 Task: Find connections with filter location Mendī with filter topic #househunting with filter profile language French with filter current company Philips Lighting with filter school SRK Institute of Technology with filter industry Personal and Laundry Services with filter service category Telecommunications with filter keywords title Financial Analyst
Action: Mouse moved to (248, 292)
Screenshot: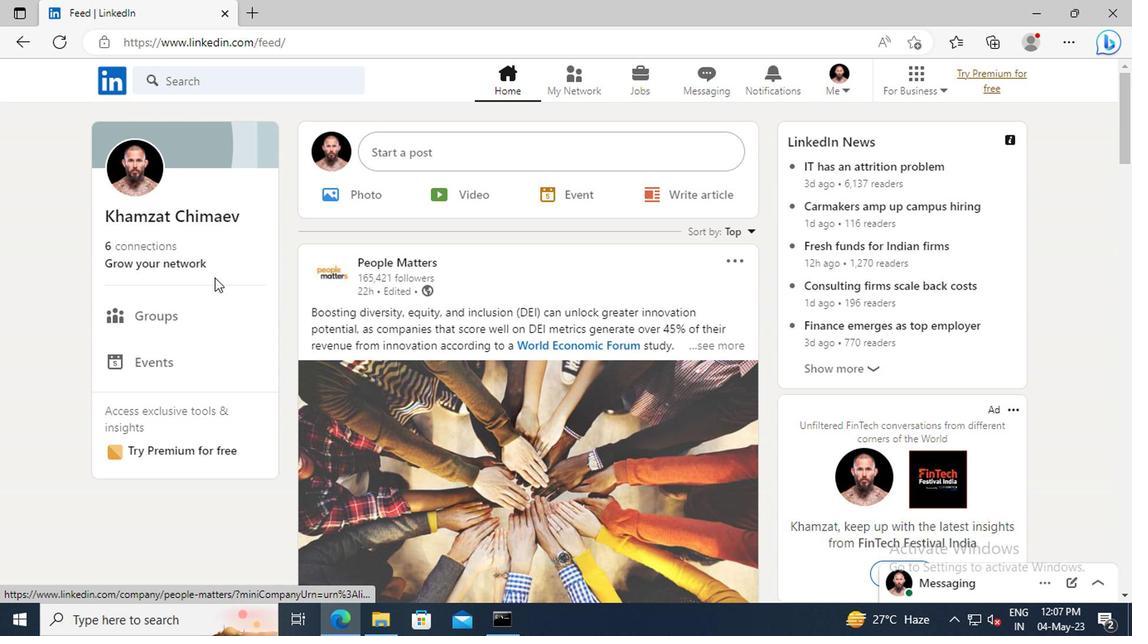 
Action: Mouse pressed left at (248, 292)
Screenshot: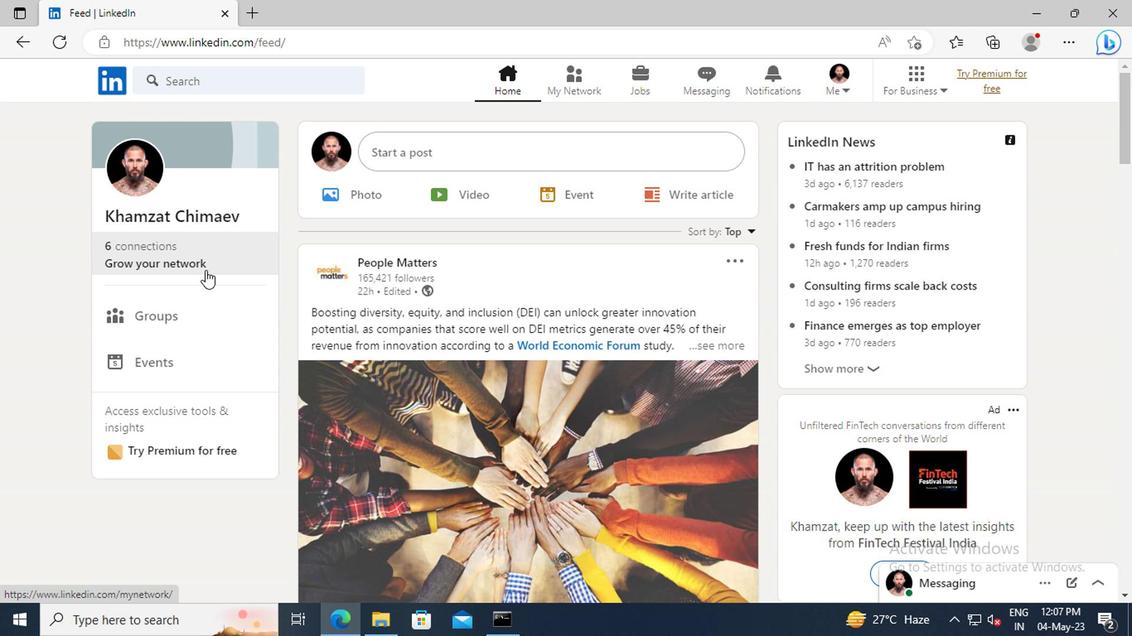 
Action: Mouse moved to (240, 226)
Screenshot: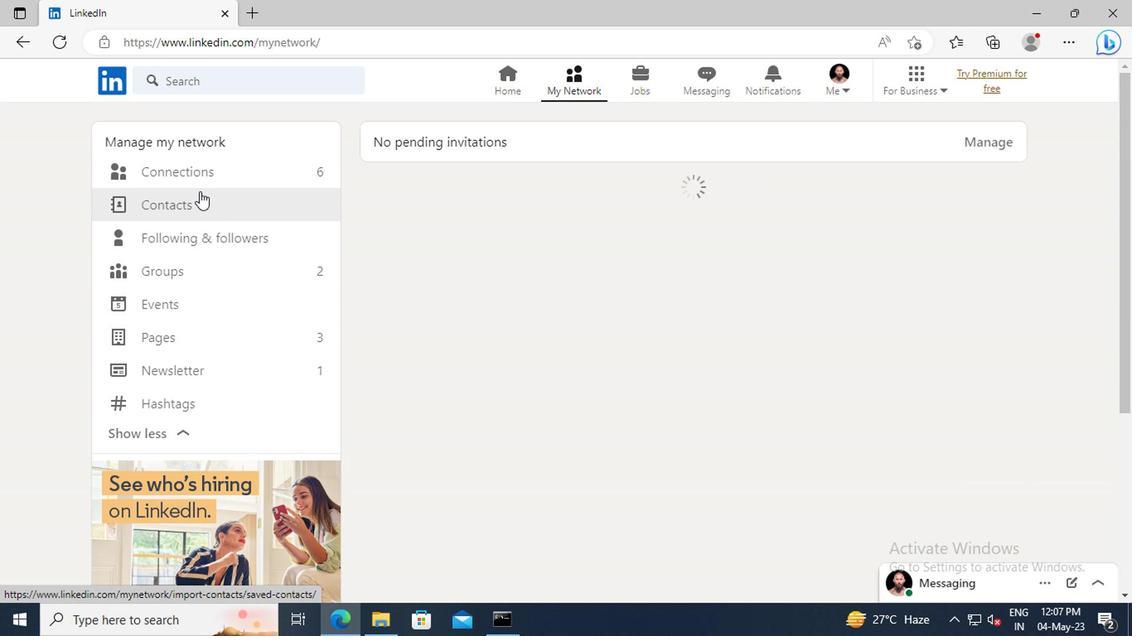 
Action: Mouse pressed left at (240, 226)
Screenshot: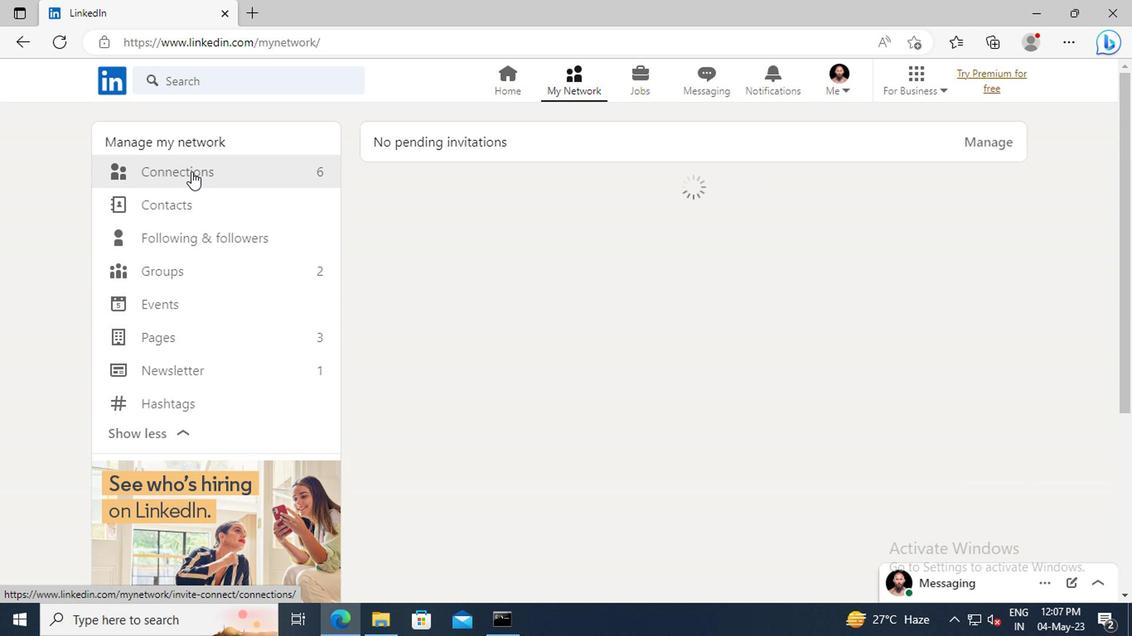 
Action: Mouse moved to (615, 231)
Screenshot: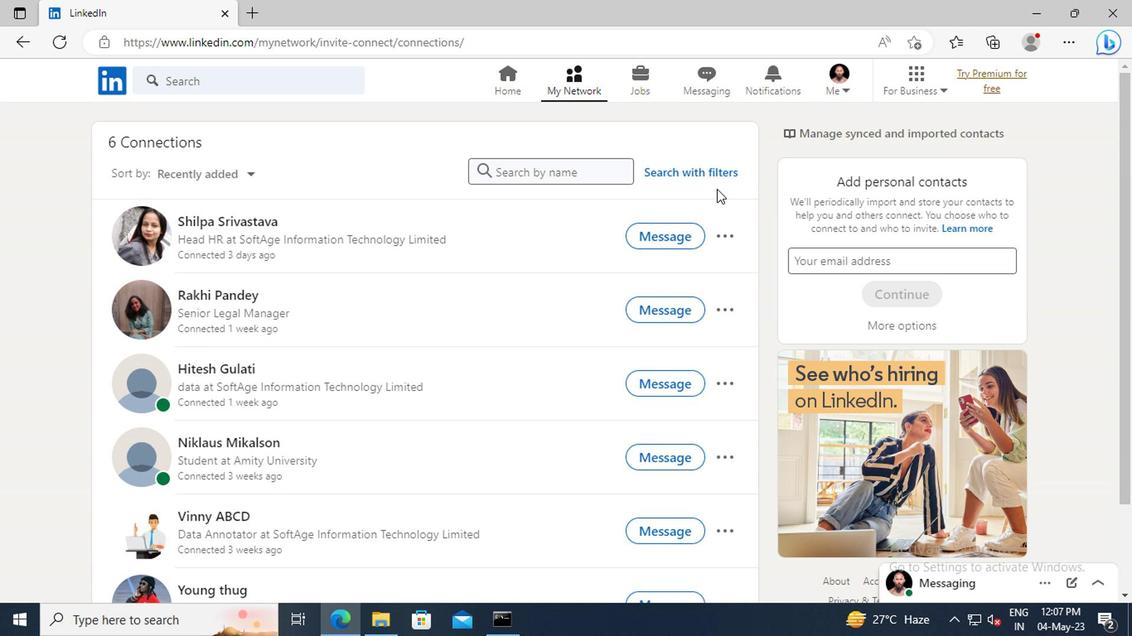 
Action: Mouse pressed left at (615, 231)
Screenshot: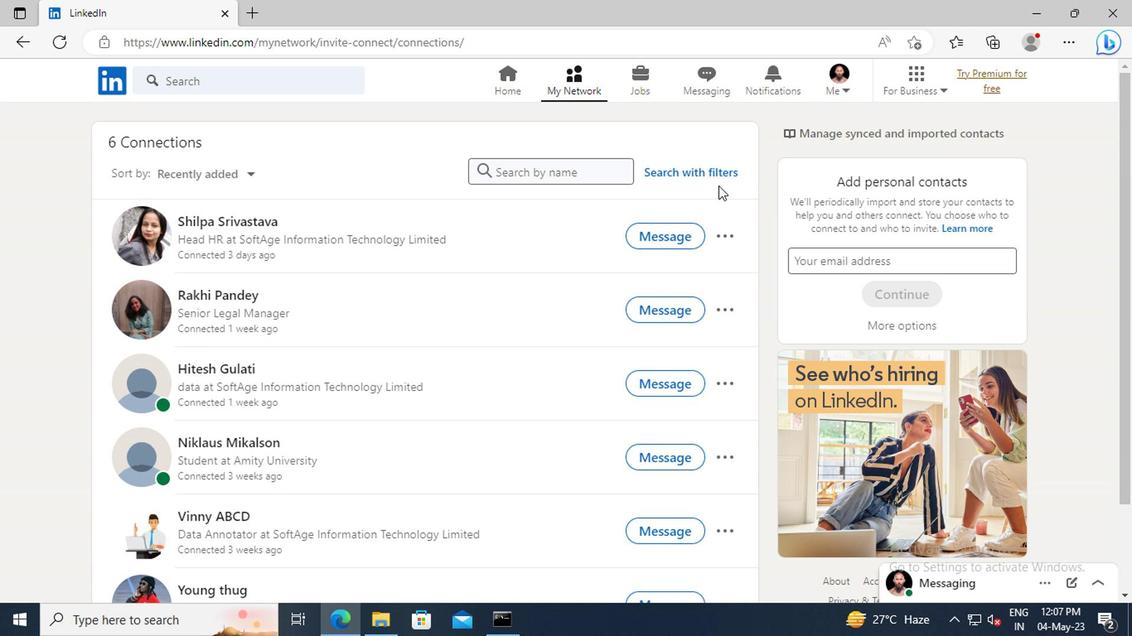 
Action: Mouse moved to (553, 197)
Screenshot: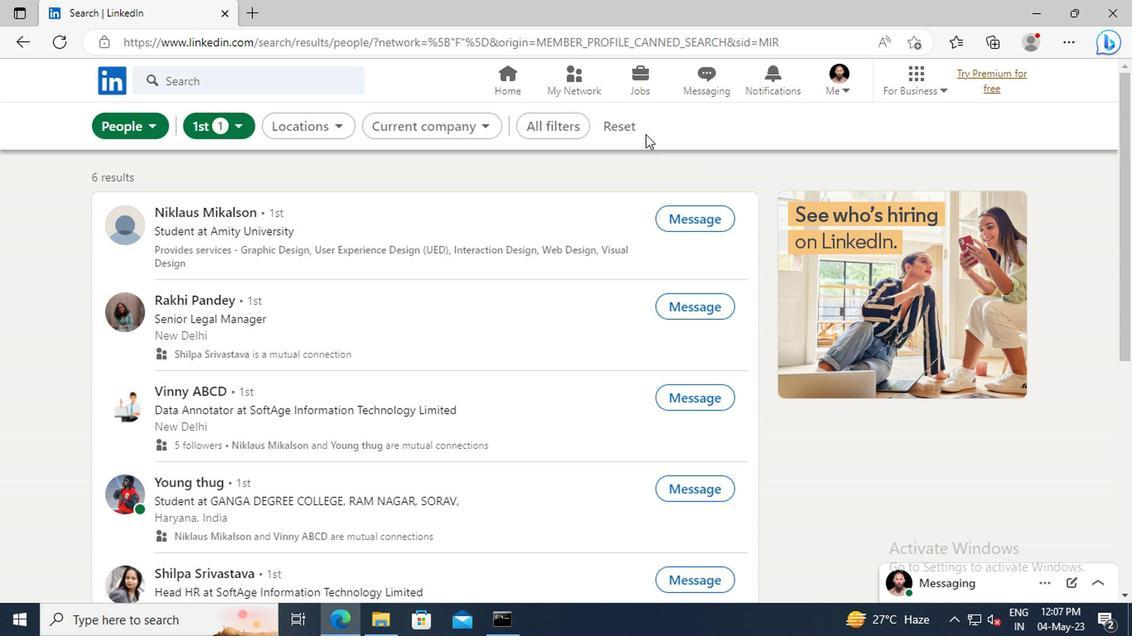 
Action: Mouse pressed left at (553, 197)
Screenshot: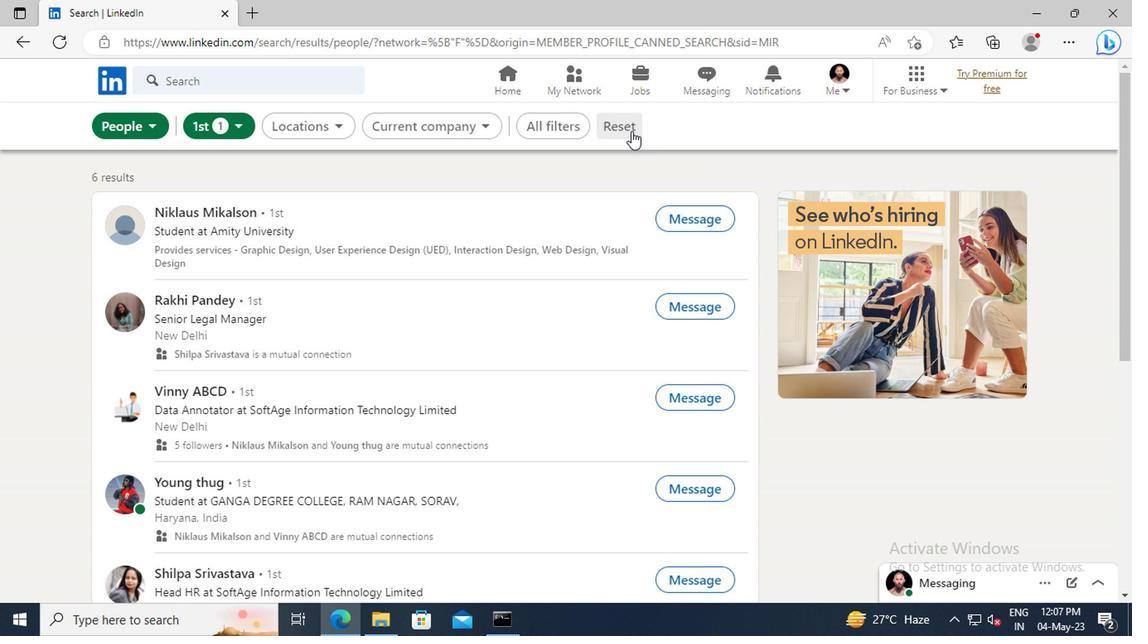 
Action: Mouse moved to (535, 194)
Screenshot: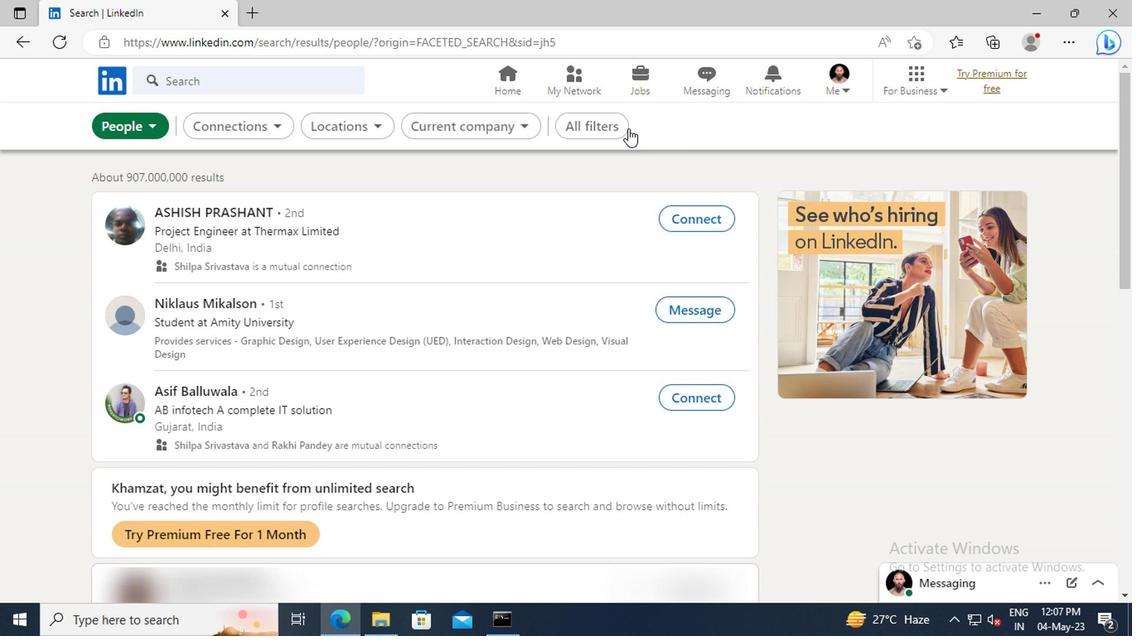 
Action: Mouse pressed left at (535, 194)
Screenshot: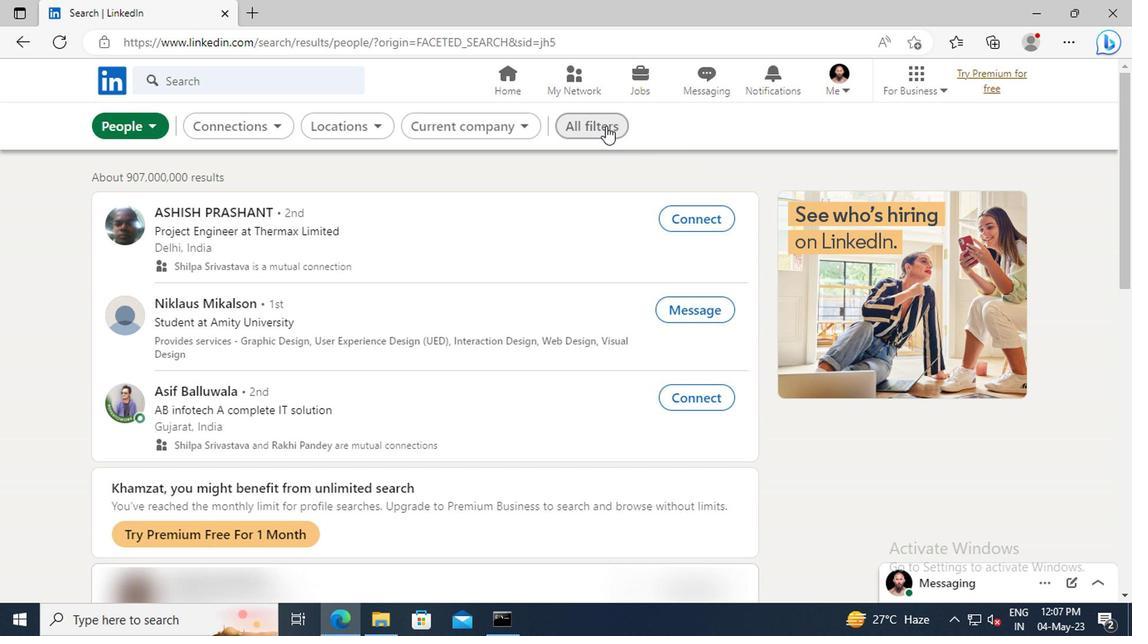 
Action: Mouse moved to (750, 336)
Screenshot: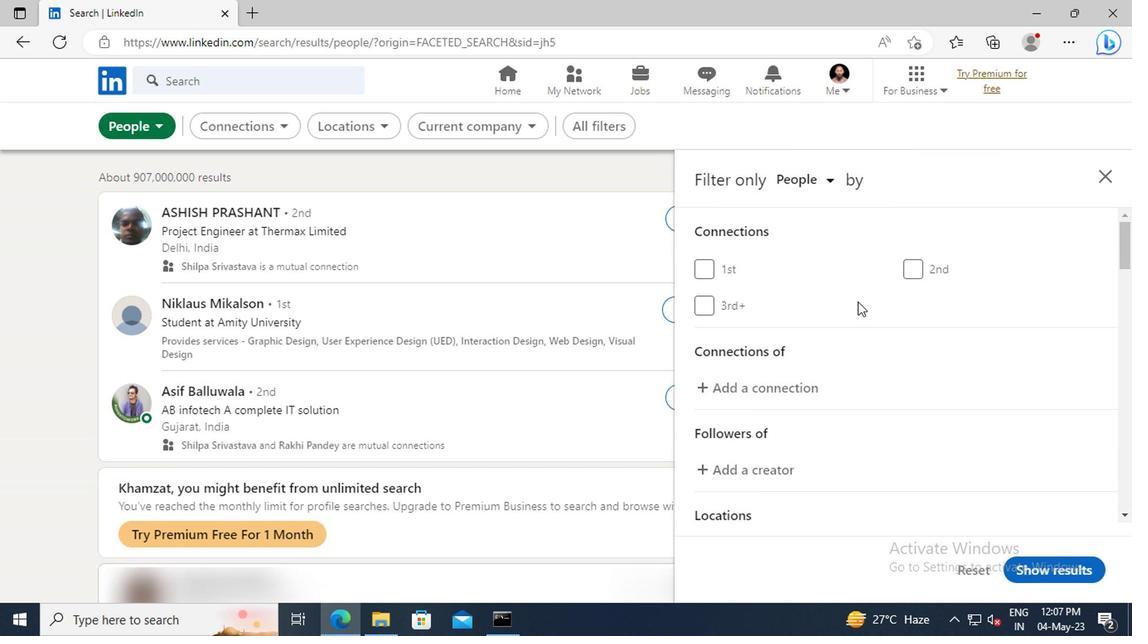 
Action: Mouse scrolled (750, 335) with delta (0, 0)
Screenshot: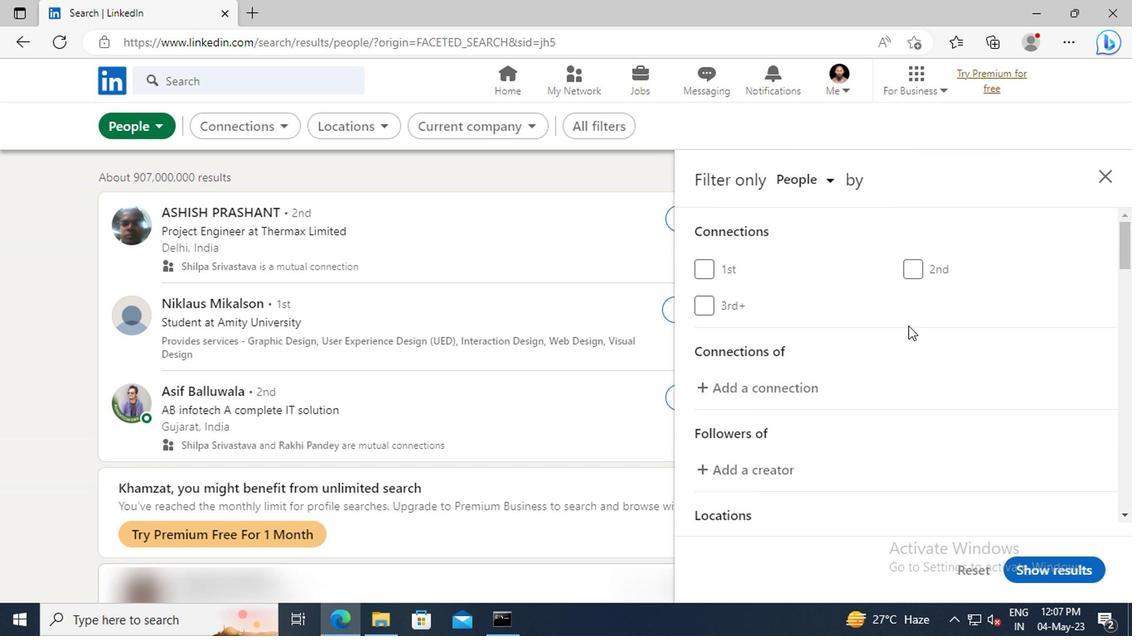 
Action: Mouse scrolled (750, 335) with delta (0, 0)
Screenshot: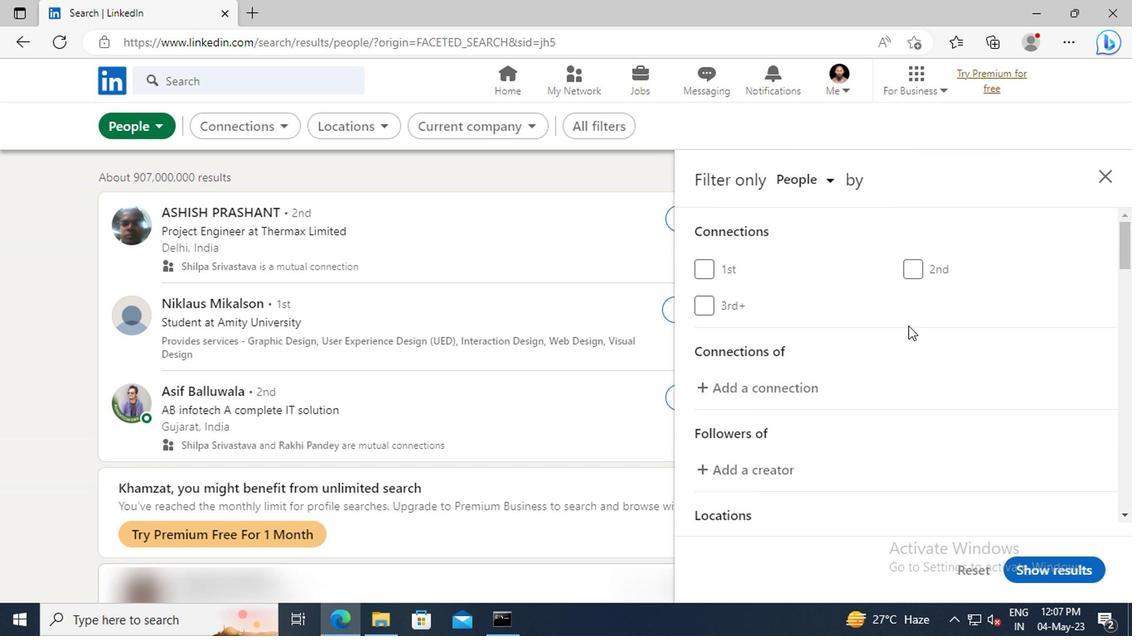 
Action: Mouse scrolled (750, 335) with delta (0, 0)
Screenshot: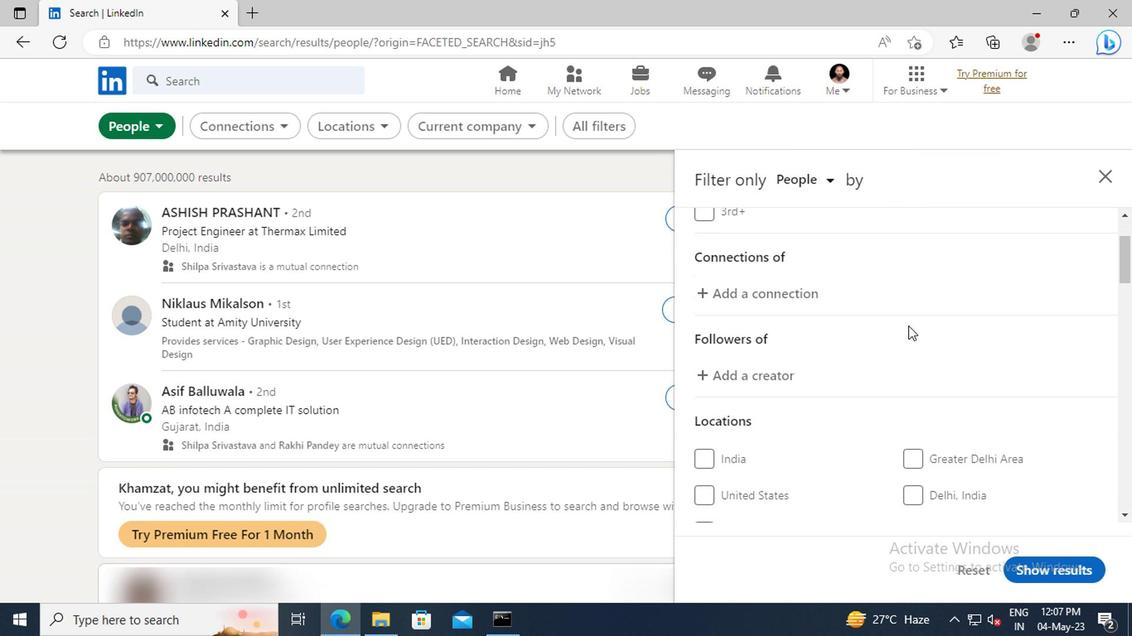 
Action: Mouse scrolled (750, 335) with delta (0, 0)
Screenshot: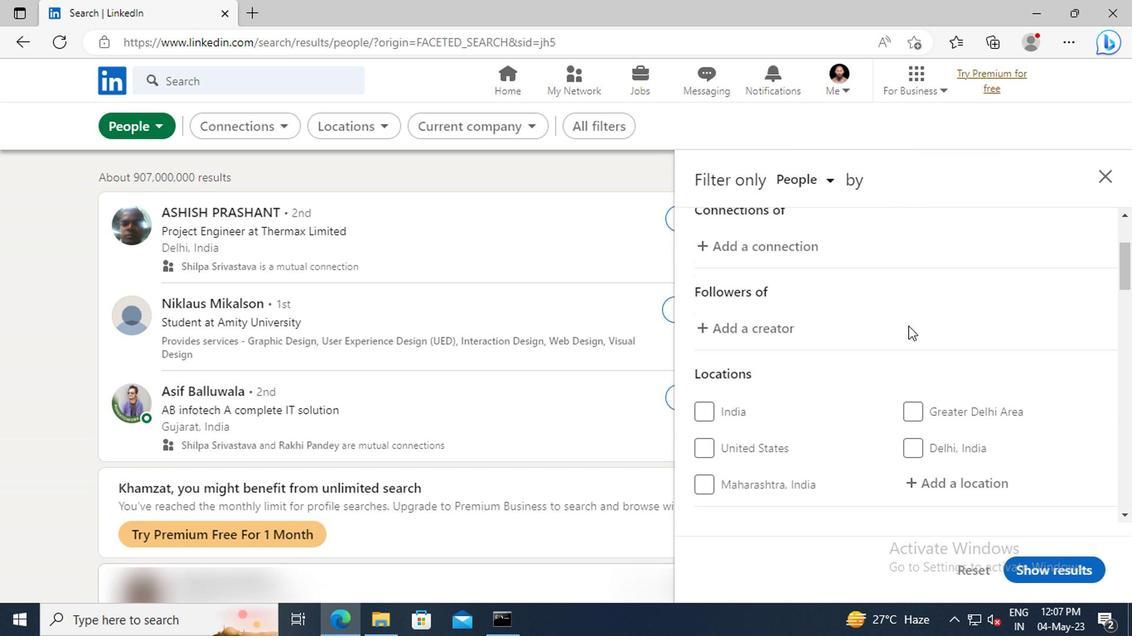 
Action: Mouse scrolled (750, 335) with delta (0, 0)
Screenshot: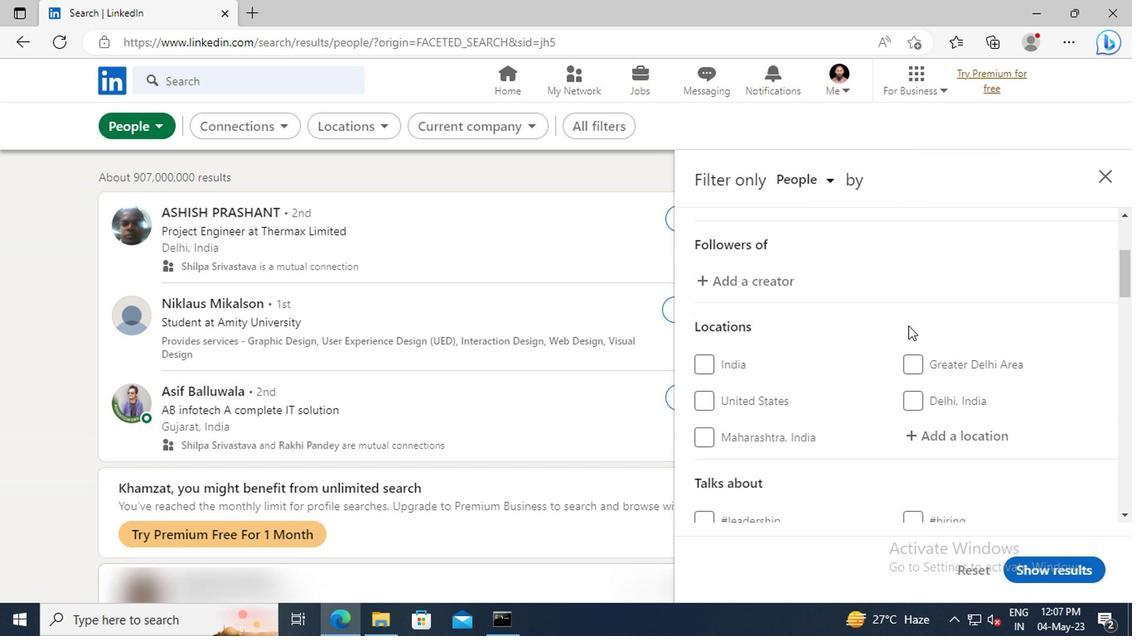 
Action: Mouse scrolled (750, 335) with delta (0, 0)
Screenshot: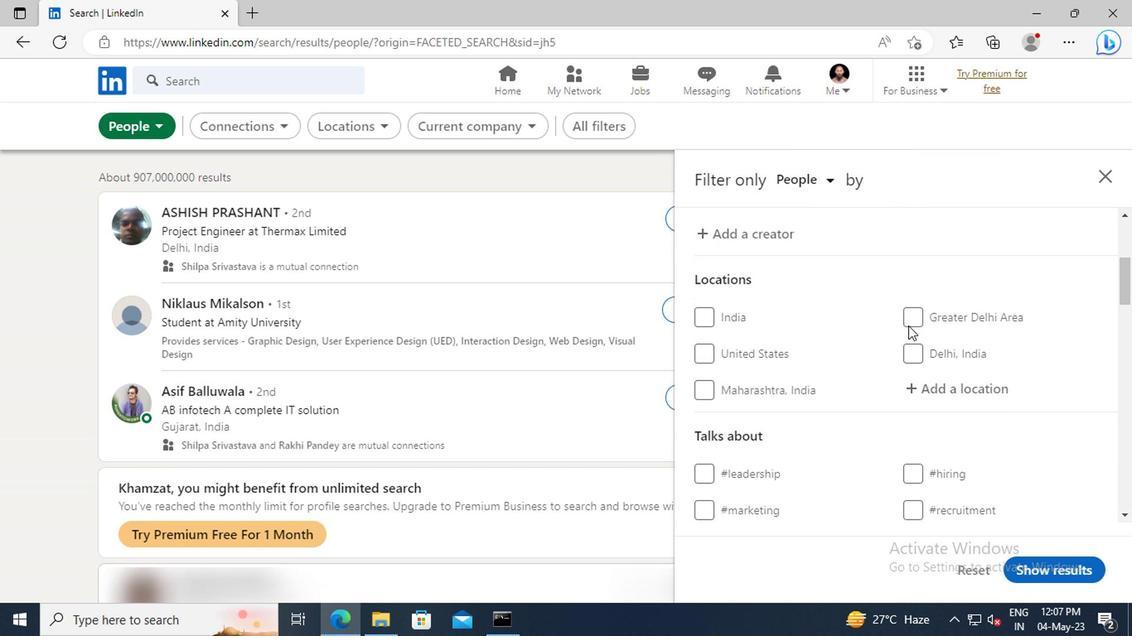 
Action: Mouse moved to (756, 345)
Screenshot: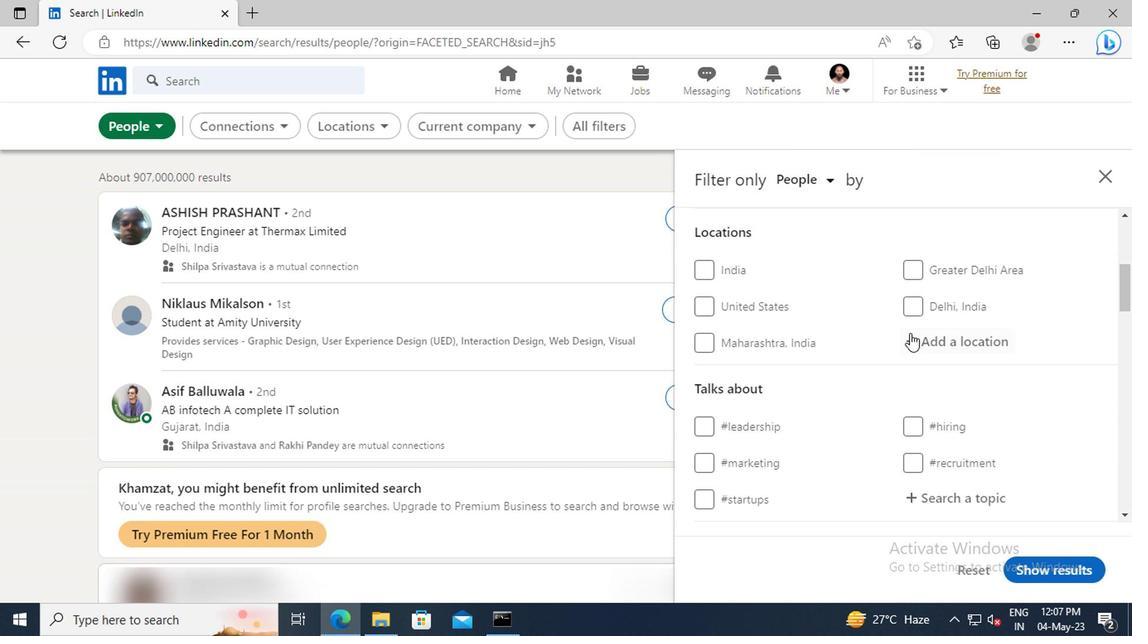 
Action: Mouse pressed left at (756, 345)
Screenshot: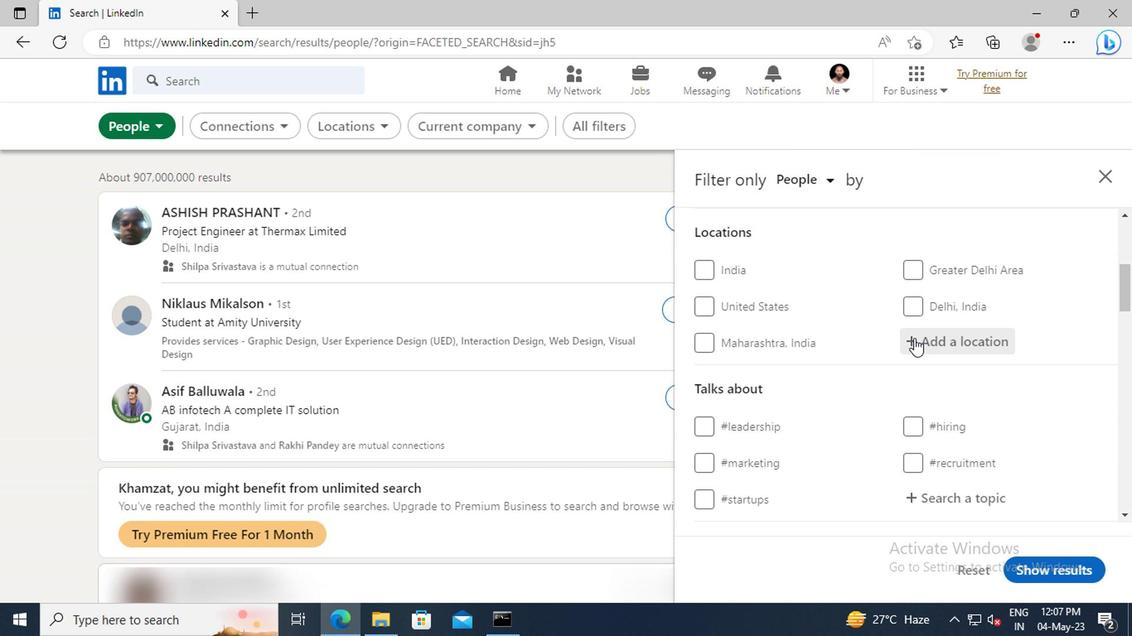 
Action: Key pressed <Key.shift>MENDI<Key.enter>
Screenshot: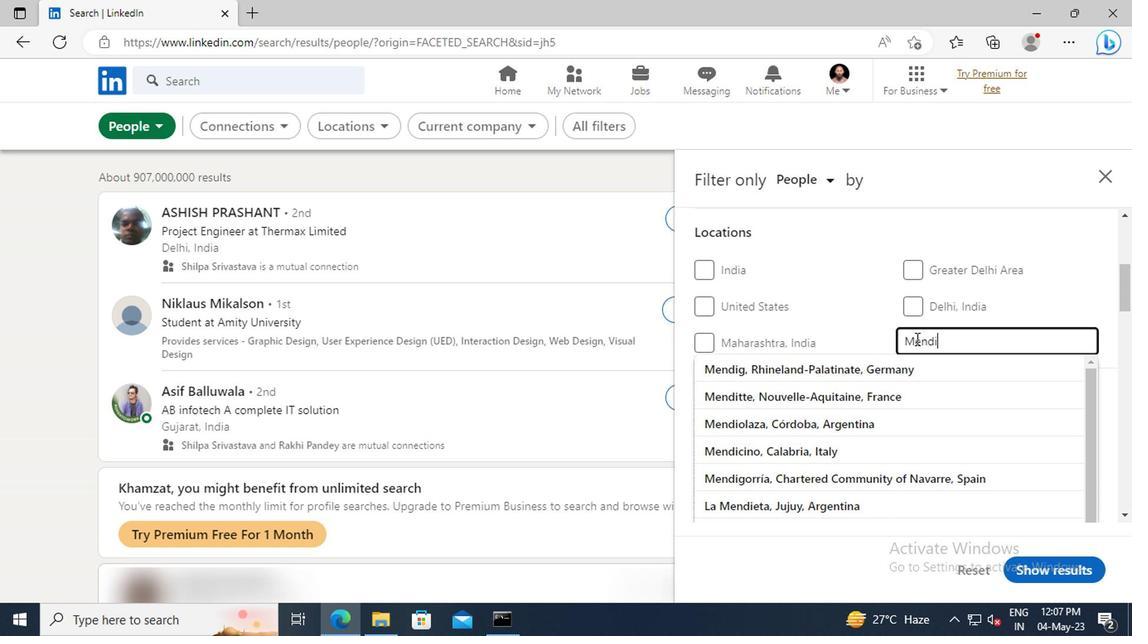 
Action: Mouse scrolled (756, 345) with delta (0, 0)
Screenshot: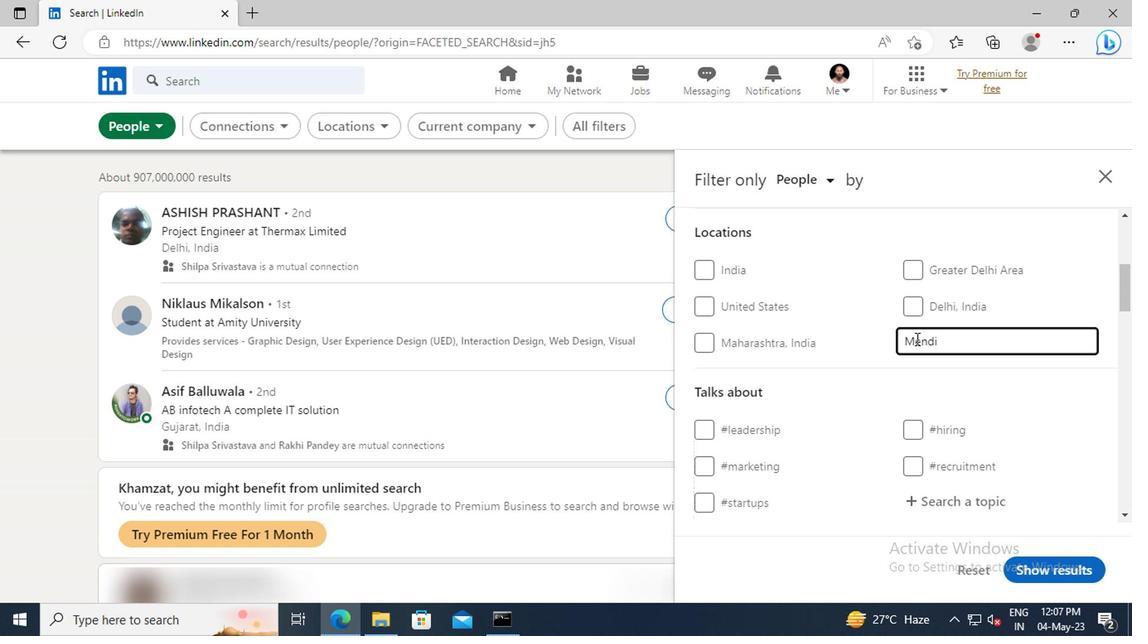 
Action: Mouse scrolled (756, 345) with delta (0, 0)
Screenshot: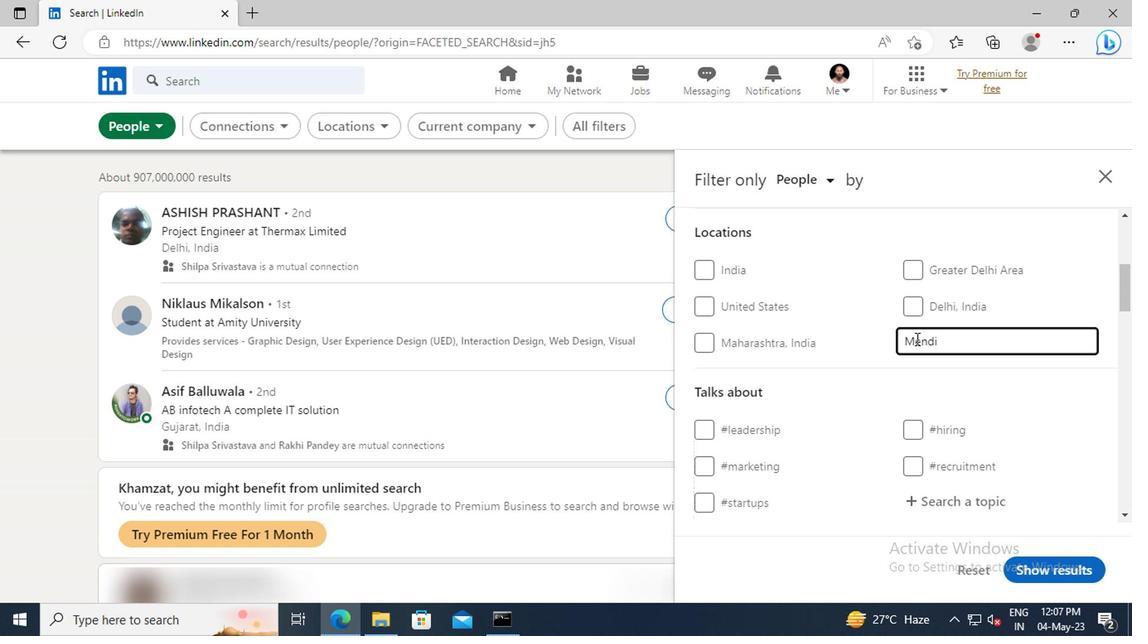 
Action: Mouse scrolled (756, 345) with delta (0, 0)
Screenshot: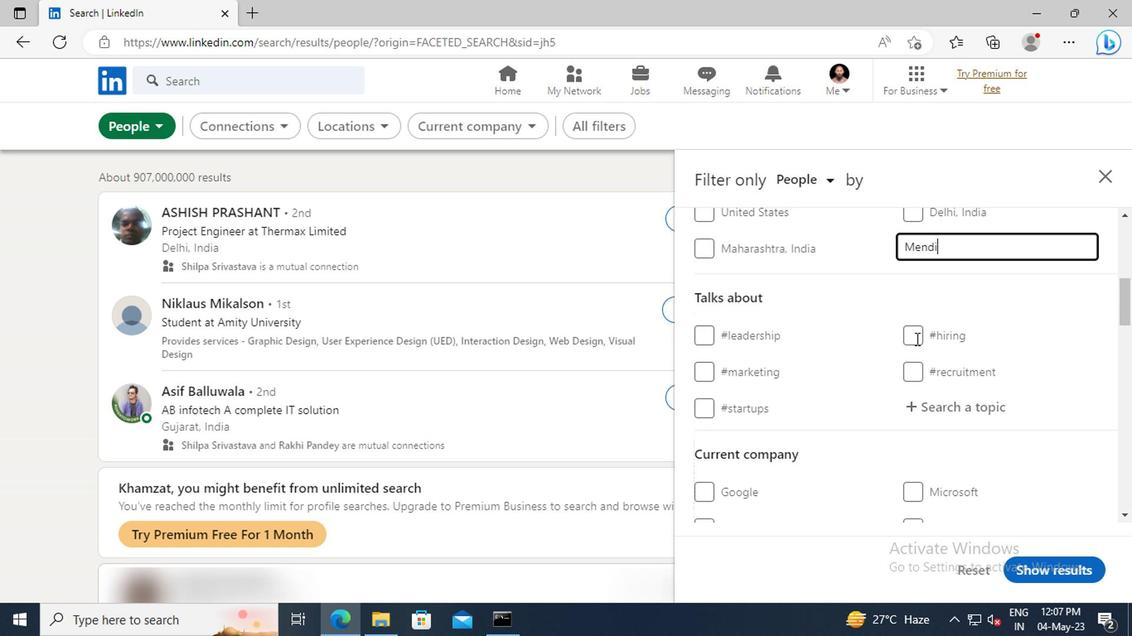 
Action: Mouse moved to (767, 358)
Screenshot: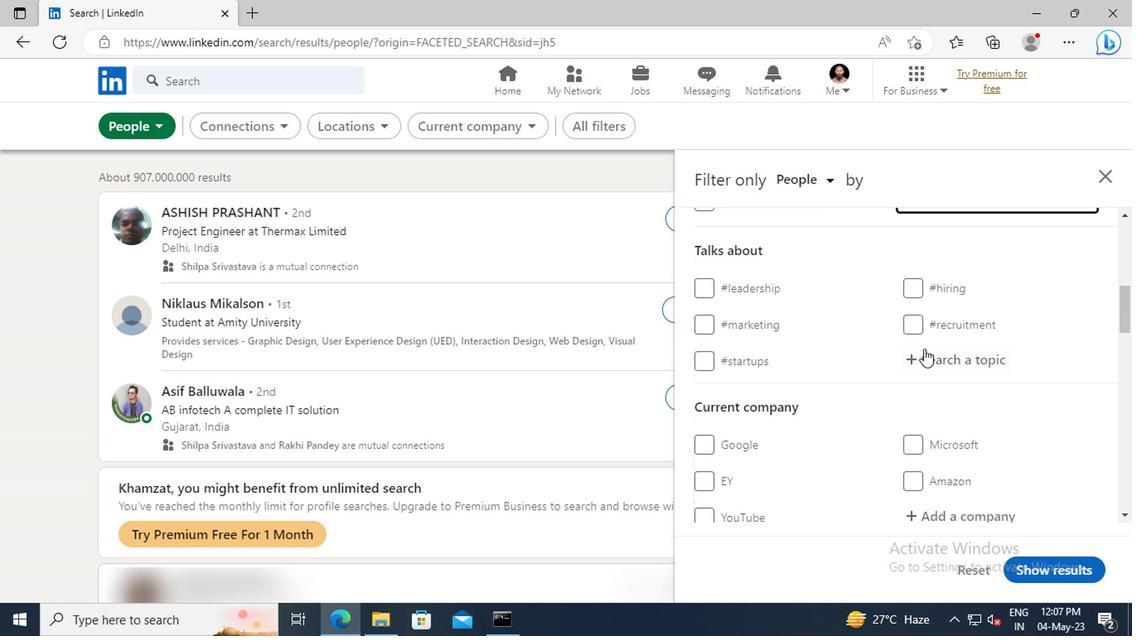 
Action: Mouse pressed left at (767, 358)
Screenshot: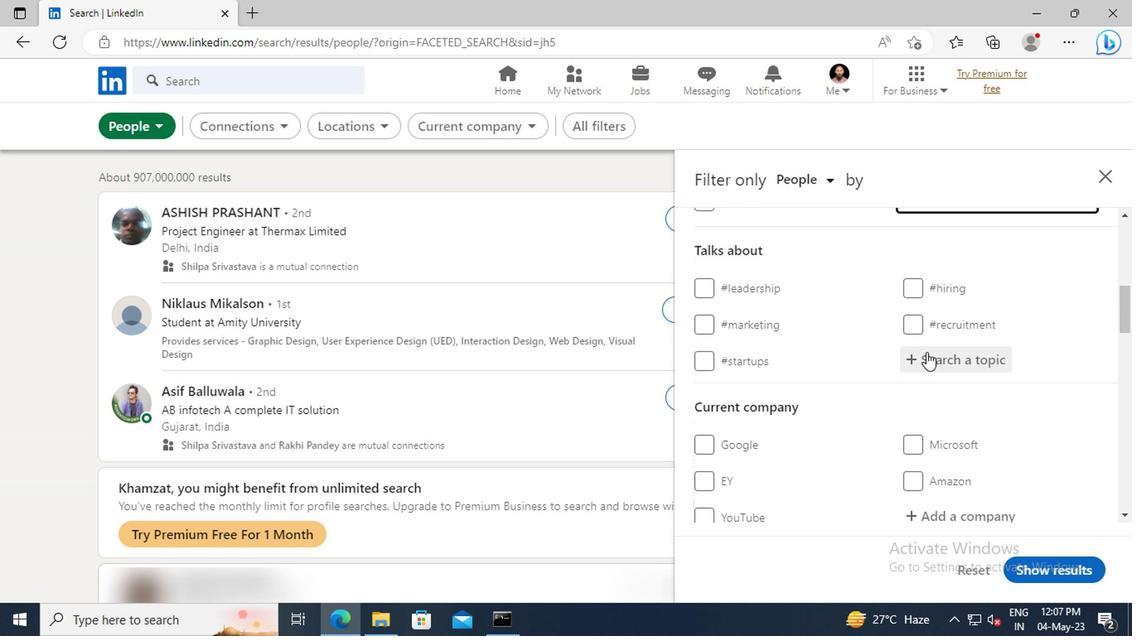 
Action: Key pressed HOUSEHUN
Screenshot: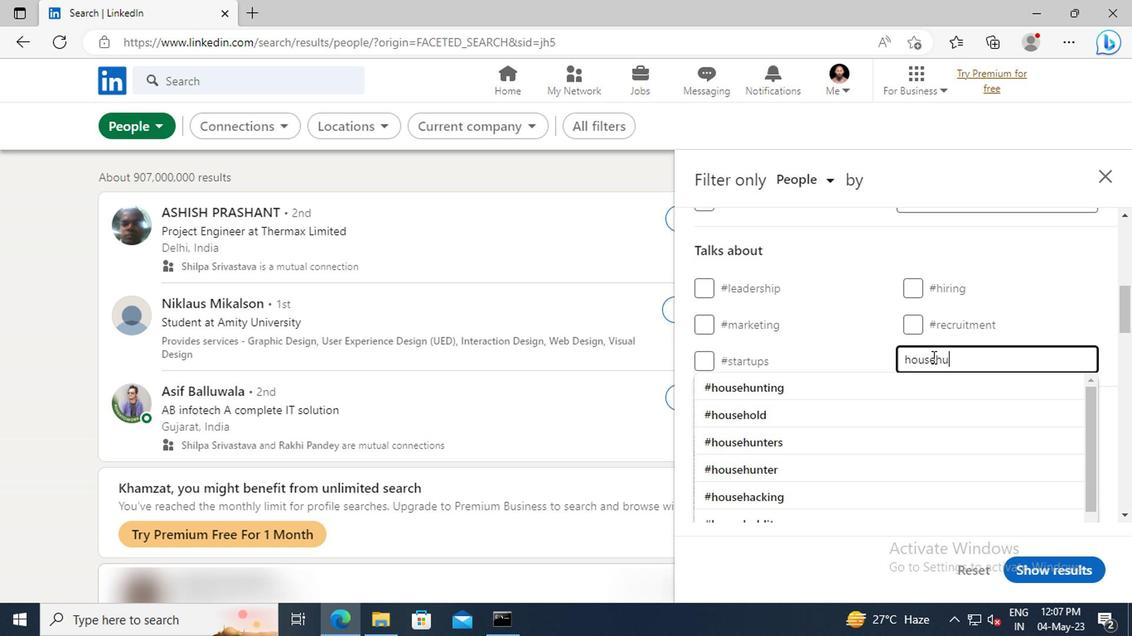 
Action: Mouse moved to (771, 376)
Screenshot: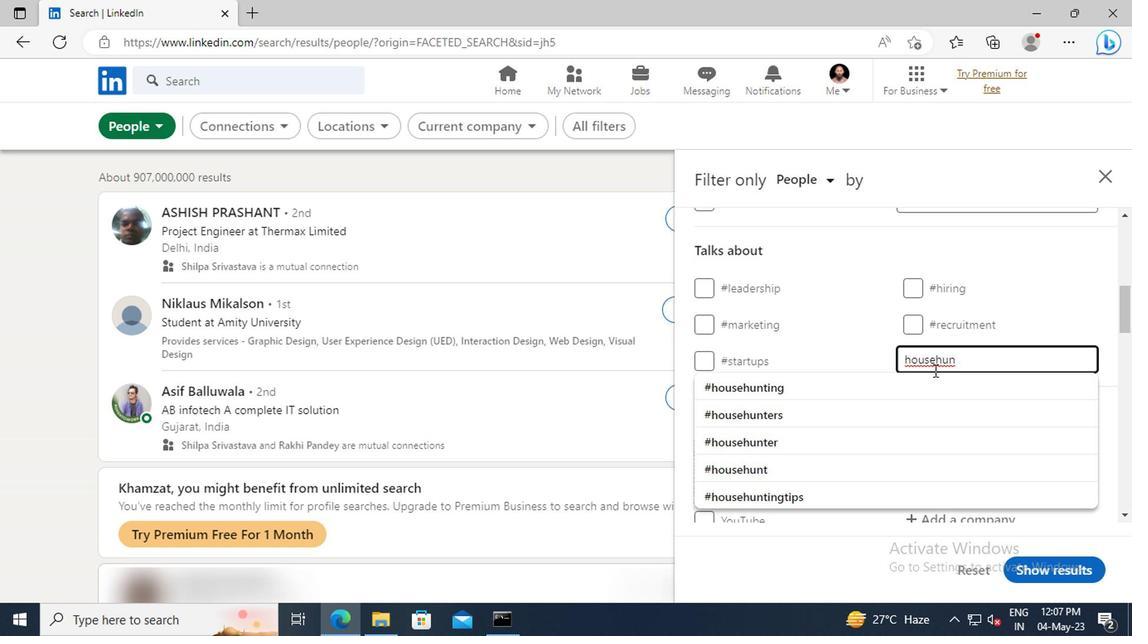 
Action: Mouse pressed left at (771, 376)
Screenshot: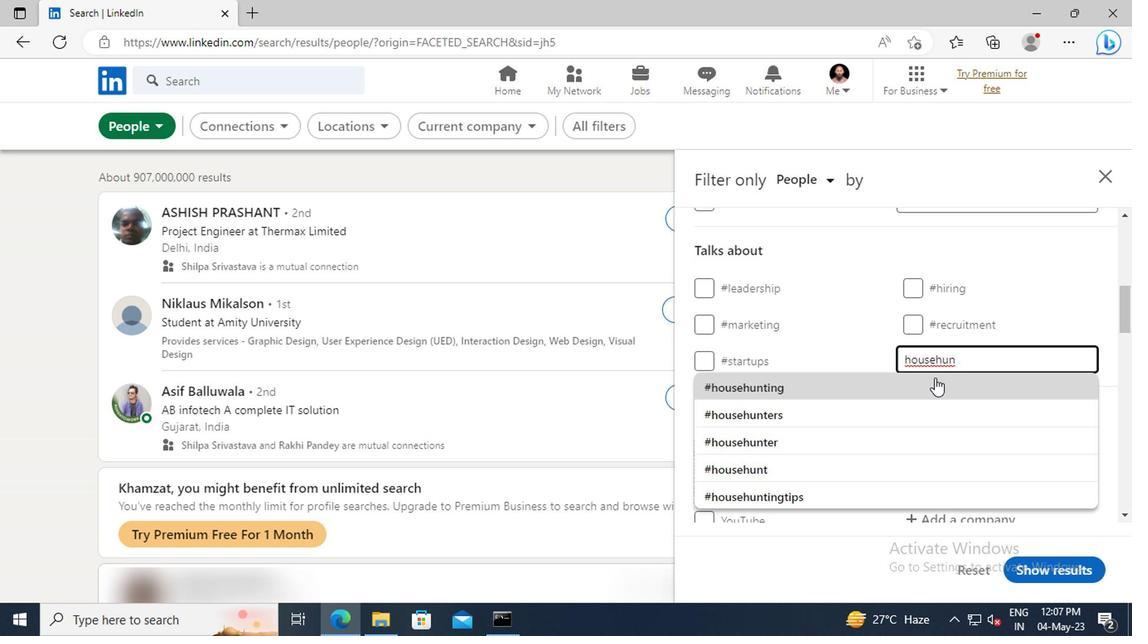 
Action: Mouse scrolled (771, 376) with delta (0, 0)
Screenshot: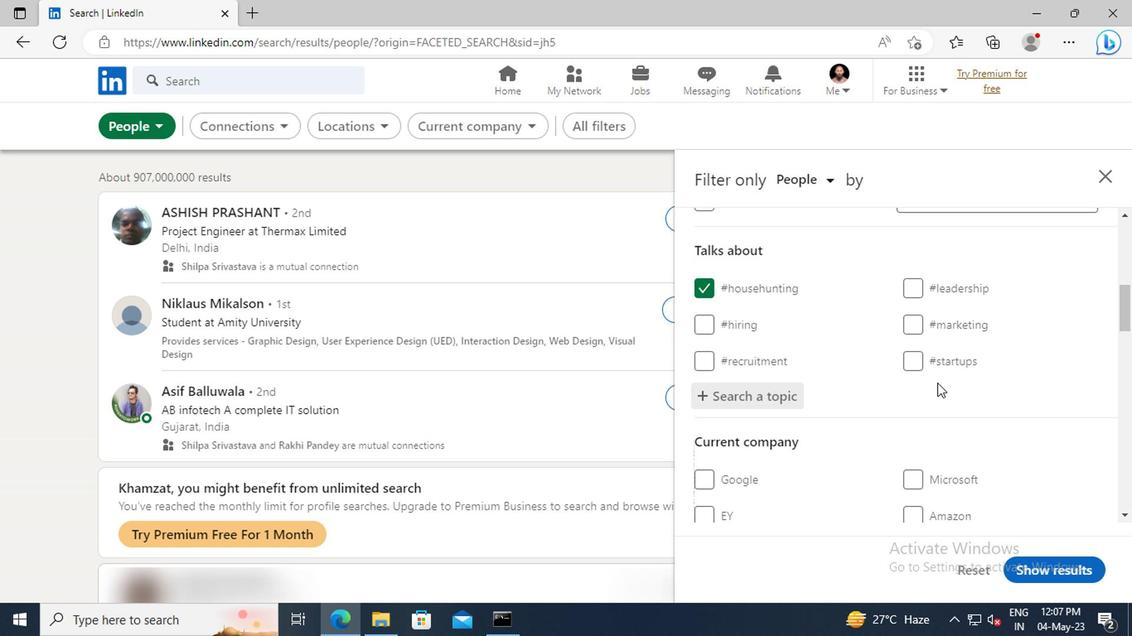 
Action: Mouse scrolled (771, 376) with delta (0, 0)
Screenshot: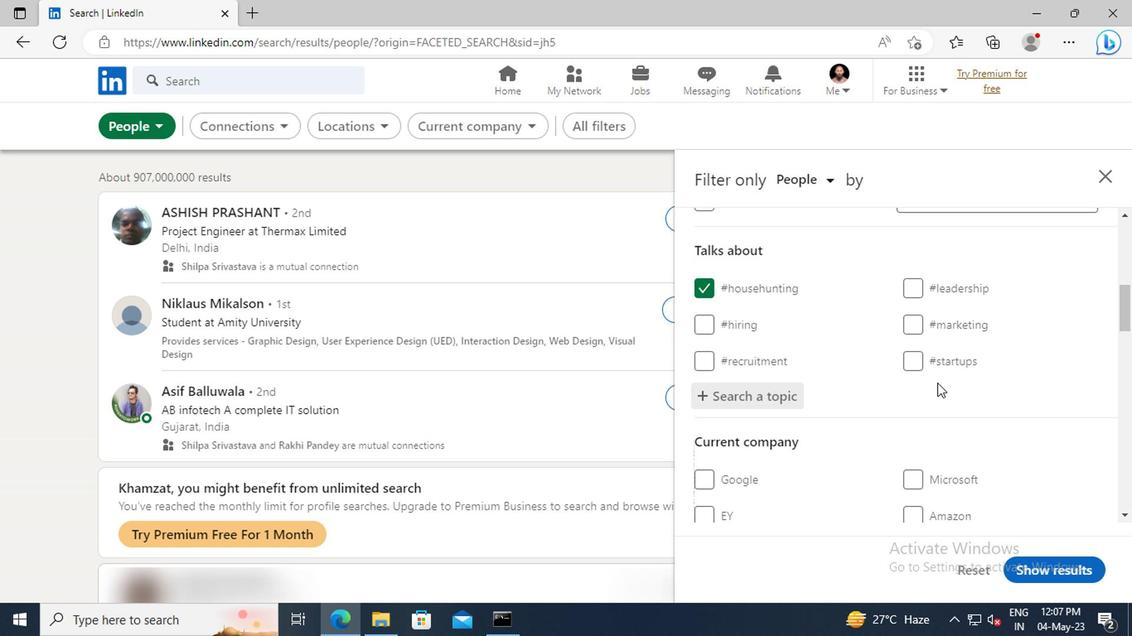 
Action: Mouse scrolled (771, 376) with delta (0, 0)
Screenshot: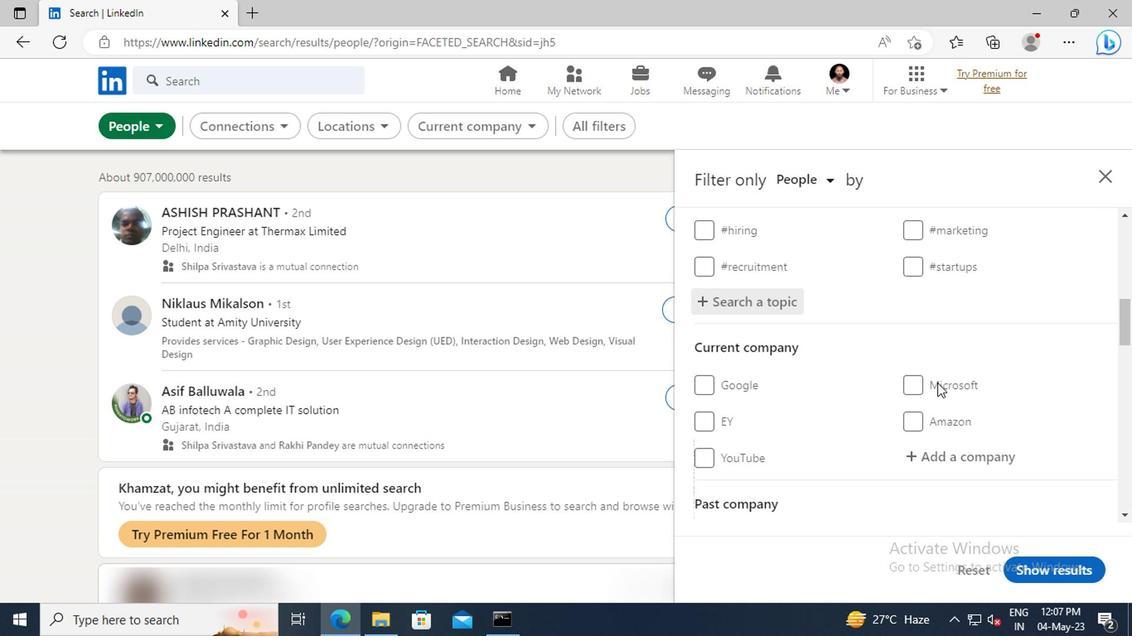 
Action: Mouse scrolled (771, 376) with delta (0, 0)
Screenshot: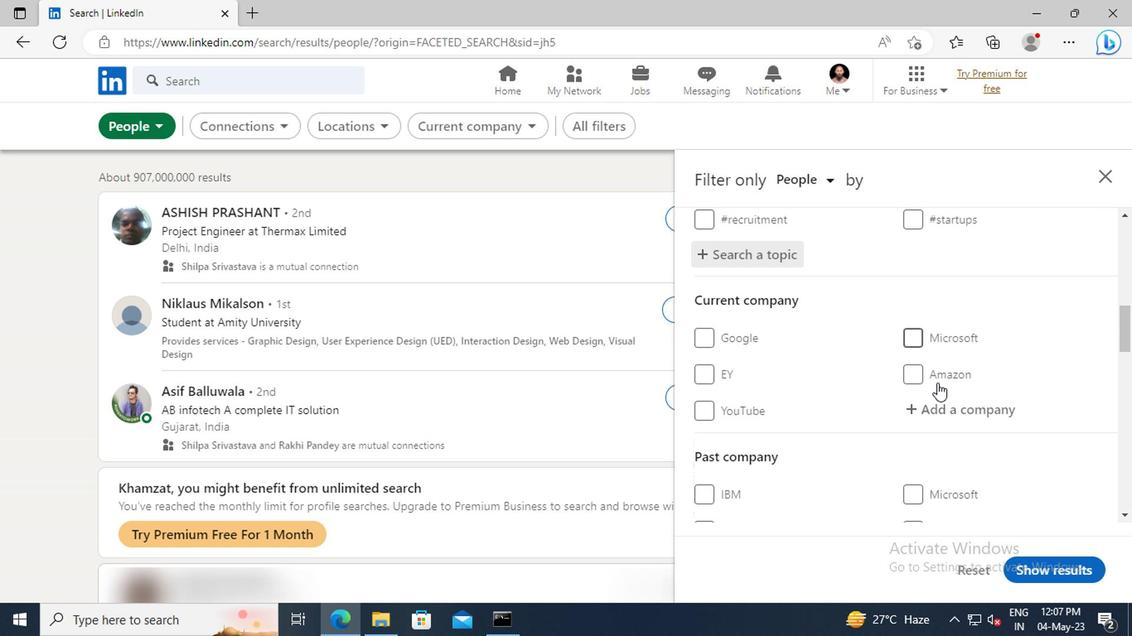 
Action: Mouse scrolled (771, 376) with delta (0, 0)
Screenshot: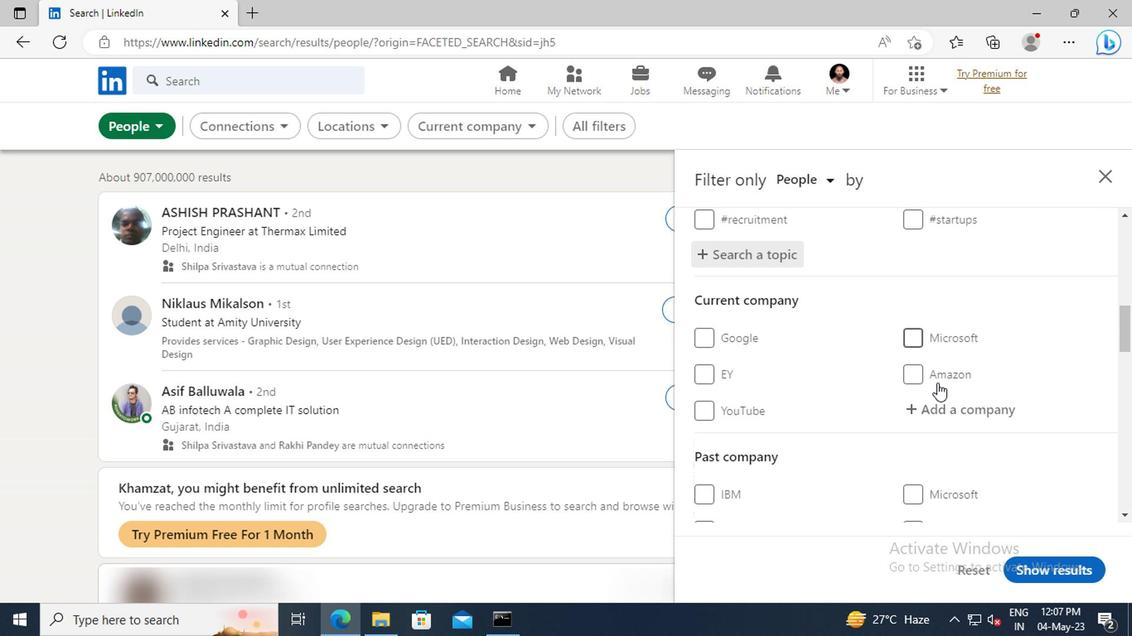 
Action: Mouse scrolled (771, 376) with delta (0, 0)
Screenshot: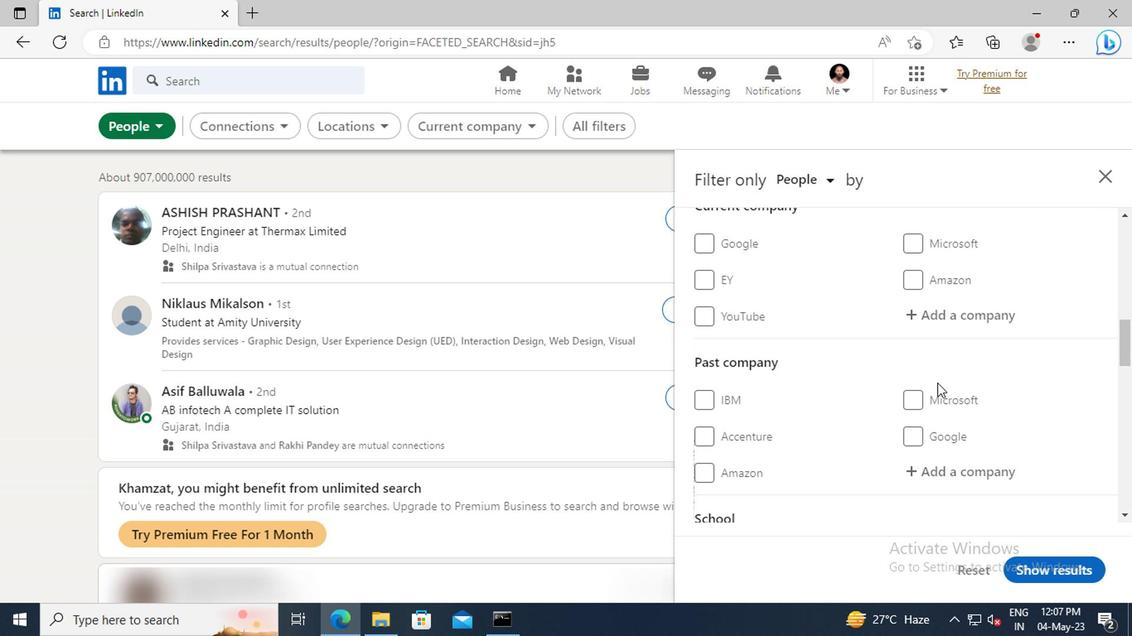 
Action: Mouse scrolled (771, 376) with delta (0, 0)
Screenshot: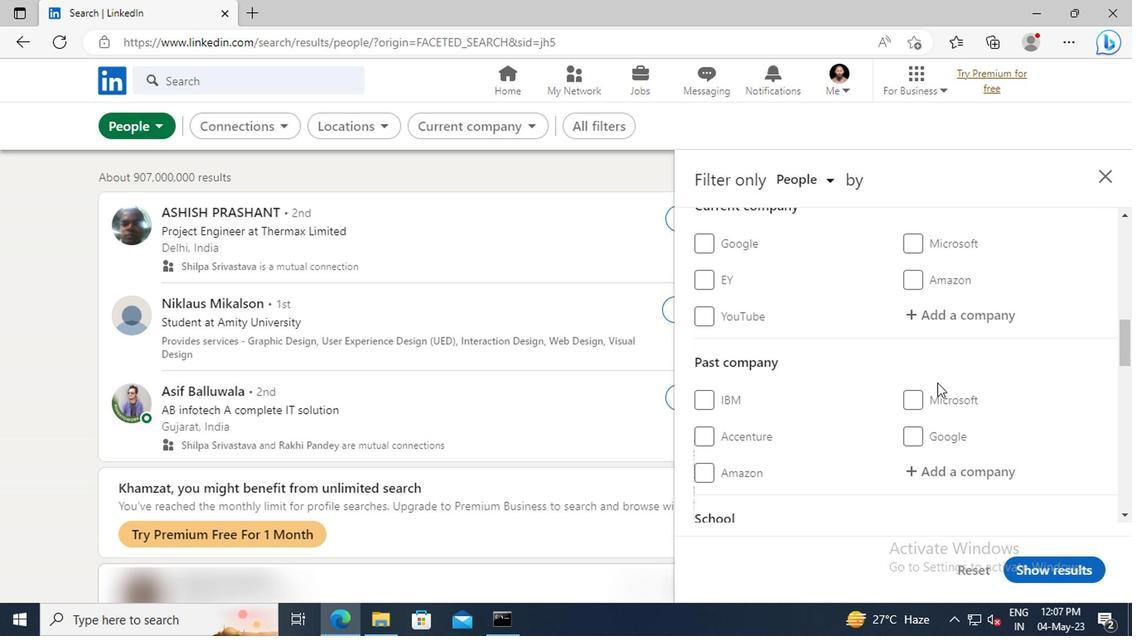 
Action: Mouse scrolled (771, 376) with delta (0, 0)
Screenshot: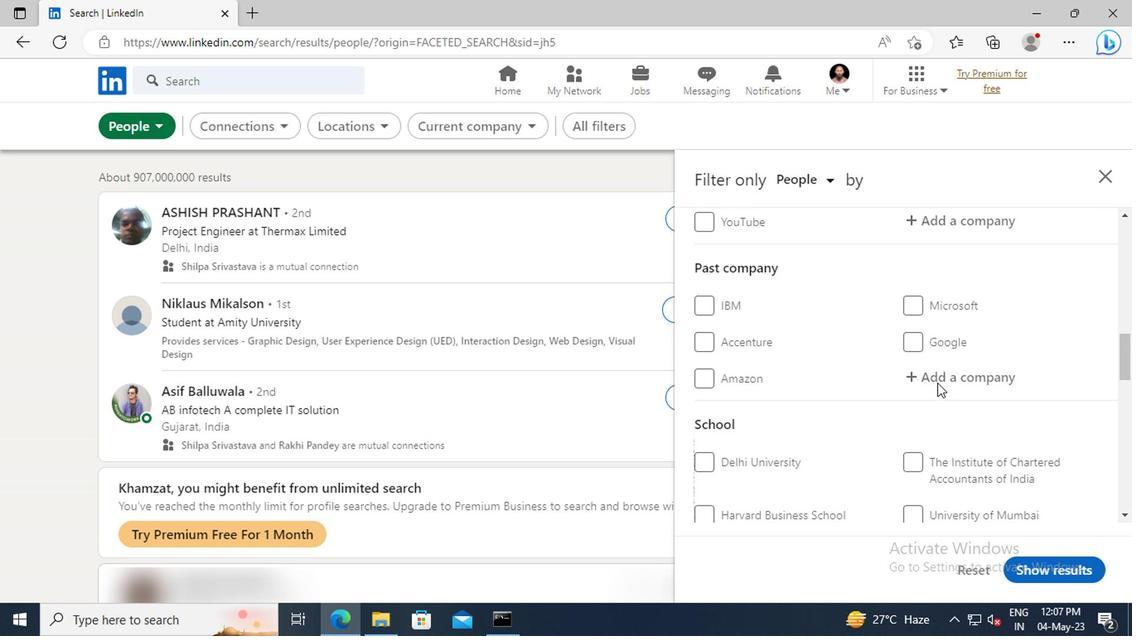 
Action: Mouse scrolled (771, 376) with delta (0, 0)
Screenshot: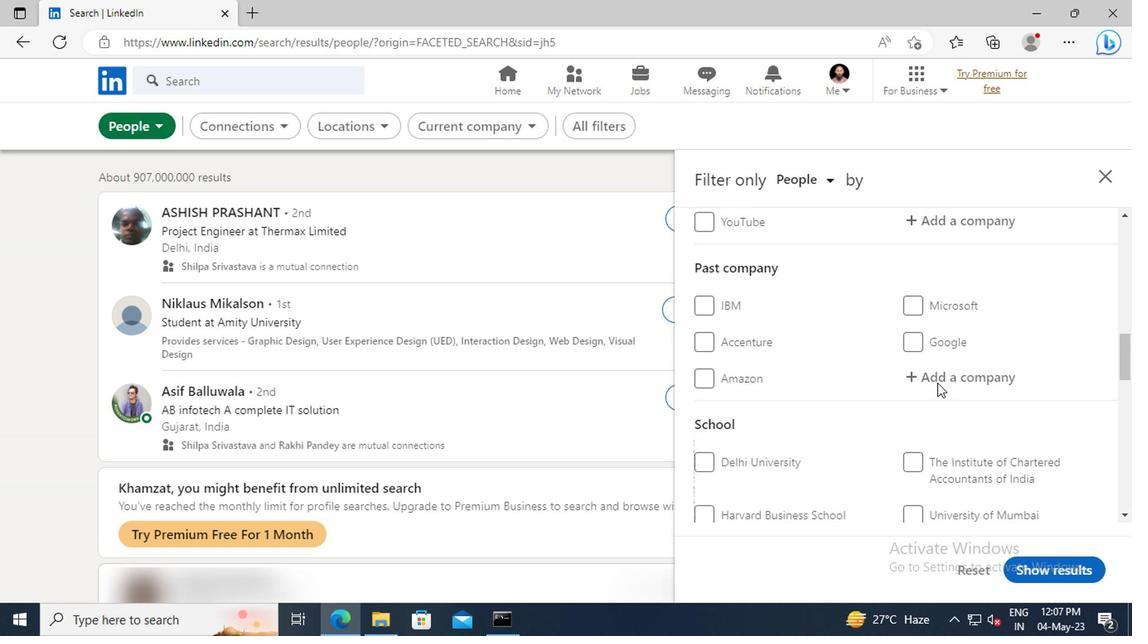 
Action: Mouse scrolled (771, 376) with delta (0, 0)
Screenshot: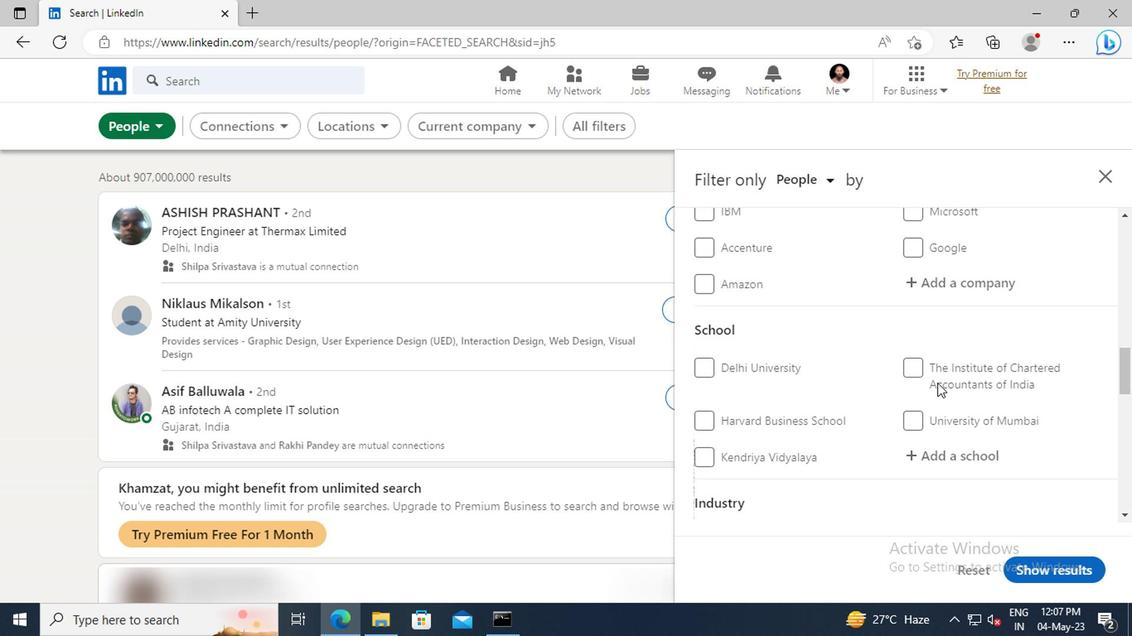 
Action: Mouse scrolled (771, 376) with delta (0, 0)
Screenshot: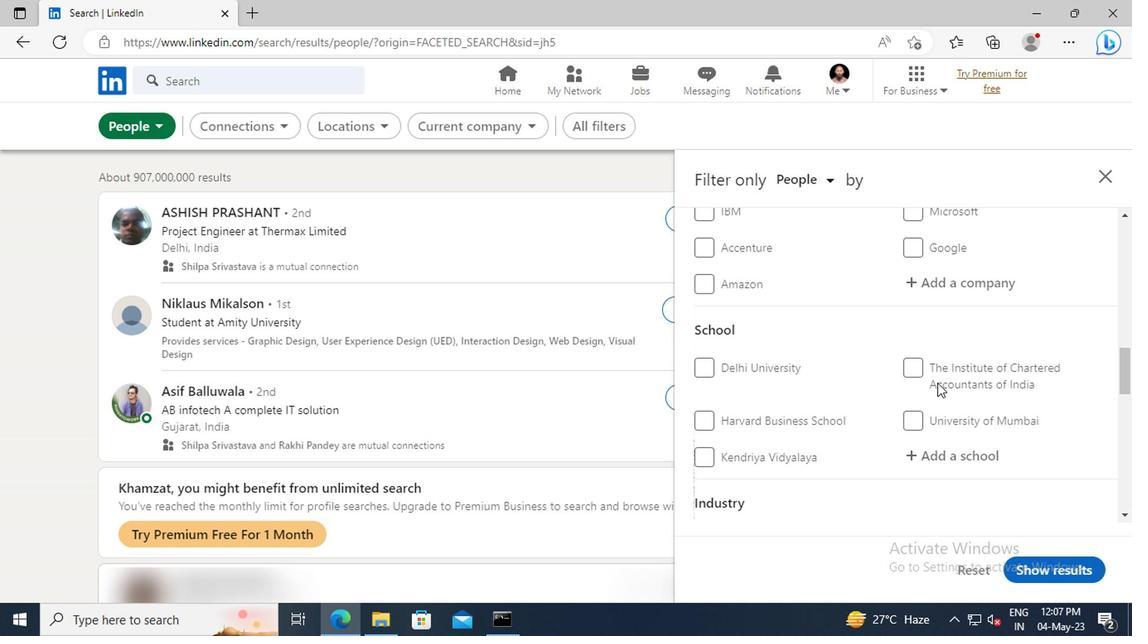 
Action: Mouse scrolled (771, 376) with delta (0, 0)
Screenshot: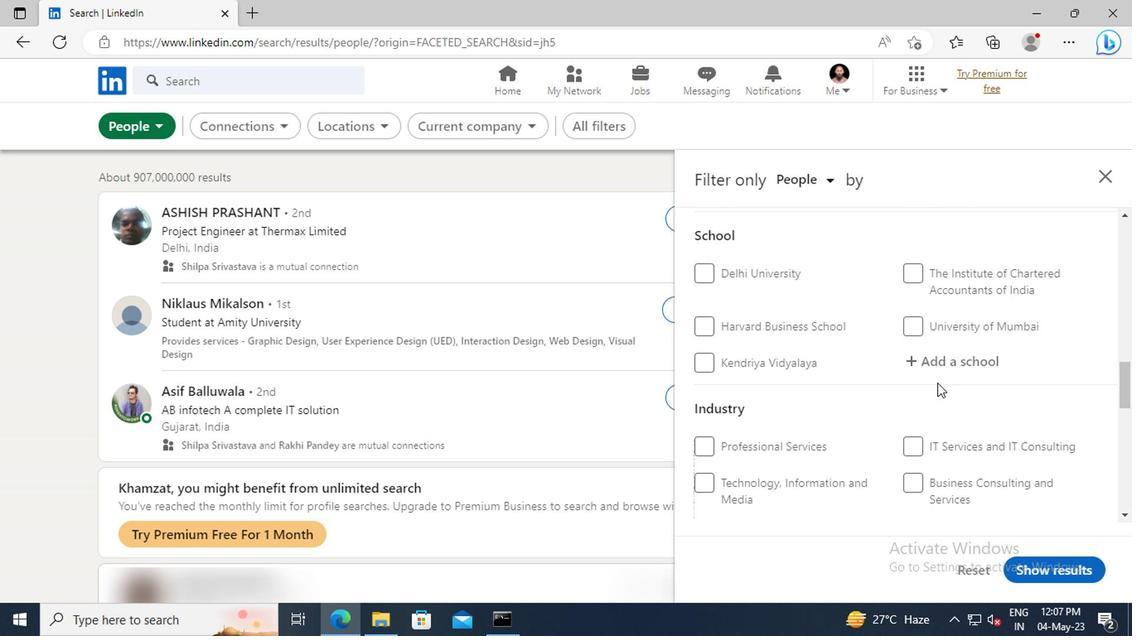 
Action: Mouse scrolled (771, 376) with delta (0, 0)
Screenshot: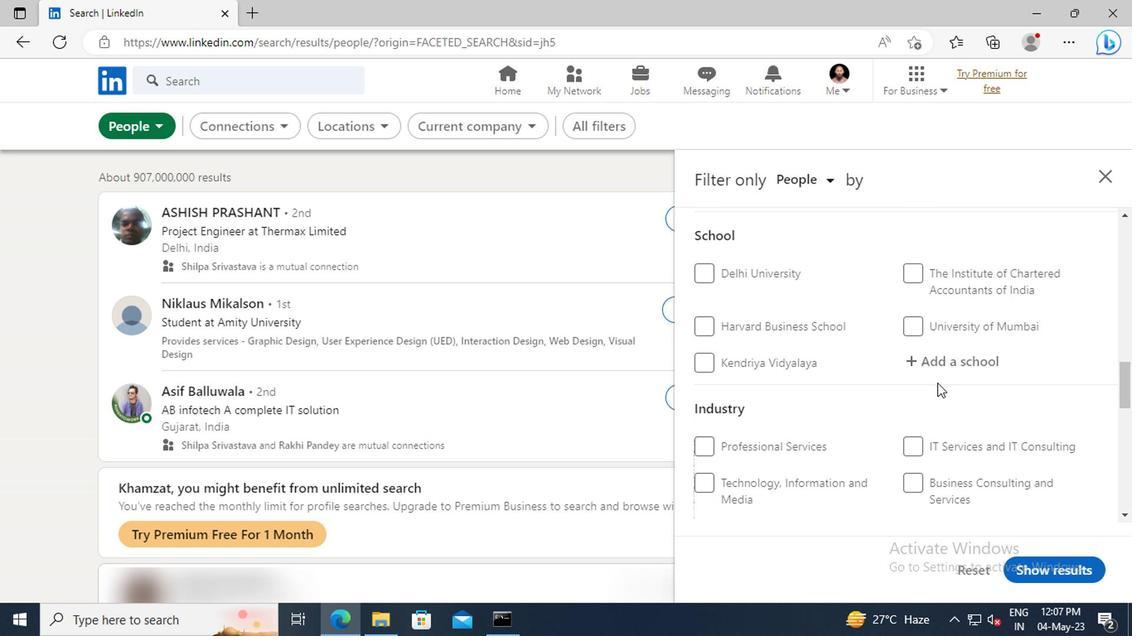 
Action: Mouse scrolled (771, 376) with delta (0, 0)
Screenshot: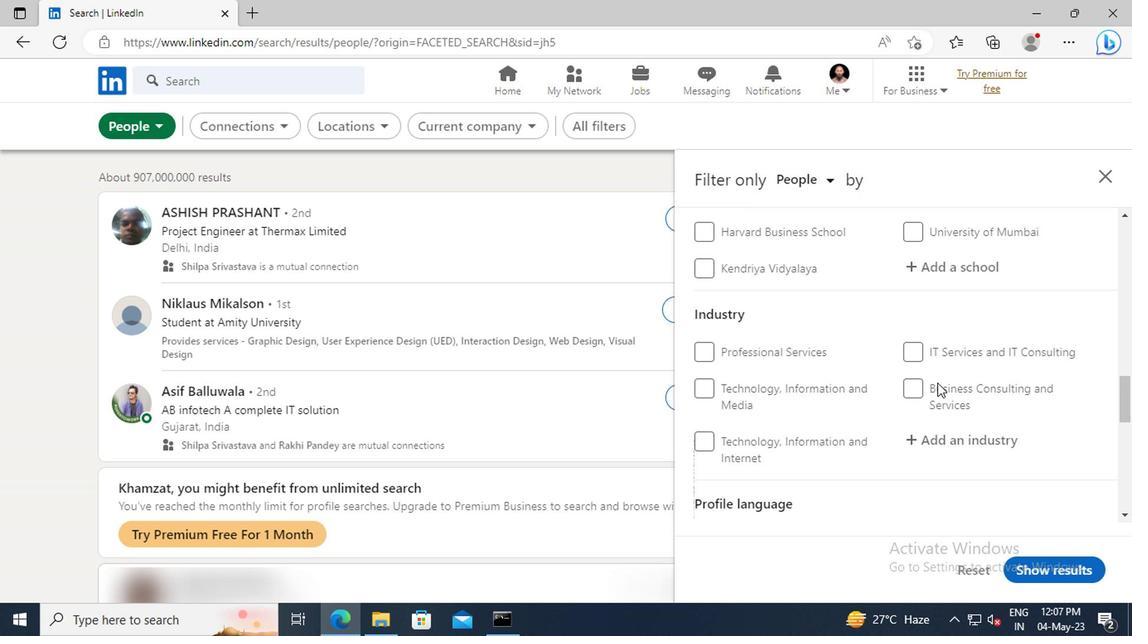 
Action: Mouse scrolled (771, 376) with delta (0, 0)
Screenshot: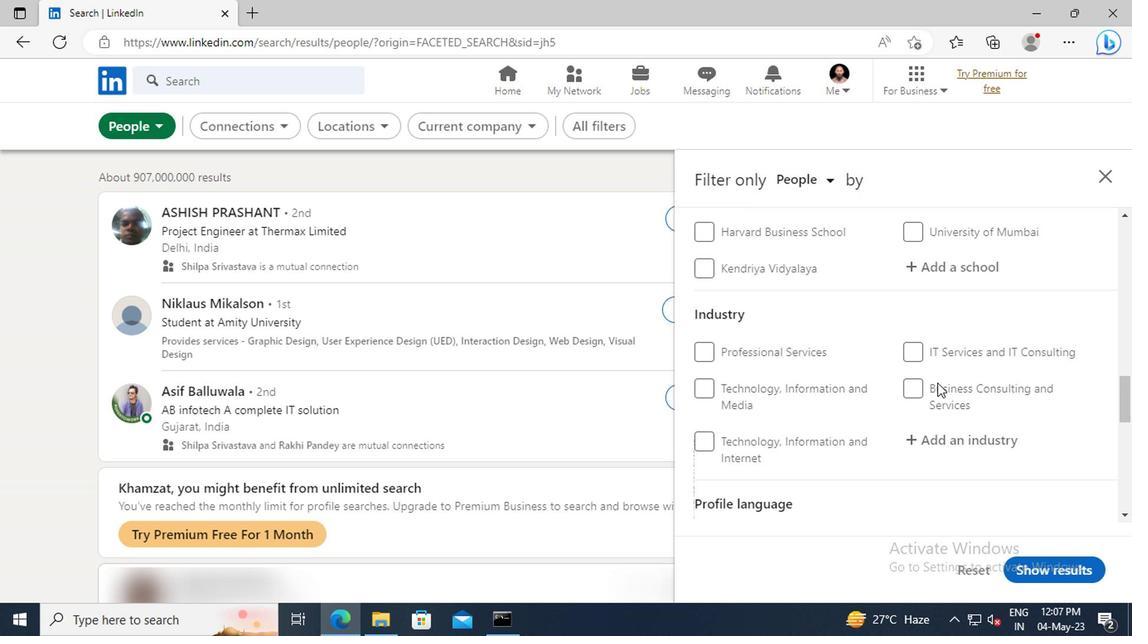 
Action: Mouse scrolled (771, 376) with delta (0, 0)
Screenshot: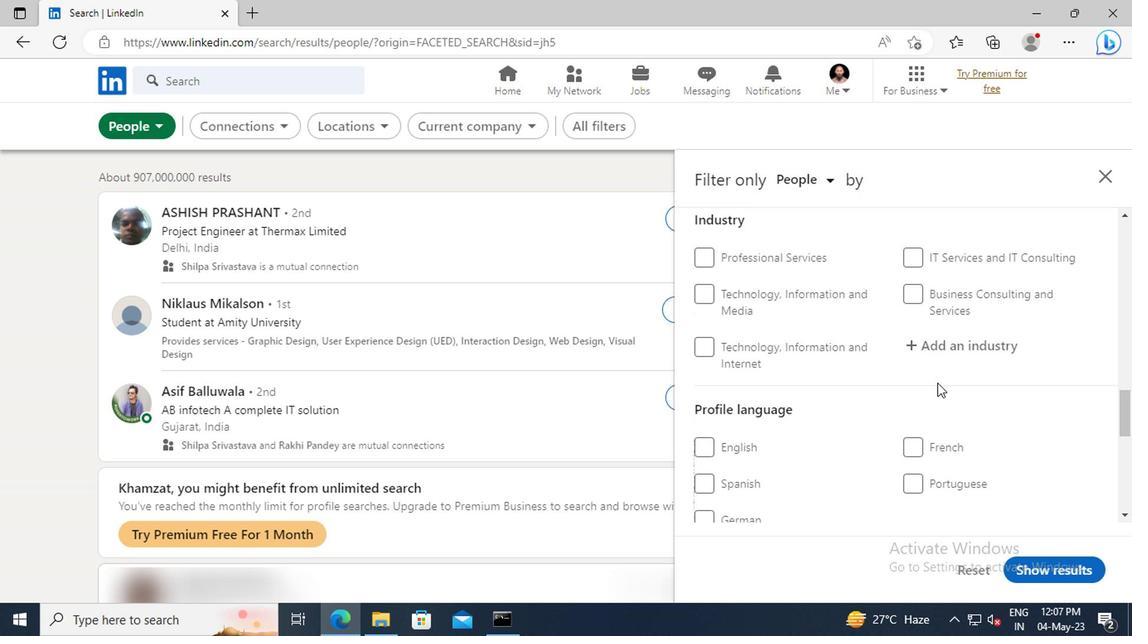 
Action: Mouse moved to (752, 390)
Screenshot: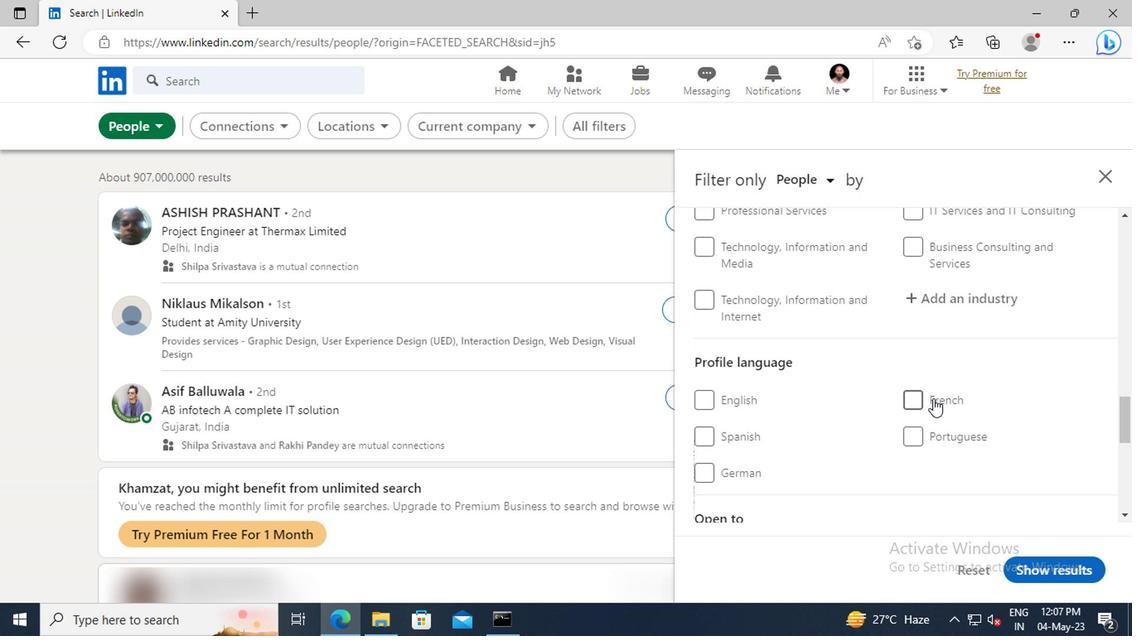 
Action: Mouse pressed left at (752, 390)
Screenshot: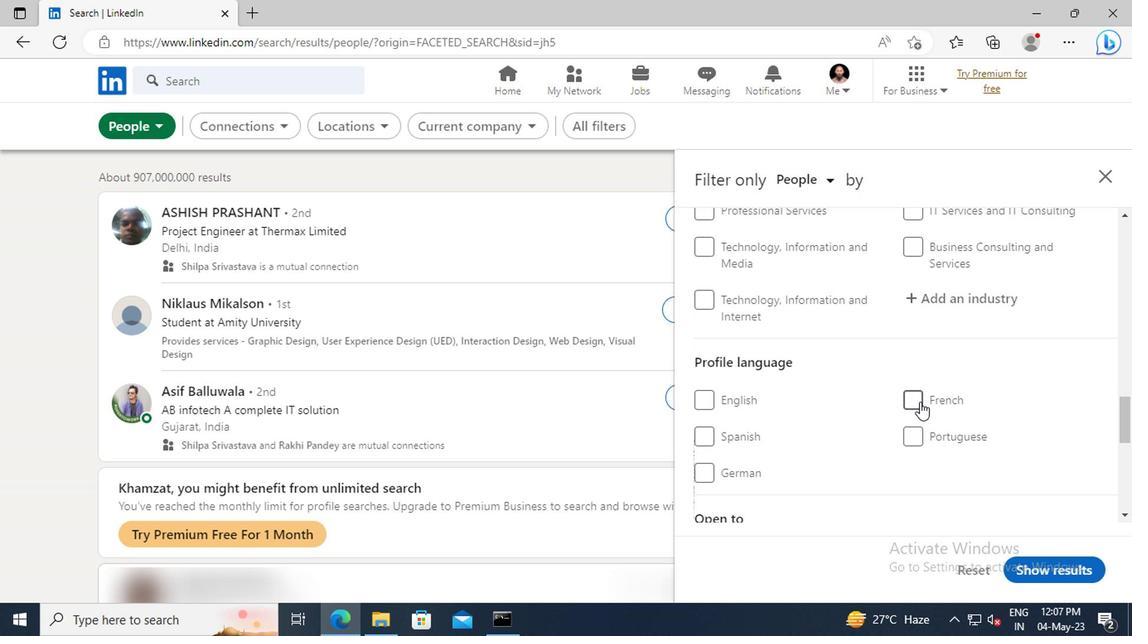 
Action: Mouse moved to (764, 370)
Screenshot: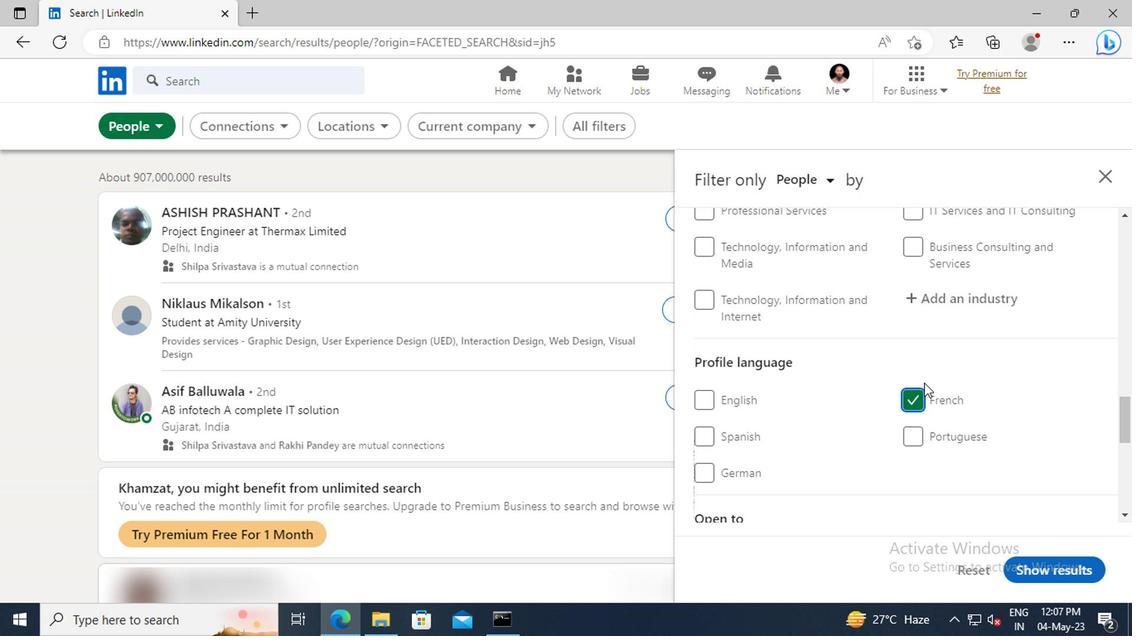 
Action: Mouse scrolled (764, 370) with delta (0, 0)
Screenshot: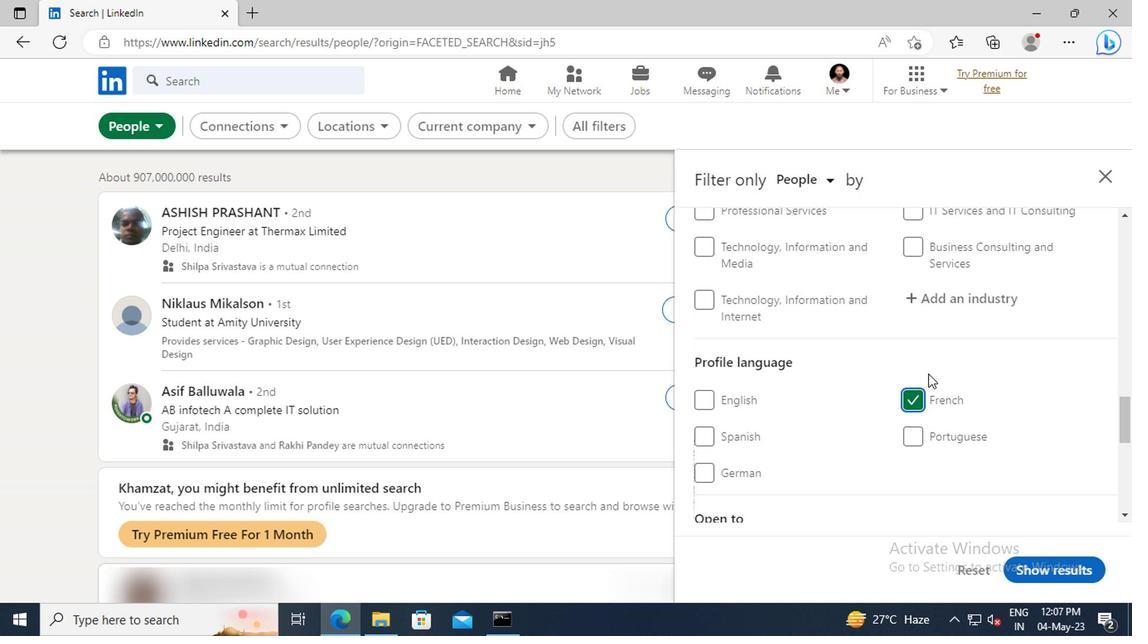 
Action: Mouse scrolled (764, 370) with delta (0, 0)
Screenshot: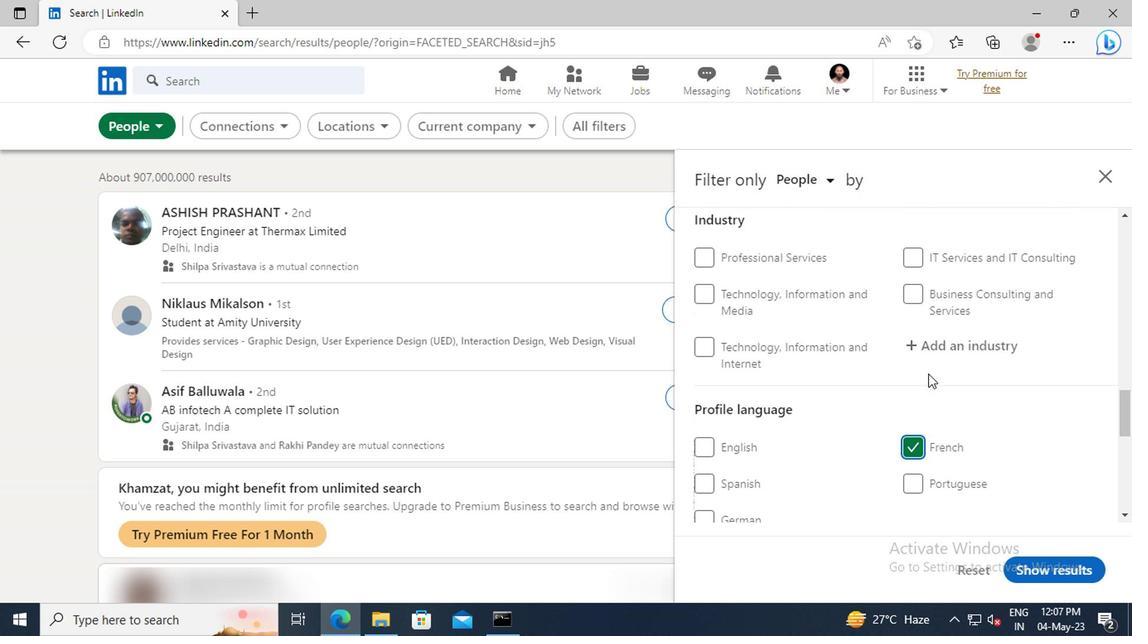 
Action: Mouse scrolled (764, 370) with delta (0, 0)
Screenshot: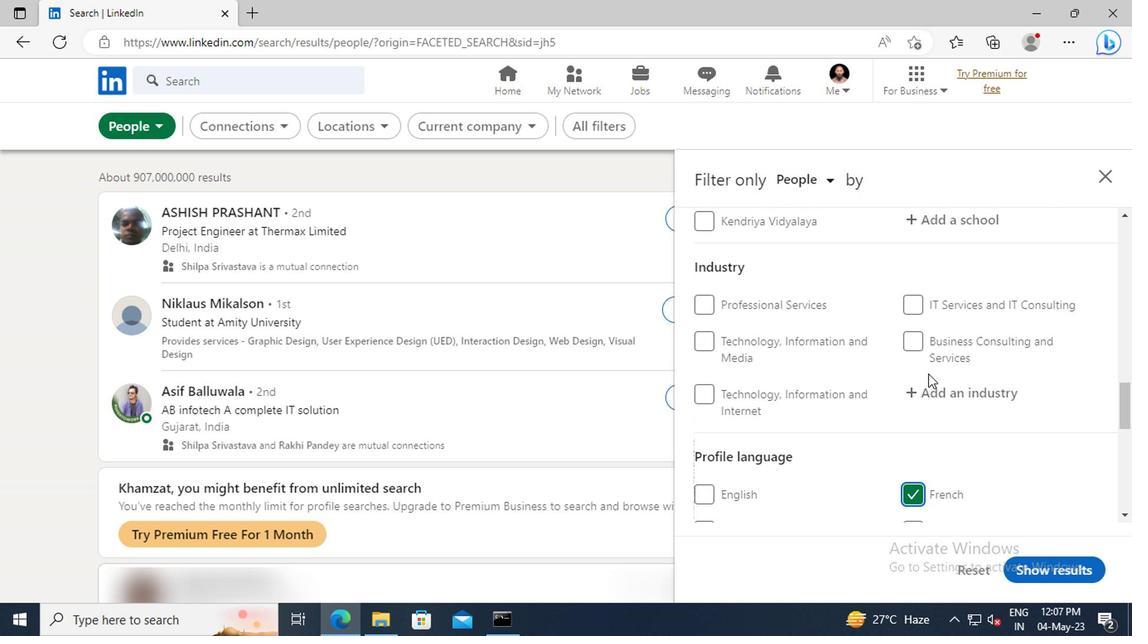 
Action: Mouse scrolled (764, 370) with delta (0, 0)
Screenshot: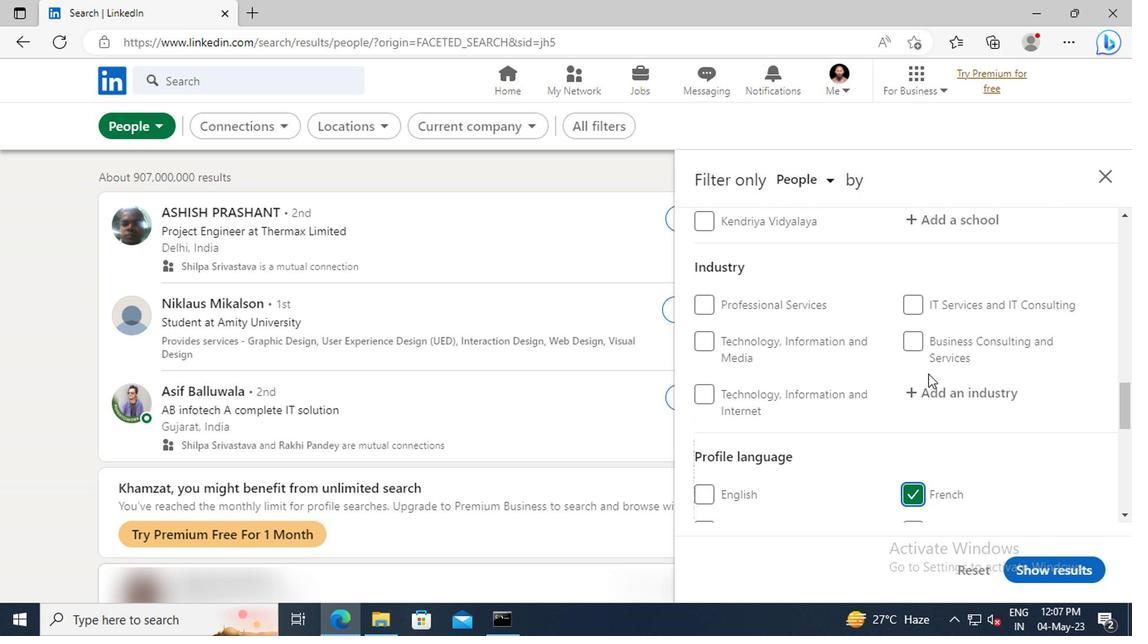 
Action: Mouse scrolled (764, 370) with delta (0, 0)
Screenshot: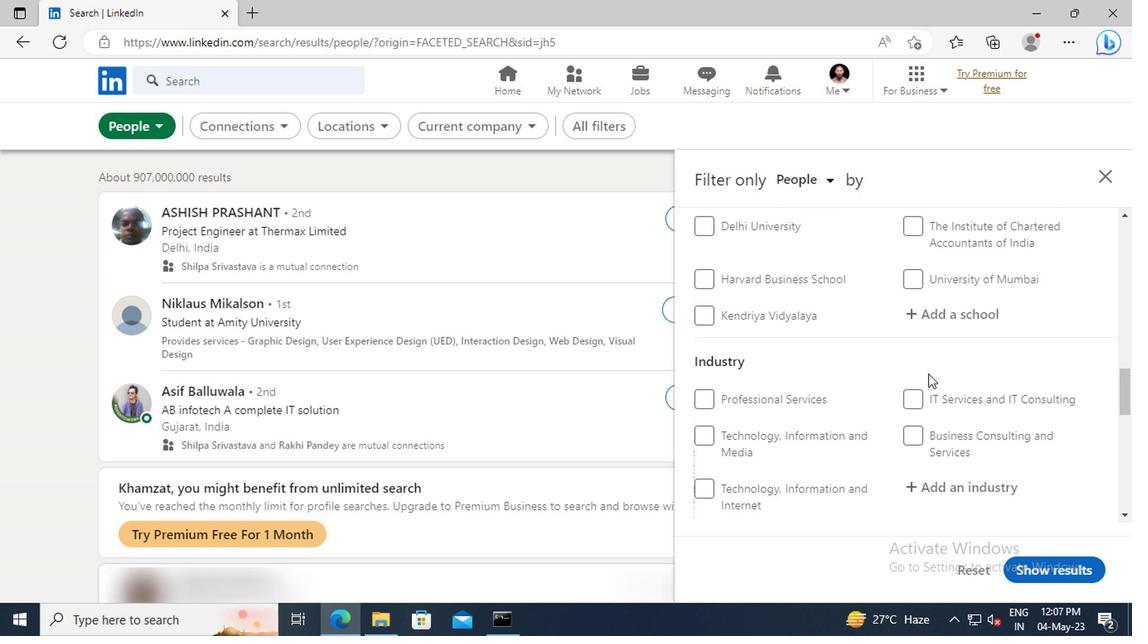 
Action: Mouse scrolled (764, 370) with delta (0, 0)
Screenshot: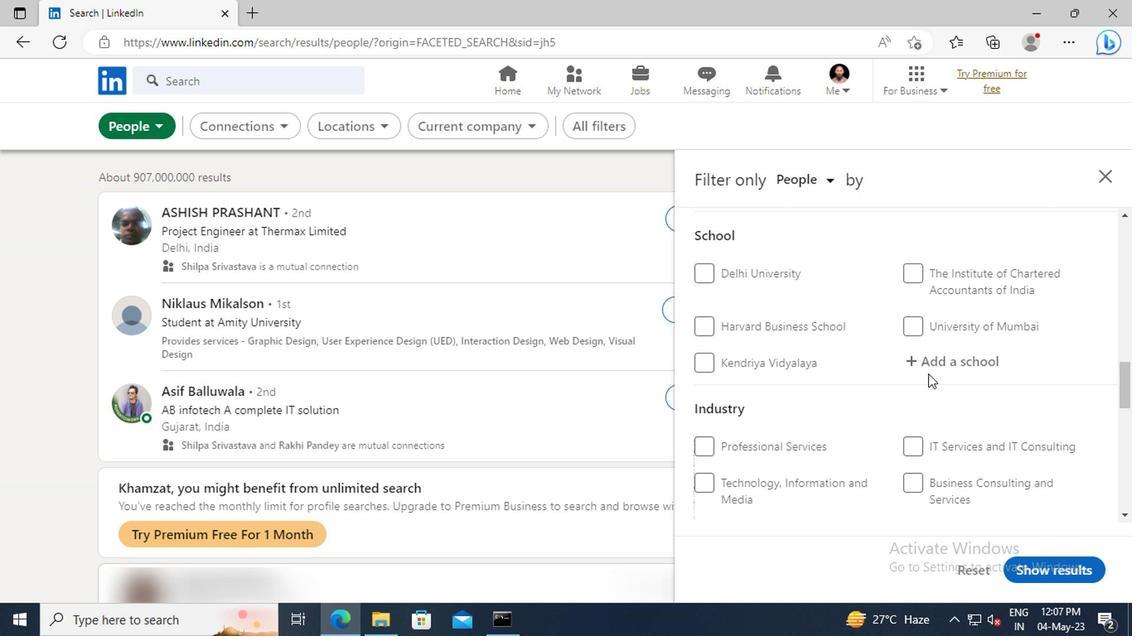 
Action: Mouse scrolled (764, 370) with delta (0, 0)
Screenshot: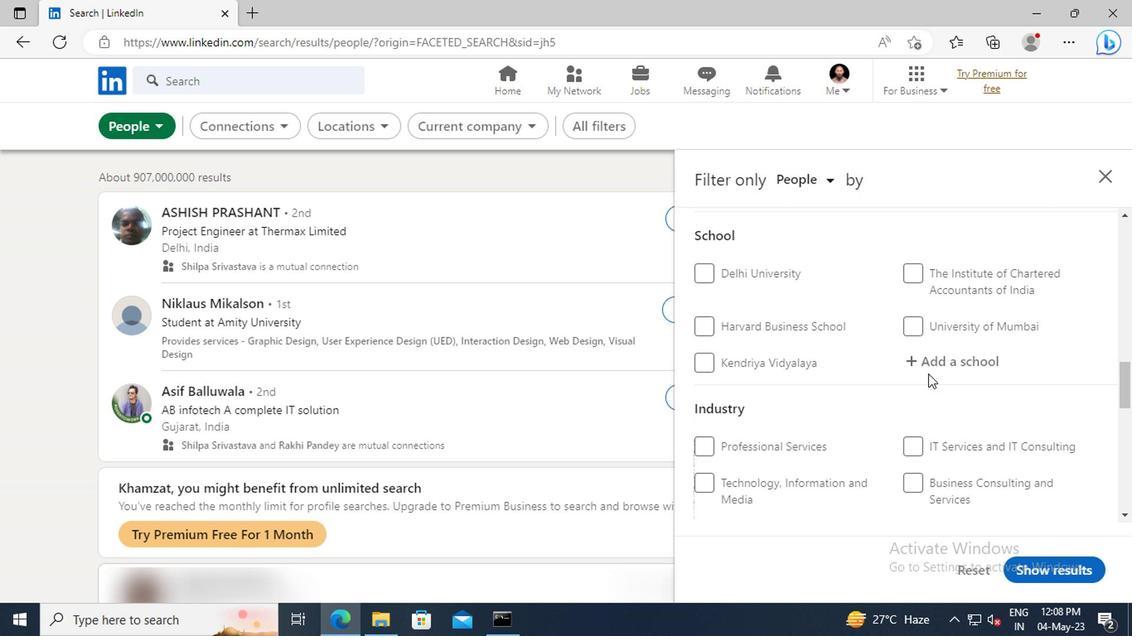 
Action: Mouse scrolled (764, 370) with delta (0, 0)
Screenshot: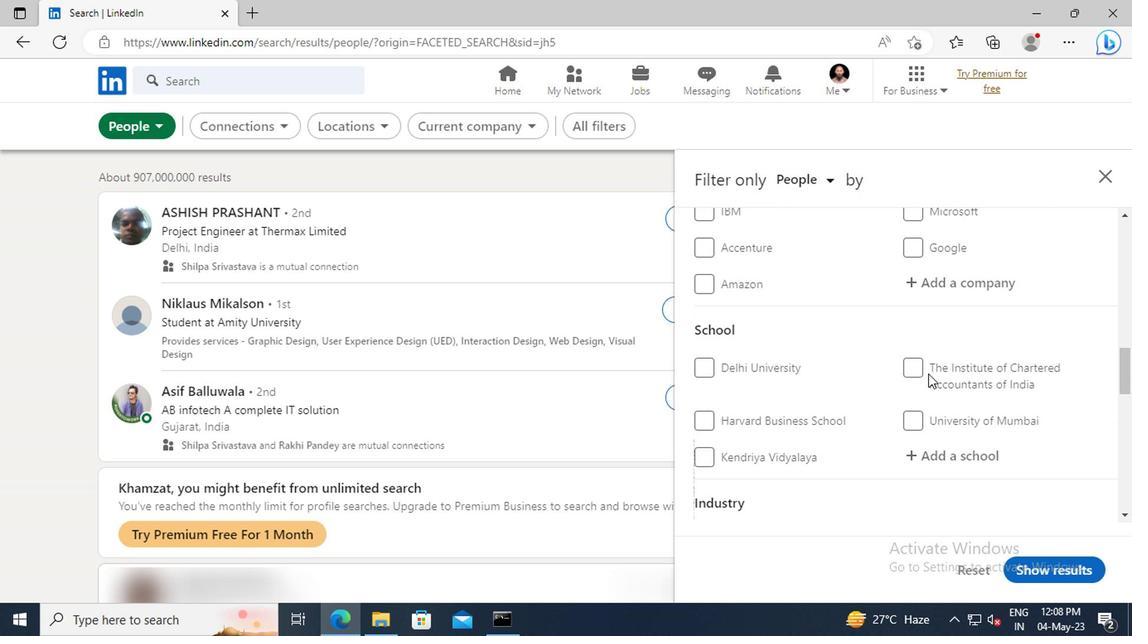 
Action: Mouse scrolled (764, 370) with delta (0, 0)
Screenshot: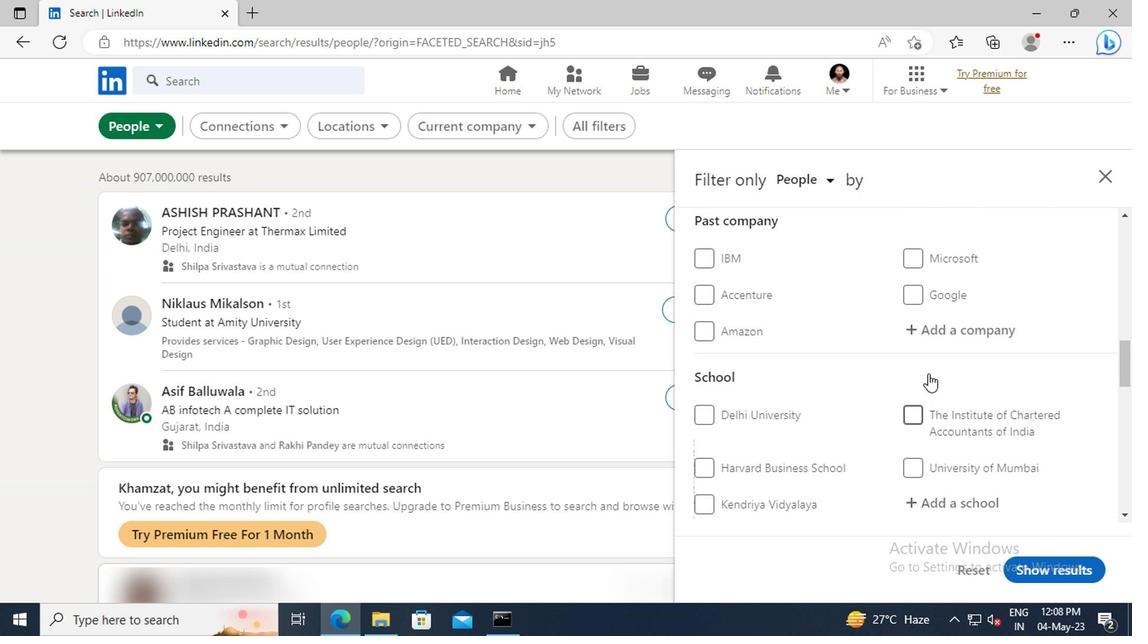 
Action: Mouse scrolled (764, 370) with delta (0, 0)
Screenshot: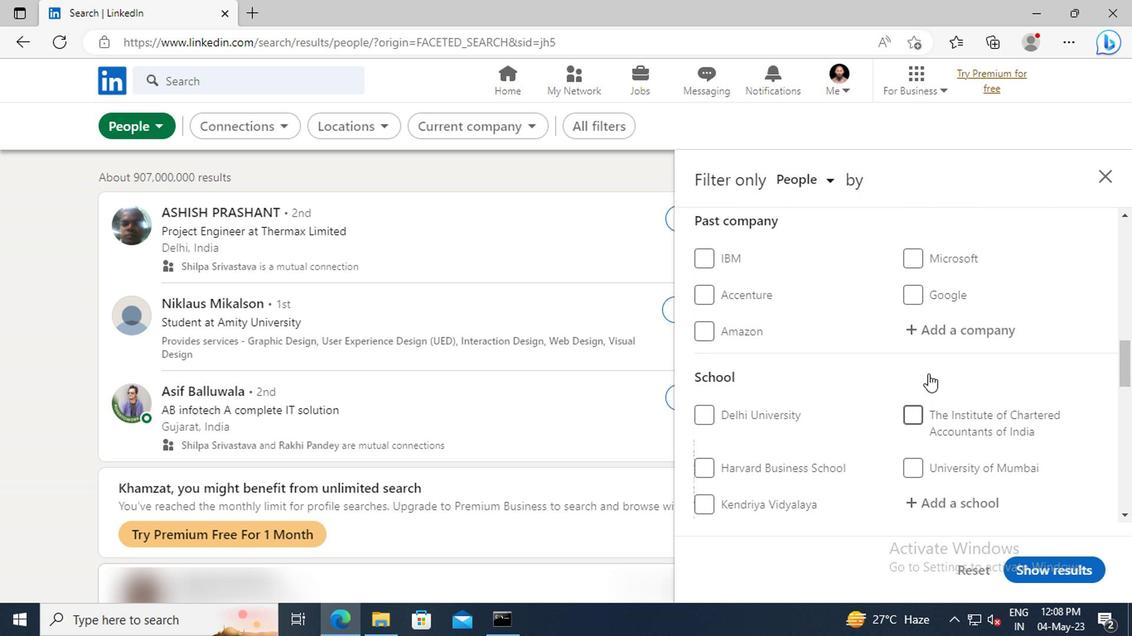 
Action: Mouse scrolled (764, 370) with delta (0, 0)
Screenshot: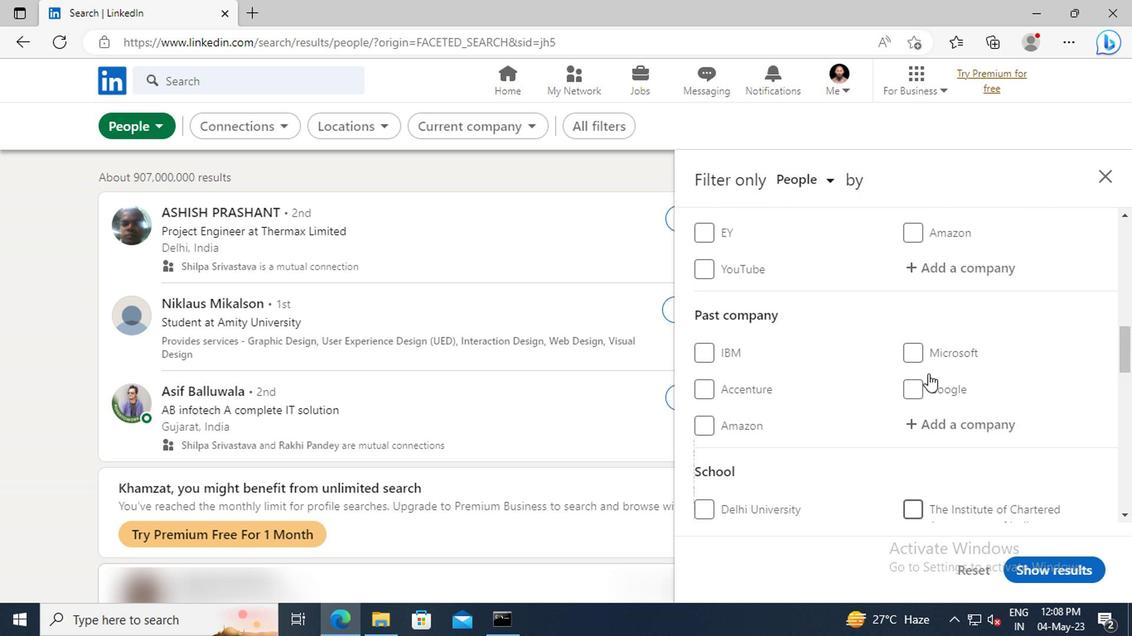 
Action: Mouse scrolled (764, 370) with delta (0, 0)
Screenshot: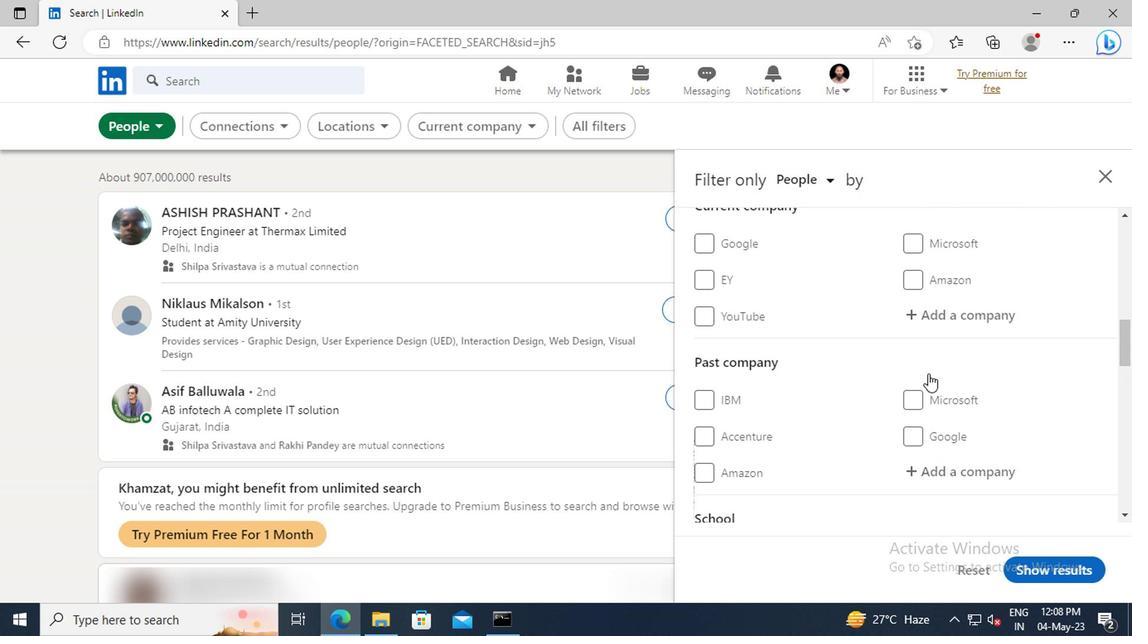 
Action: Mouse moved to (762, 361)
Screenshot: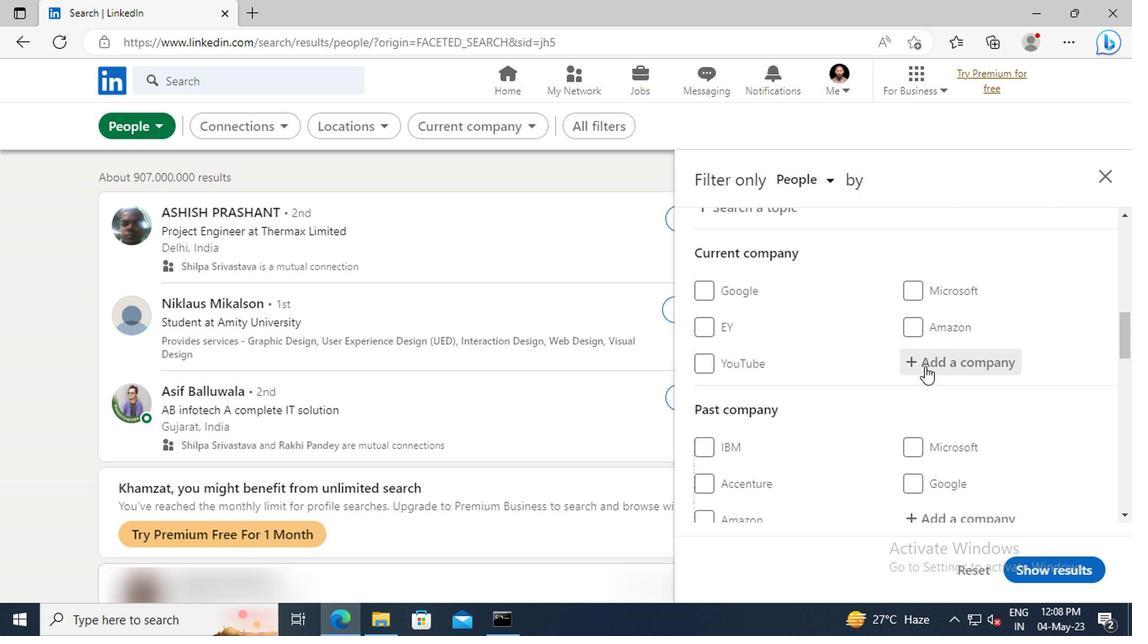 
Action: Mouse pressed left at (762, 361)
Screenshot: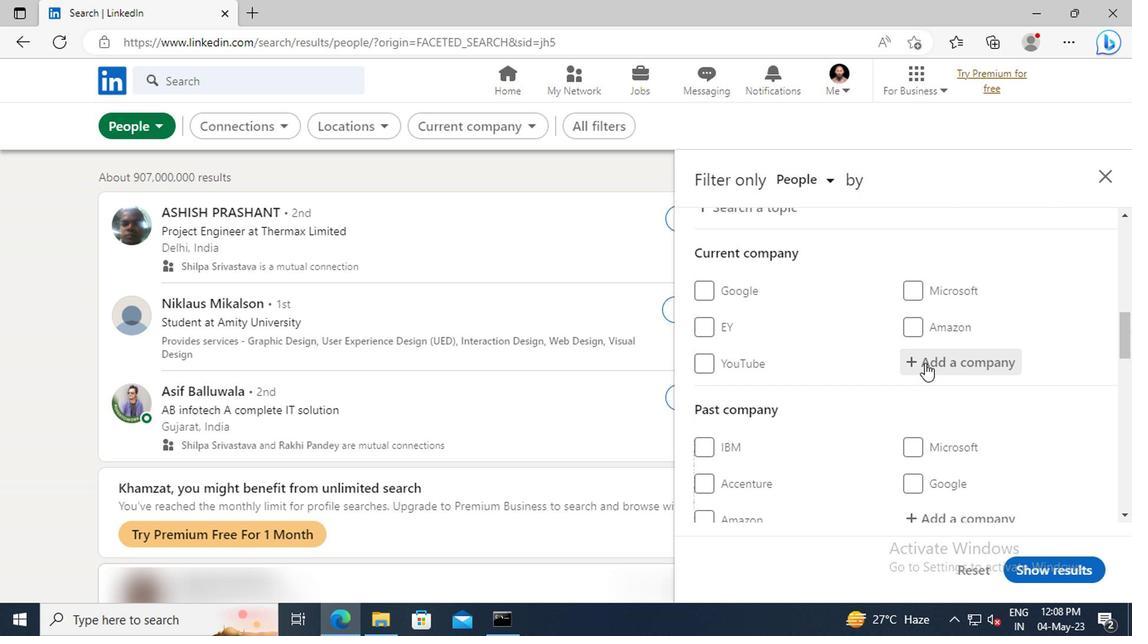 
Action: Key pressed <Key.shift>PHILIPS<Key.space><Key.shift>LI
Screenshot: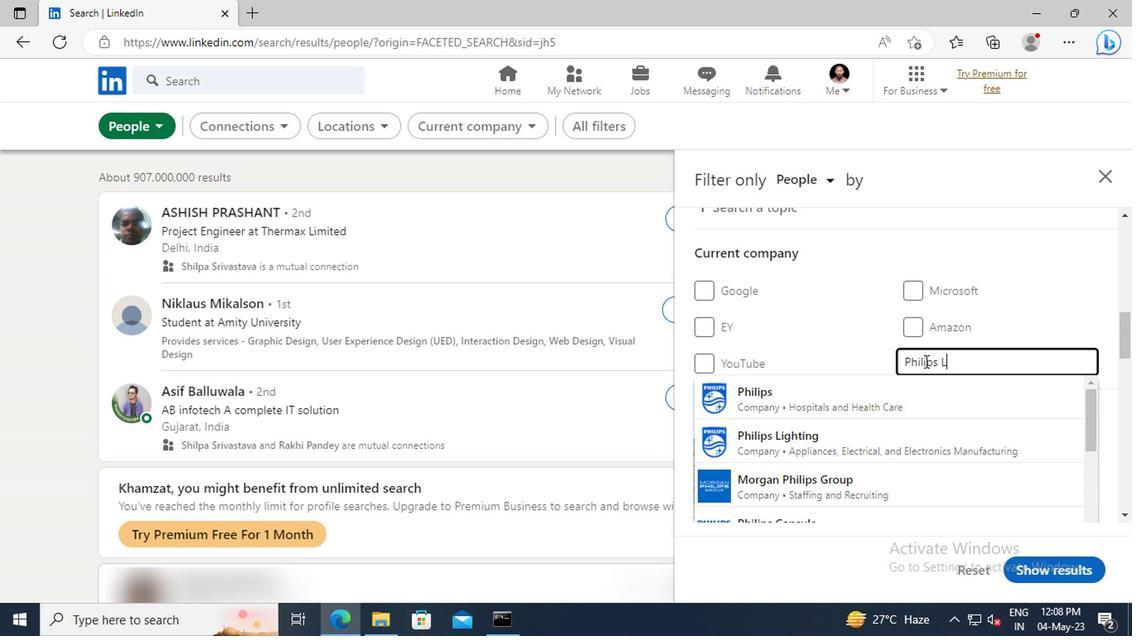
Action: Mouse moved to (762, 409)
Screenshot: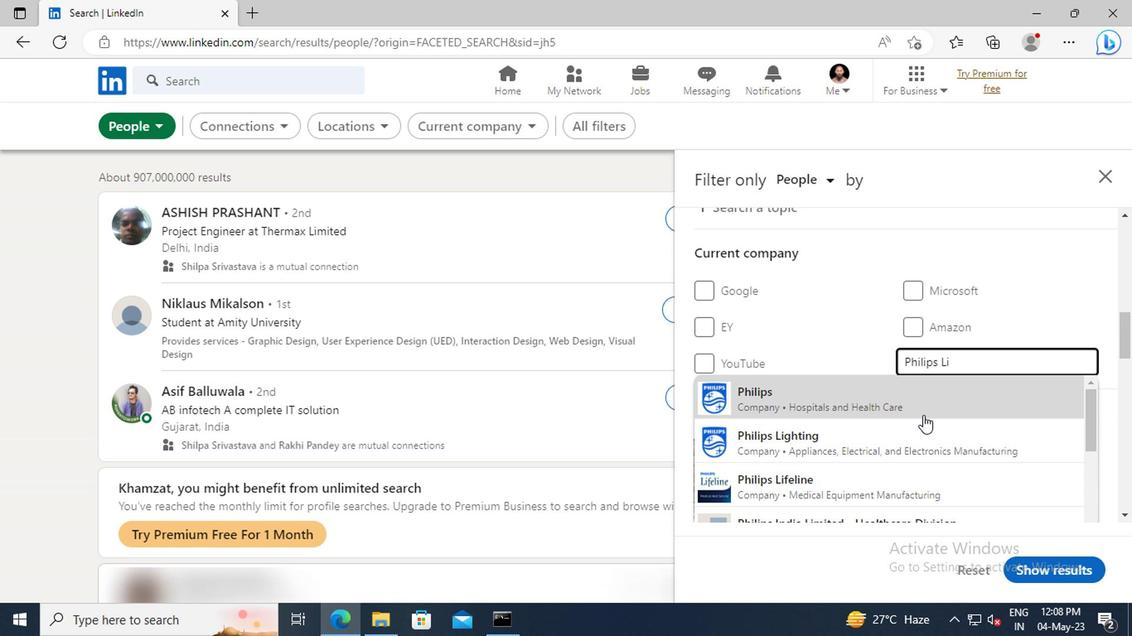 
Action: Mouse pressed left at (762, 409)
Screenshot: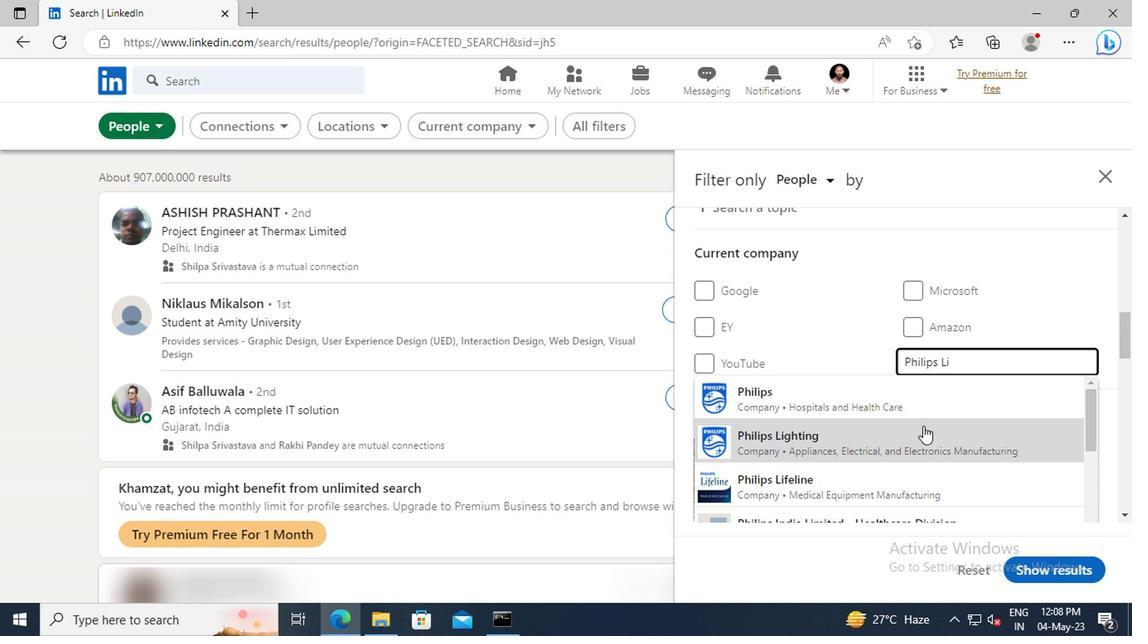 
Action: Mouse scrolled (762, 408) with delta (0, 0)
Screenshot: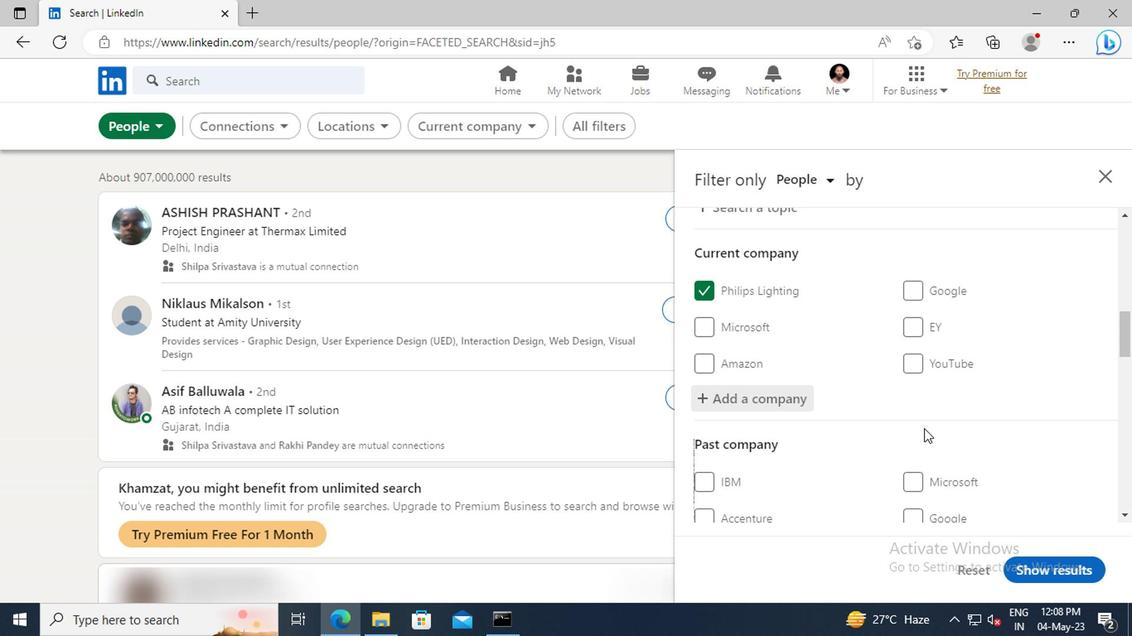 
Action: Mouse scrolled (762, 408) with delta (0, 0)
Screenshot: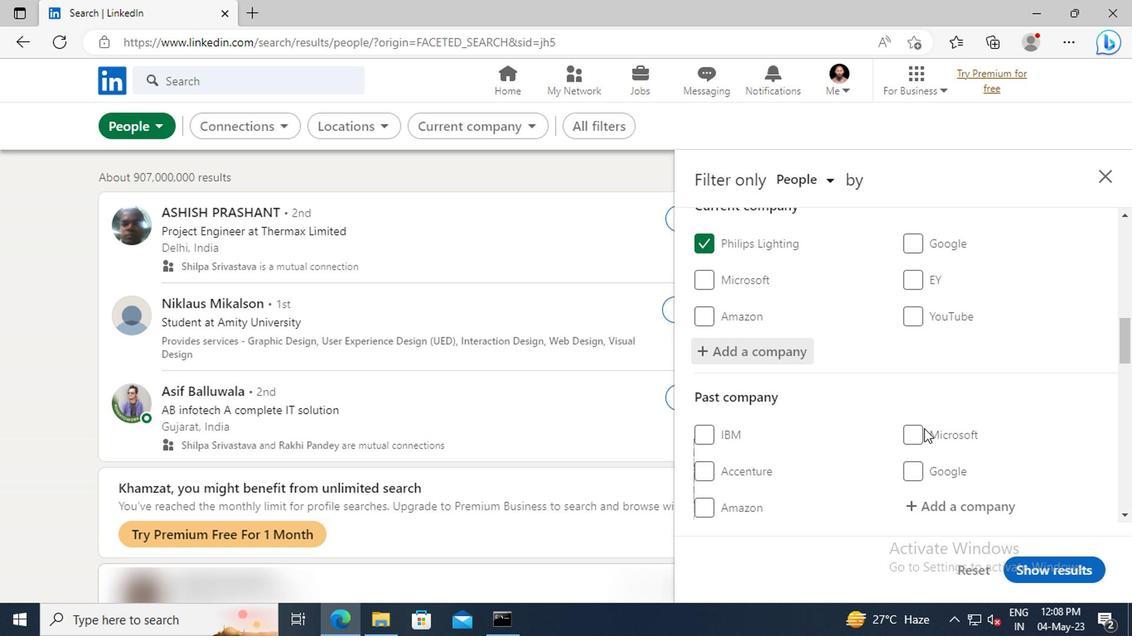 
Action: Mouse moved to (762, 403)
Screenshot: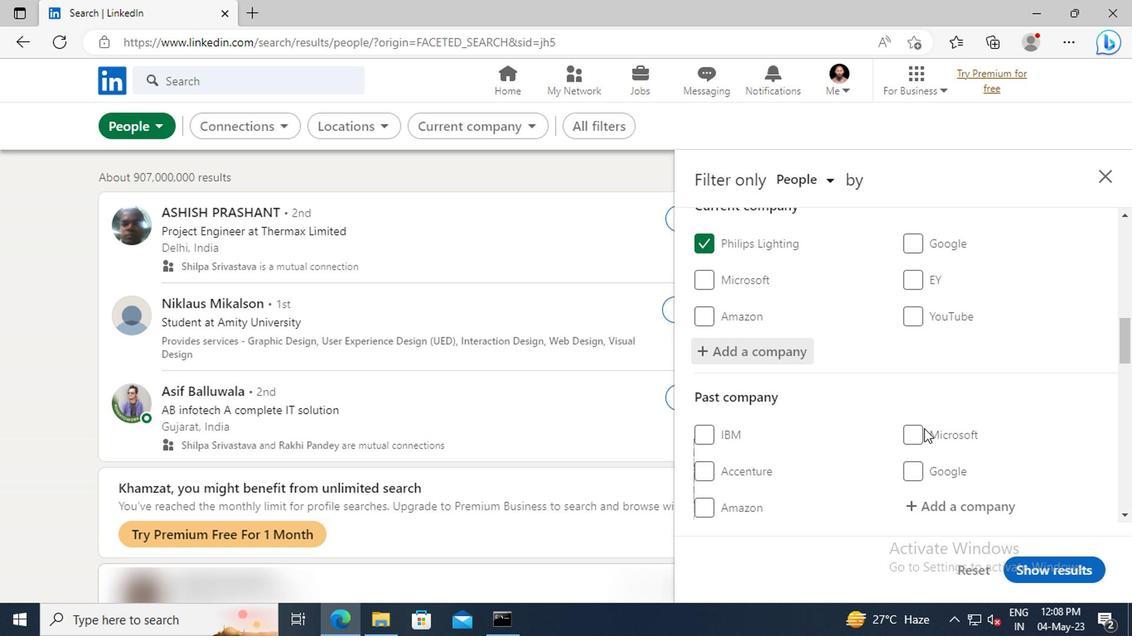 
Action: Mouse scrolled (762, 402) with delta (0, 0)
Screenshot: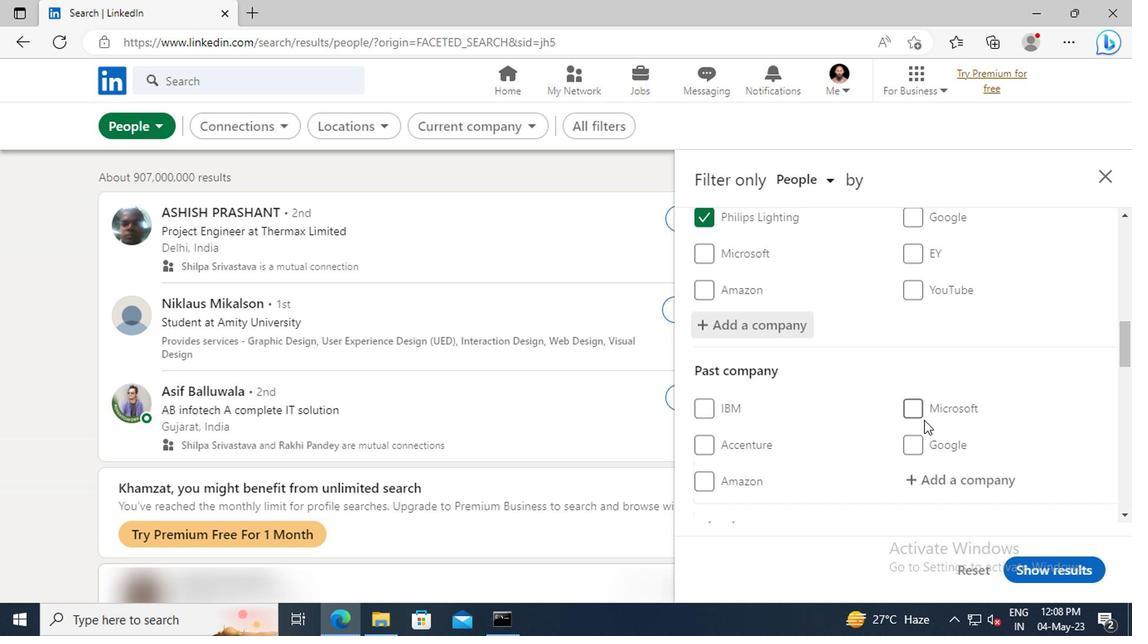 
Action: Mouse moved to (760, 391)
Screenshot: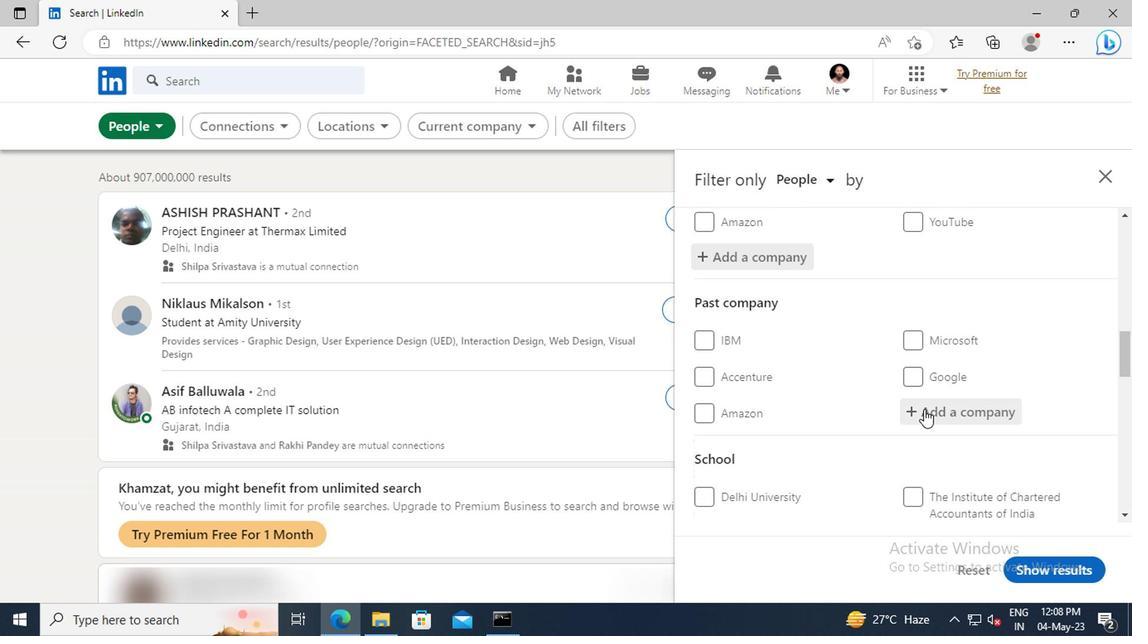 
Action: Mouse scrolled (760, 391) with delta (0, 0)
Screenshot: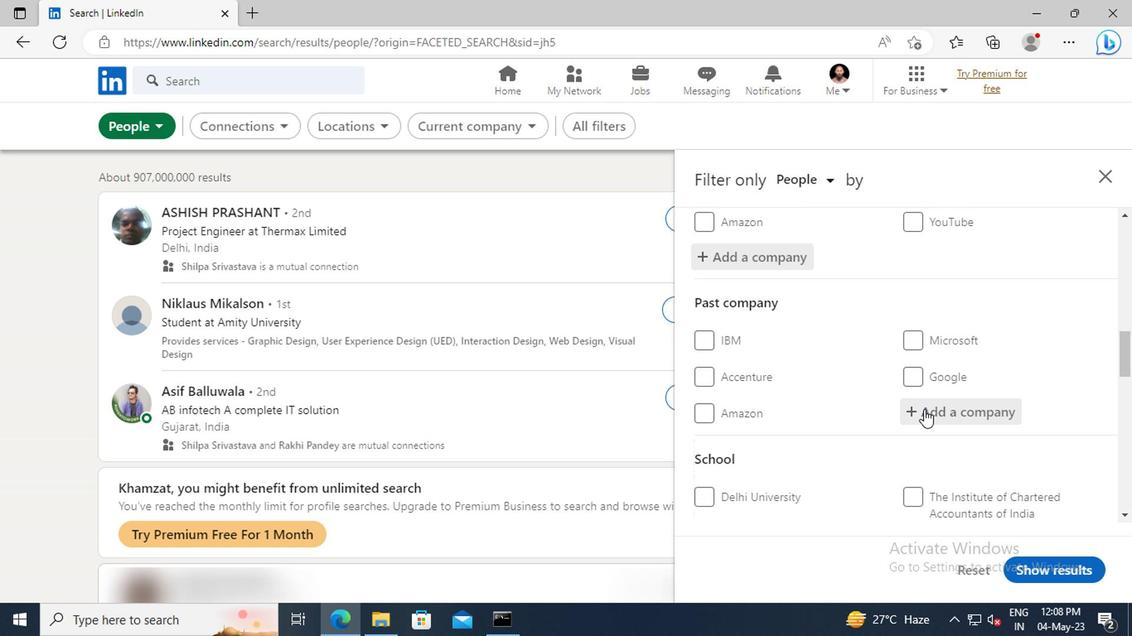 
Action: Mouse scrolled (760, 391) with delta (0, 0)
Screenshot: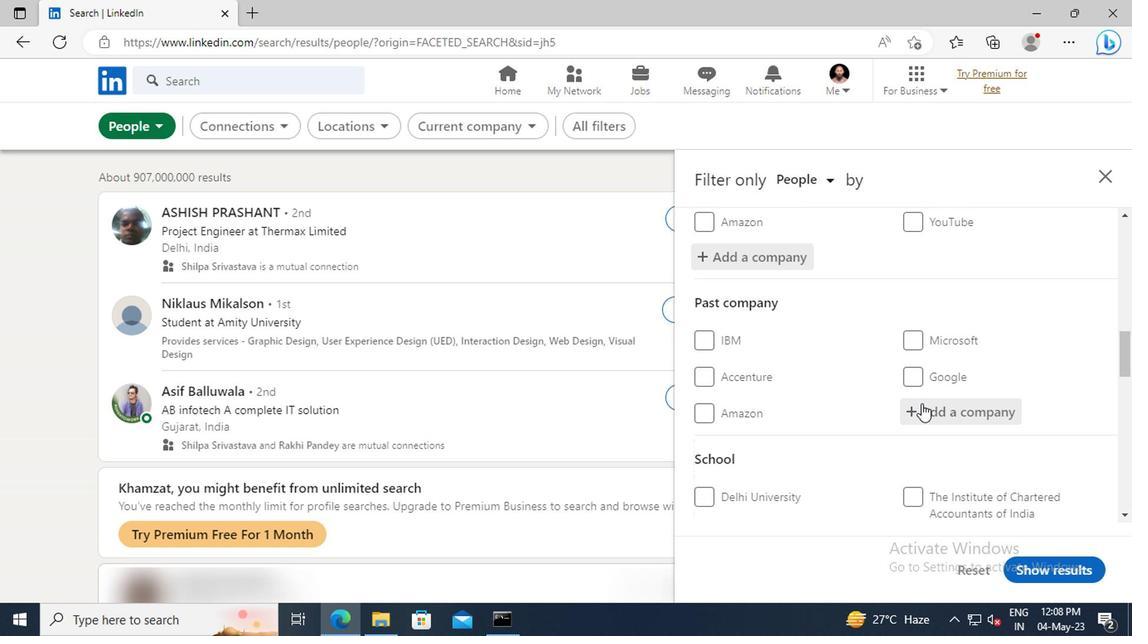 
Action: Mouse scrolled (760, 391) with delta (0, 0)
Screenshot: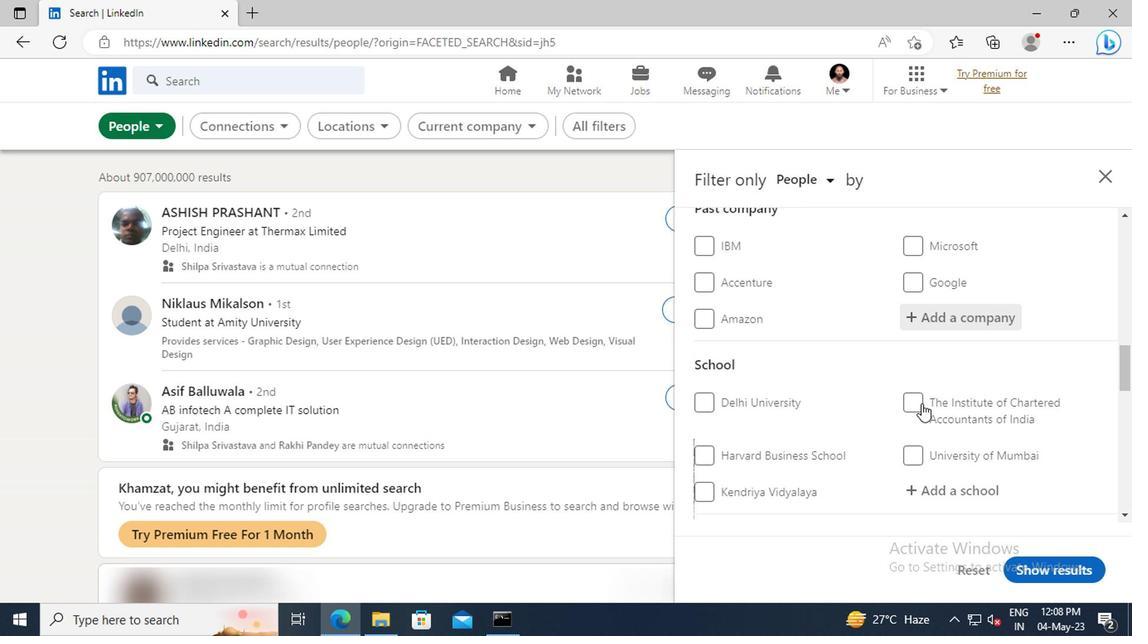 
Action: Mouse scrolled (760, 391) with delta (0, 0)
Screenshot: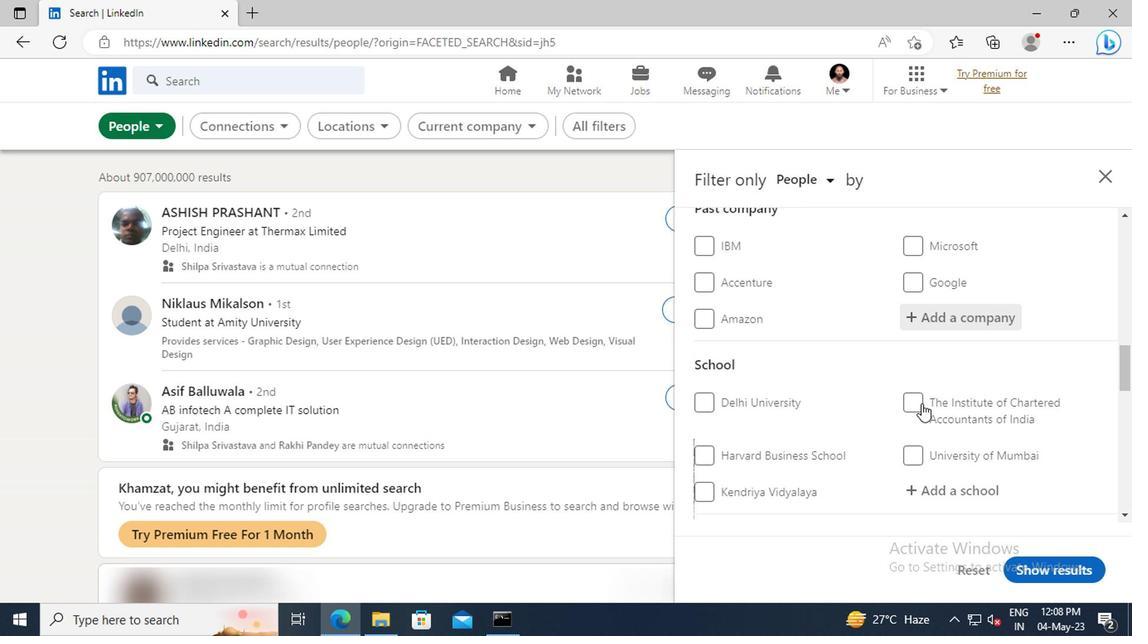 
Action: Mouse moved to (763, 389)
Screenshot: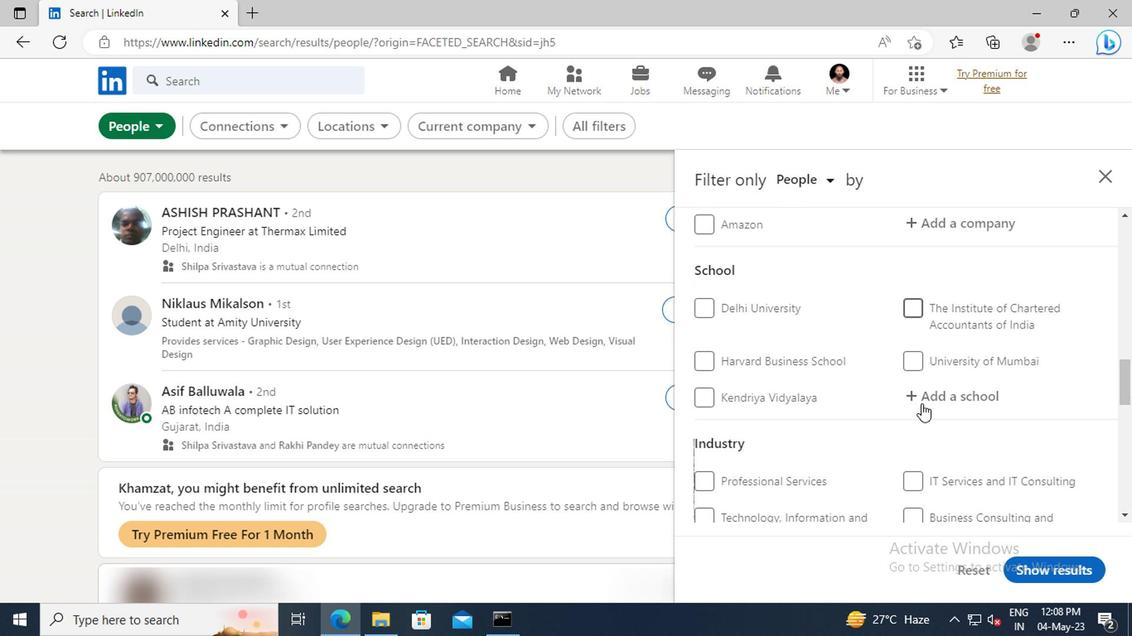 
Action: Mouse pressed left at (763, 389)
Screenshot: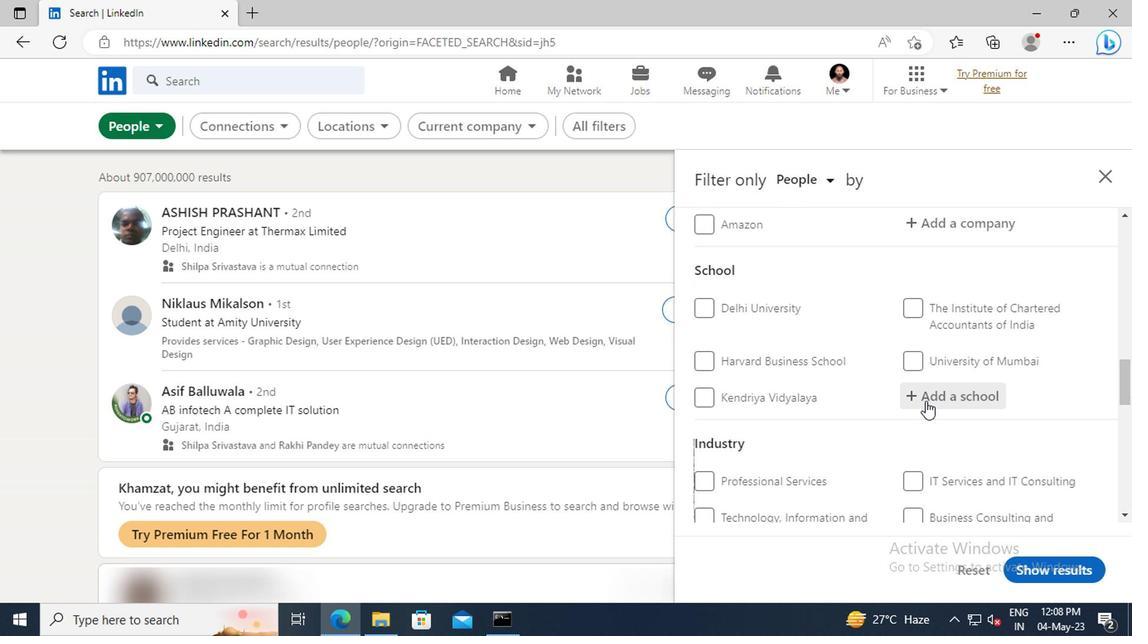 
Action: Key pressed <Key.shift><Key.shift><Key.shift><Key.shift><Key.shift><Key.shift>SRK<Key.space><Key.shift>IN
Screenshot: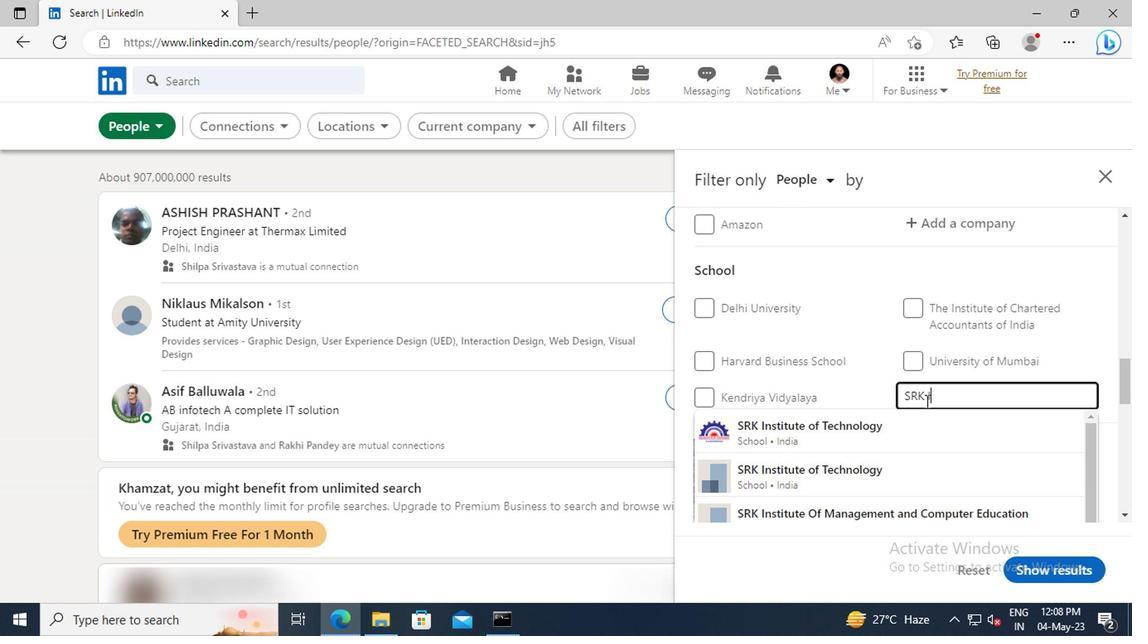 
Action: Mouse moved to (763, 401)
Screenshot: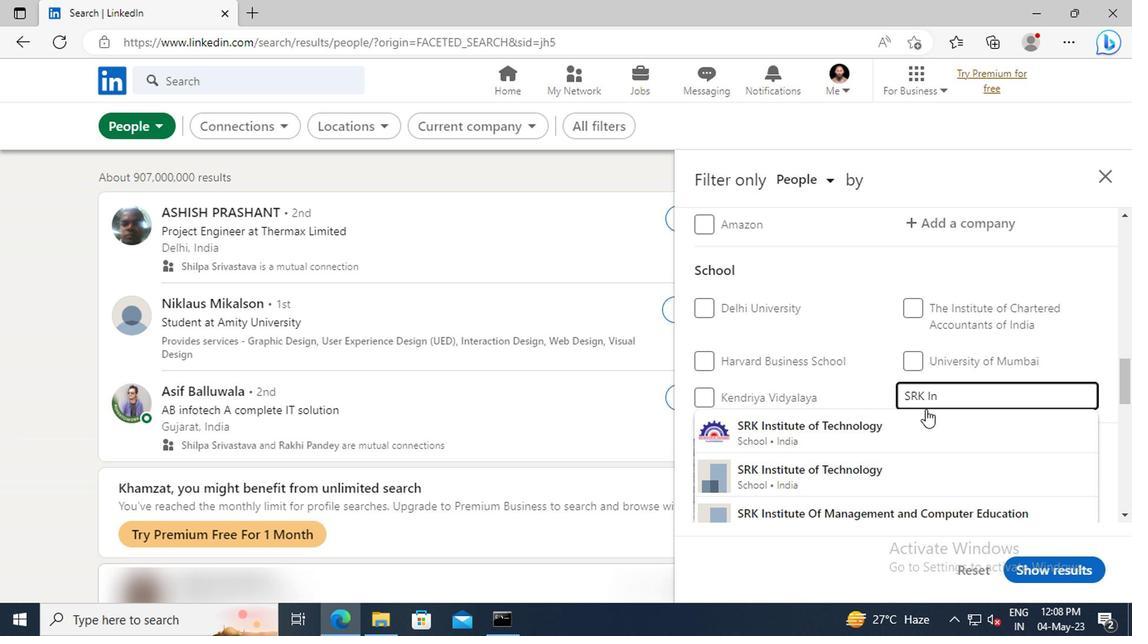 
Action: Mouse pressed left at (763, 401)
Screenshot: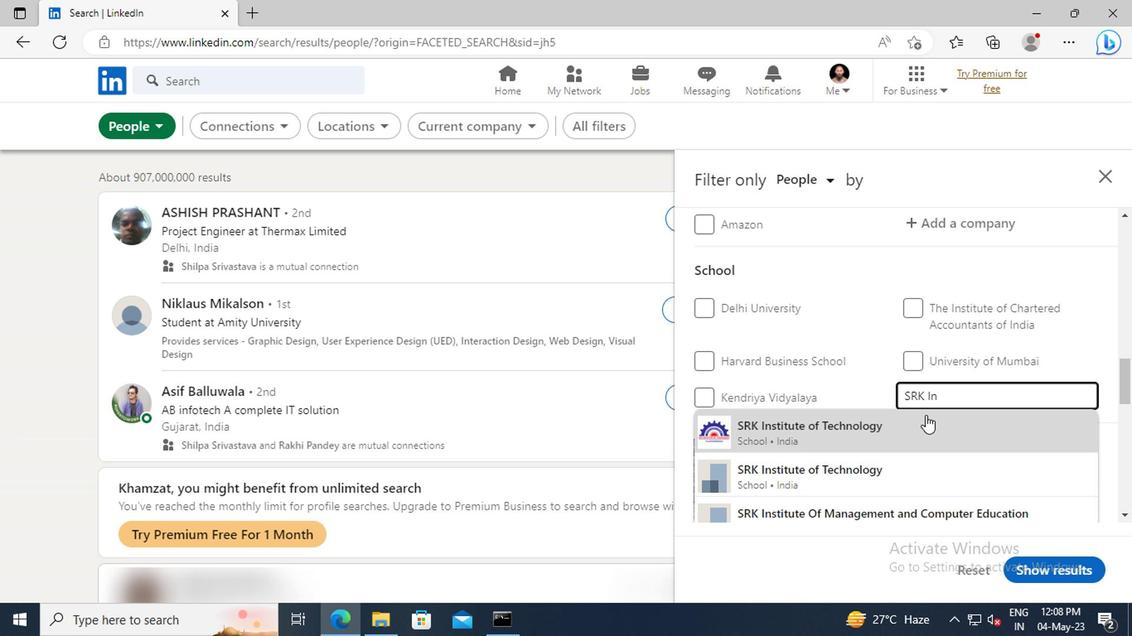 
Action: Mouse scrolled (763, 400) with delta (0, 0)
Screenshot: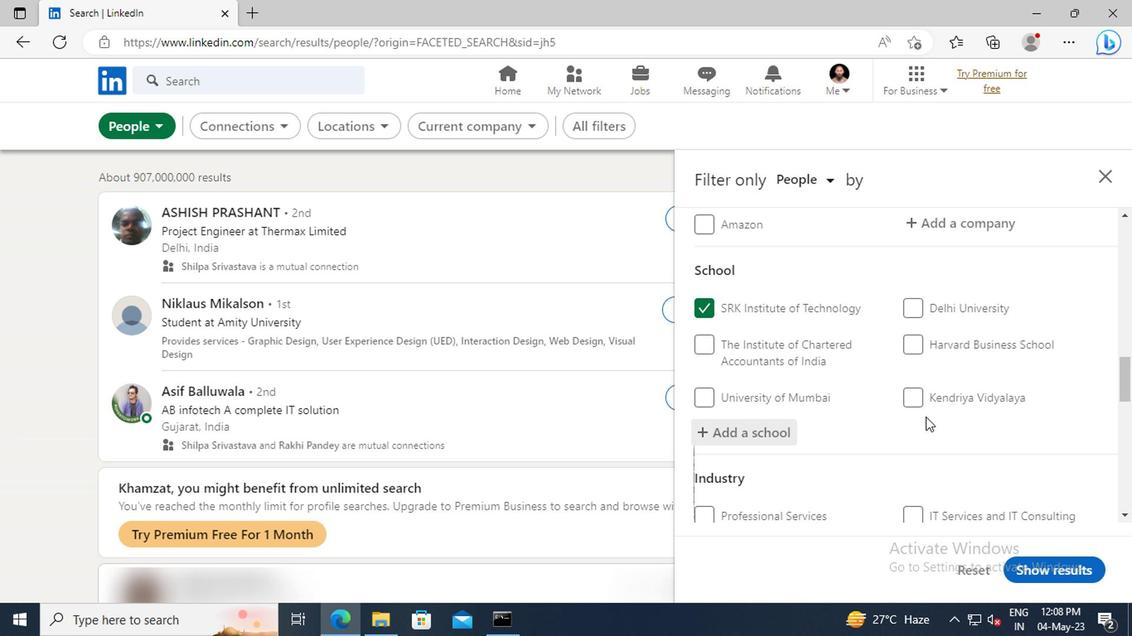 
Action: Mouse scrolled (763, 400) with delta (0, 0)
Screenshot: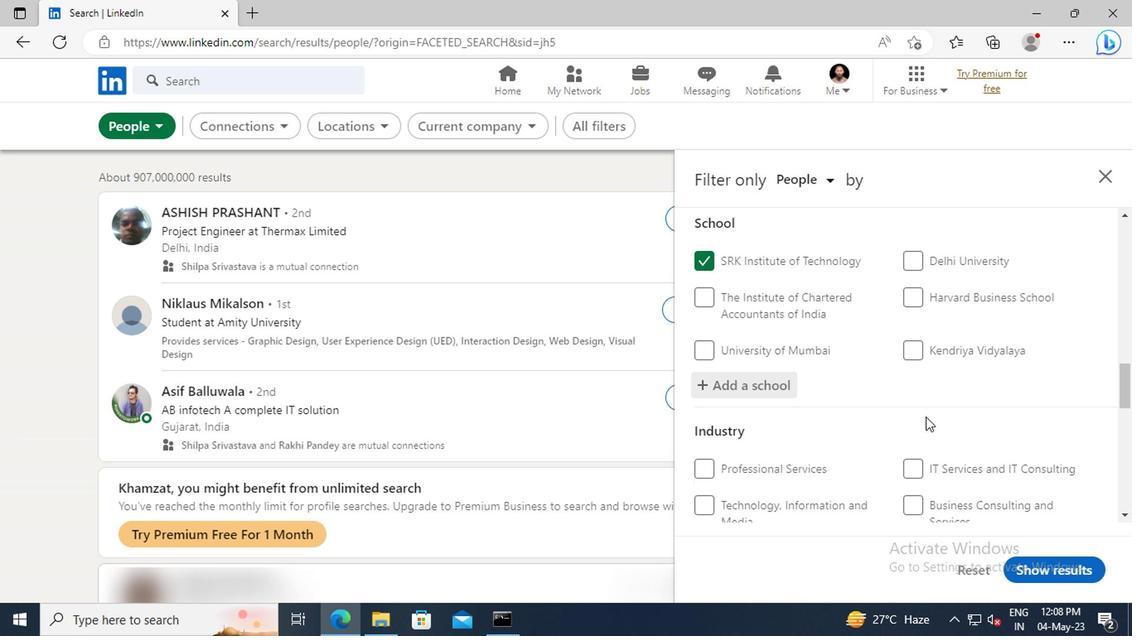 
Action: Mouse scrolled (763, 400) with delta (0, 0)
Screenshot: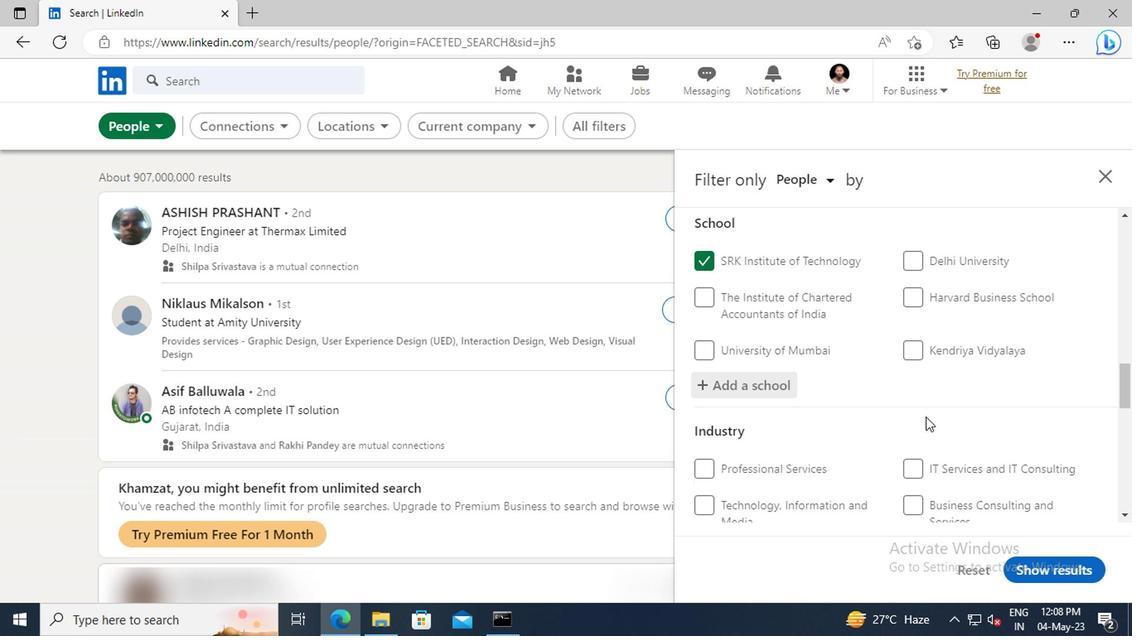 
Action: Mouse moved to (762, 394)
Screenshot: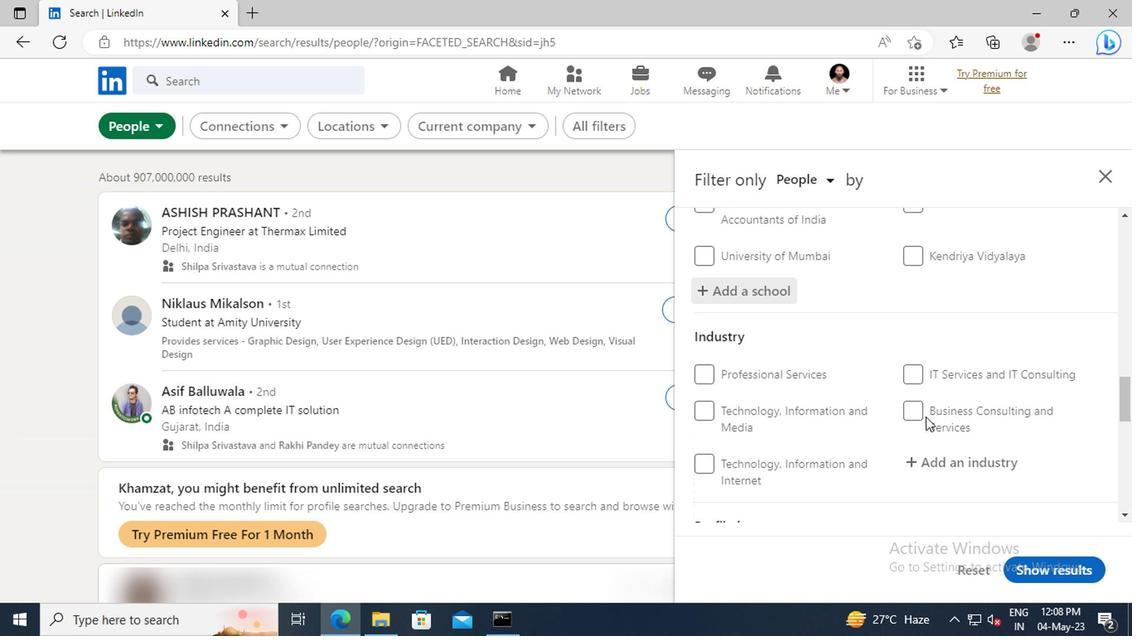 
Action: Mouse scrolled (762, 393) with delta (0, 0)
Screenshot: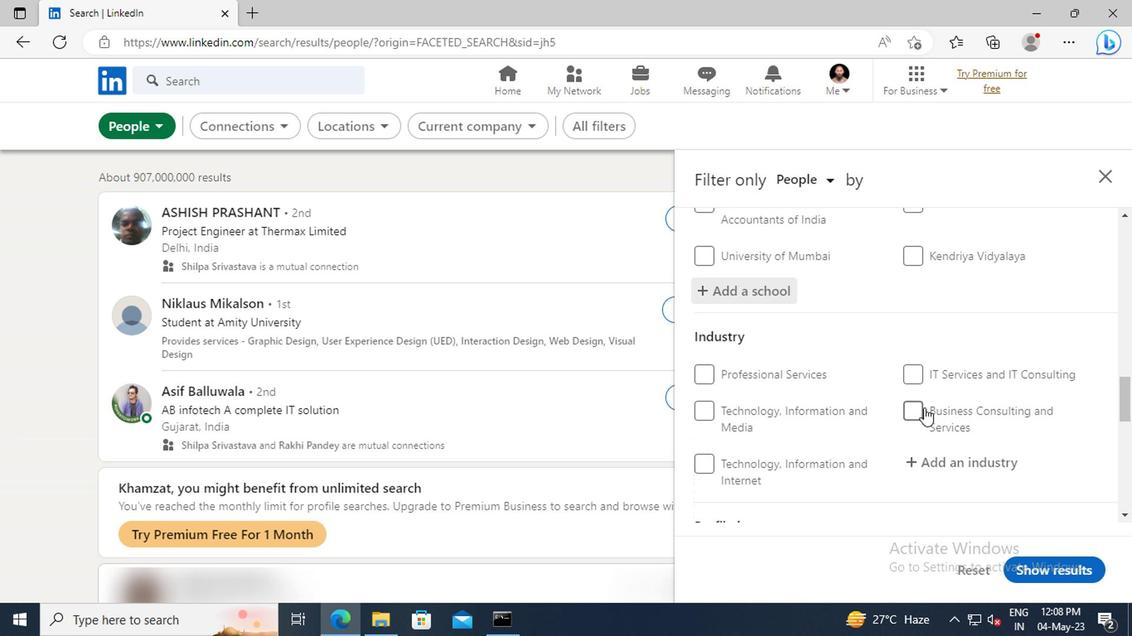 
Action: Mouse moved to (763, 395)
Screenshot: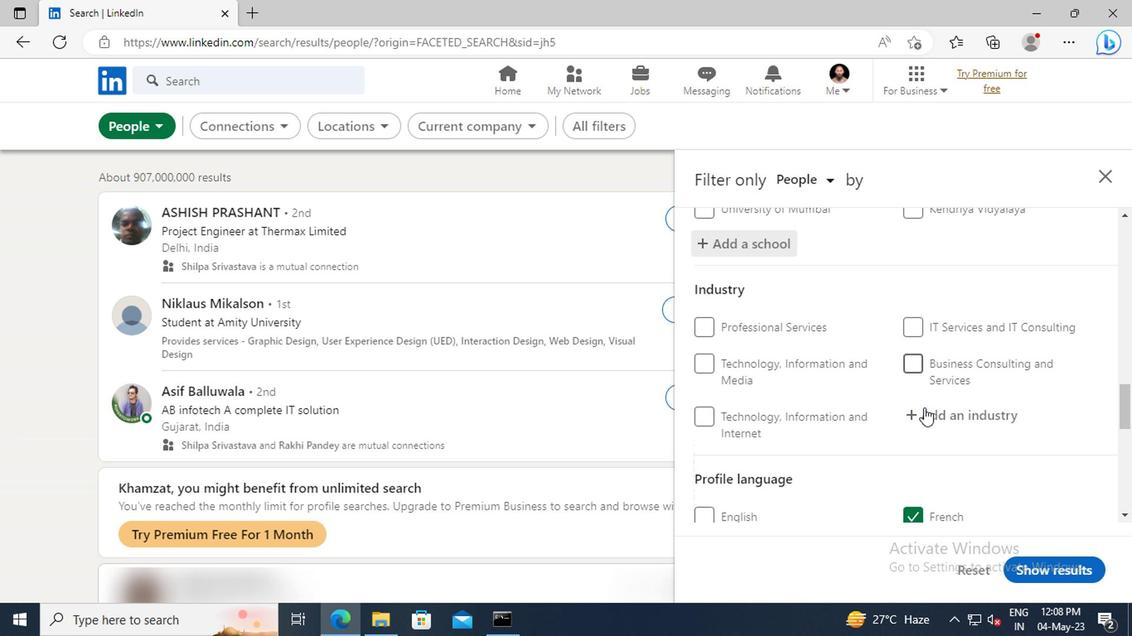
Action: Mouse pressed left at (763, 395)
Screenshot: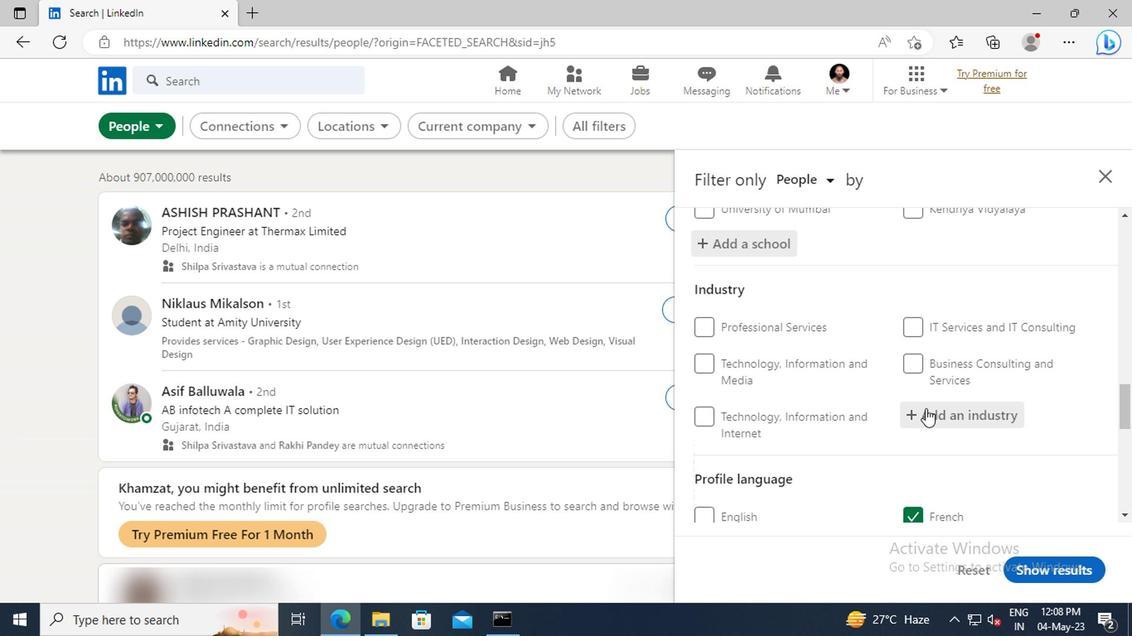 
Action: Key pressed <Key.shift>PERSONAL<Key.space>AND<Key.space><Key.shift>L
Screenshot: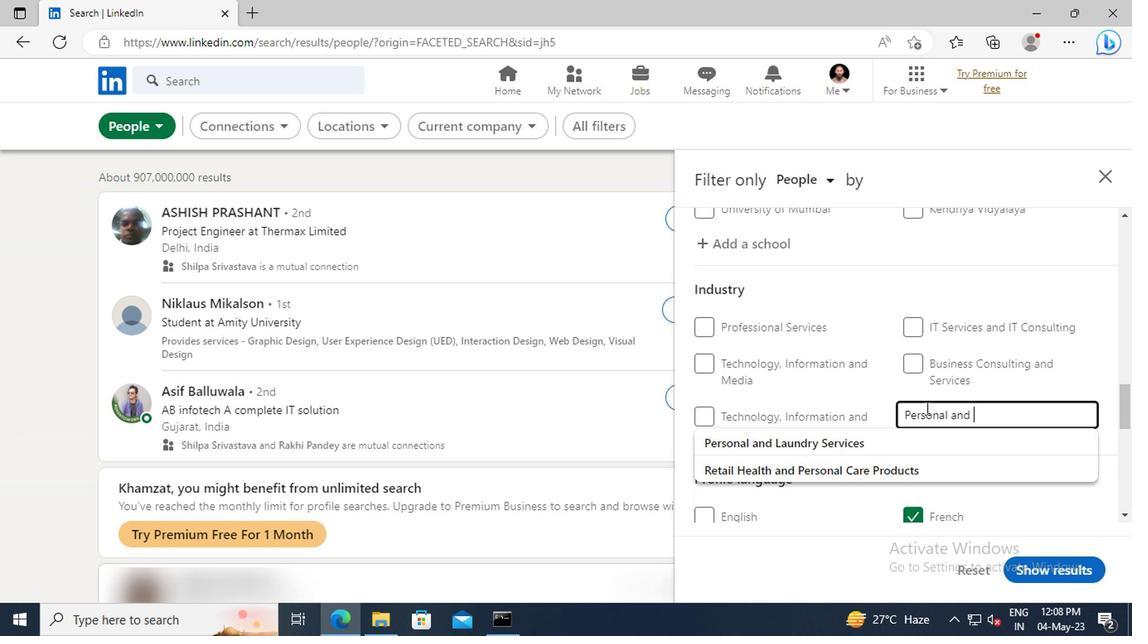 
Action: Mouse moved to (764, 412)
Screenshot: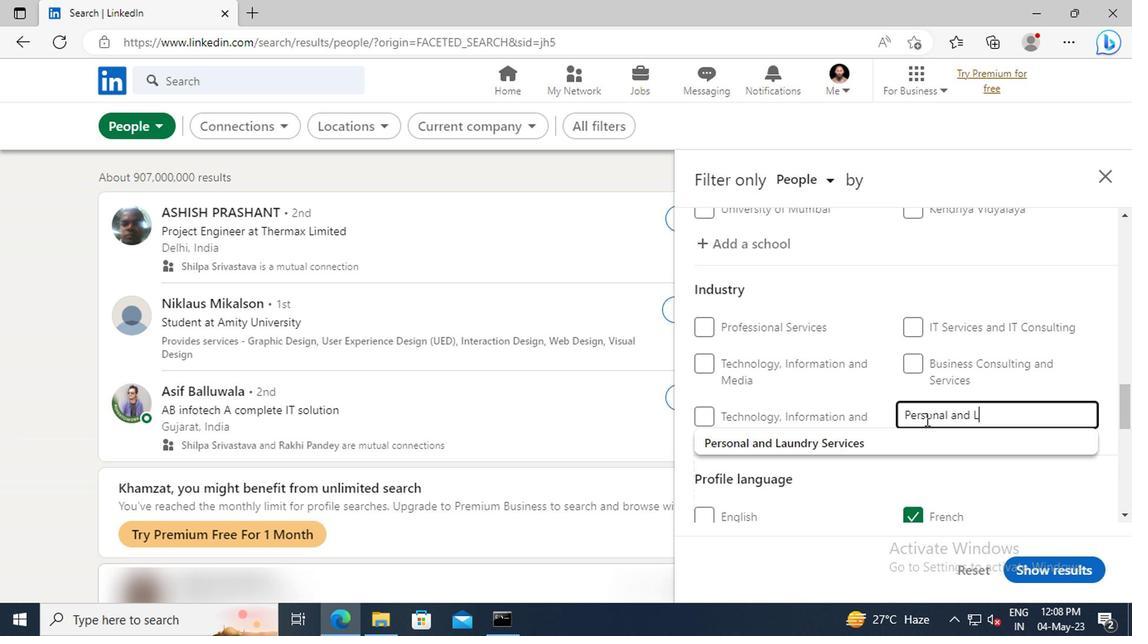 
Action: Mouse pressed left at (764, 412)
Screenshot: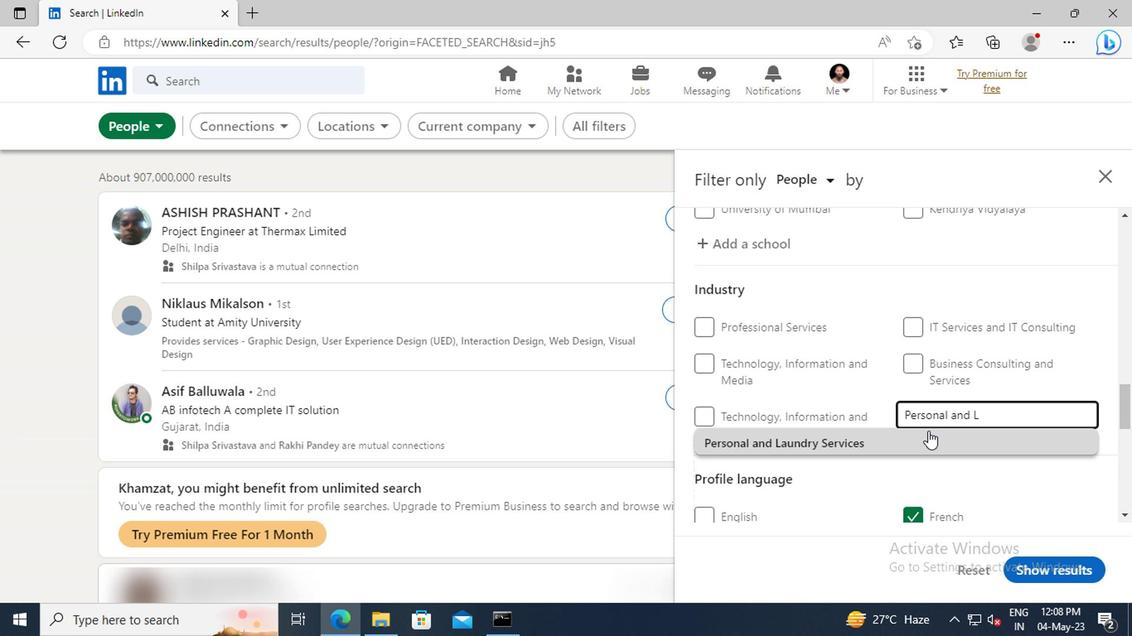 
Action: Mouse scrolled (764, 412) with delta (0, 0)
Screenshot: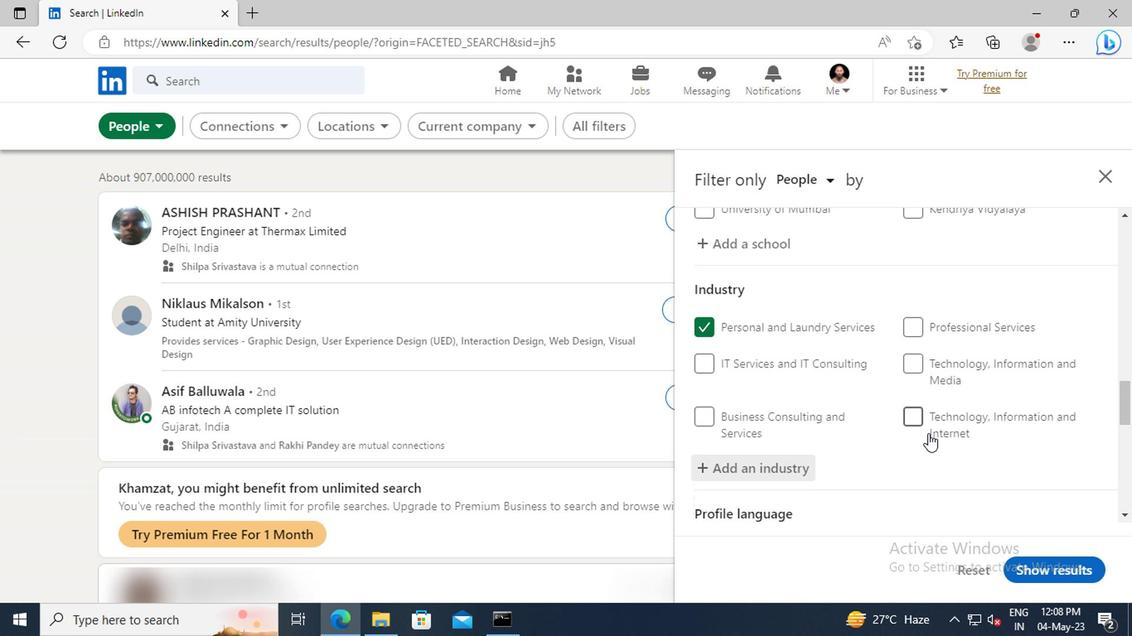 
Action: Mouse scrolled (764, 412) with delta (0, 0)
Screenshot: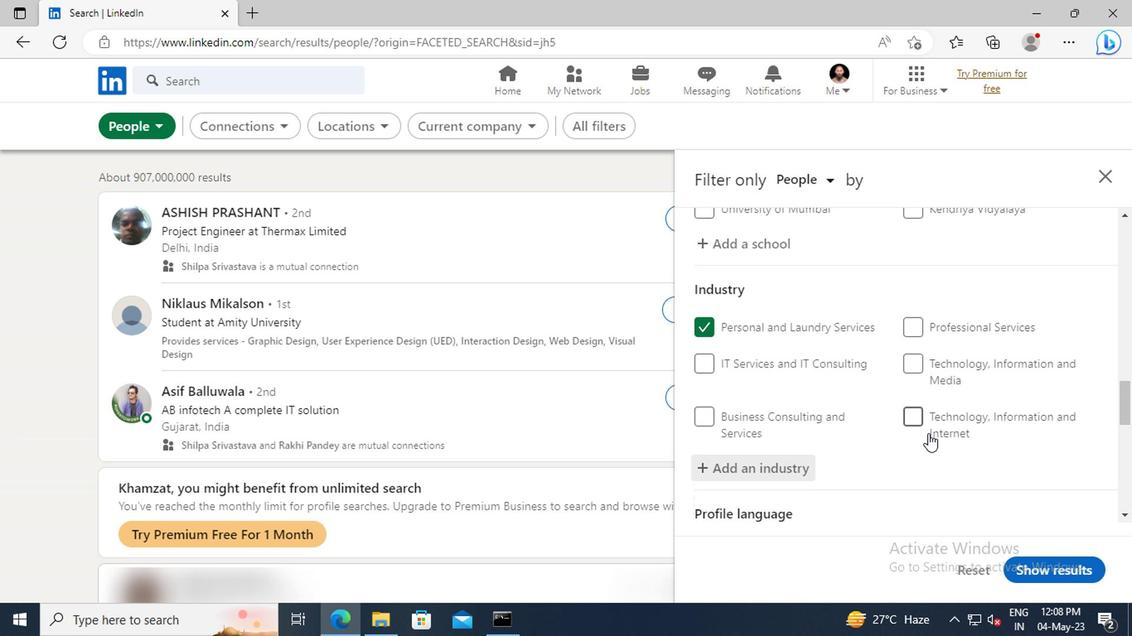 
Action: Mouse scrolled (764, 412) with delta (0, 0)
Screenshot: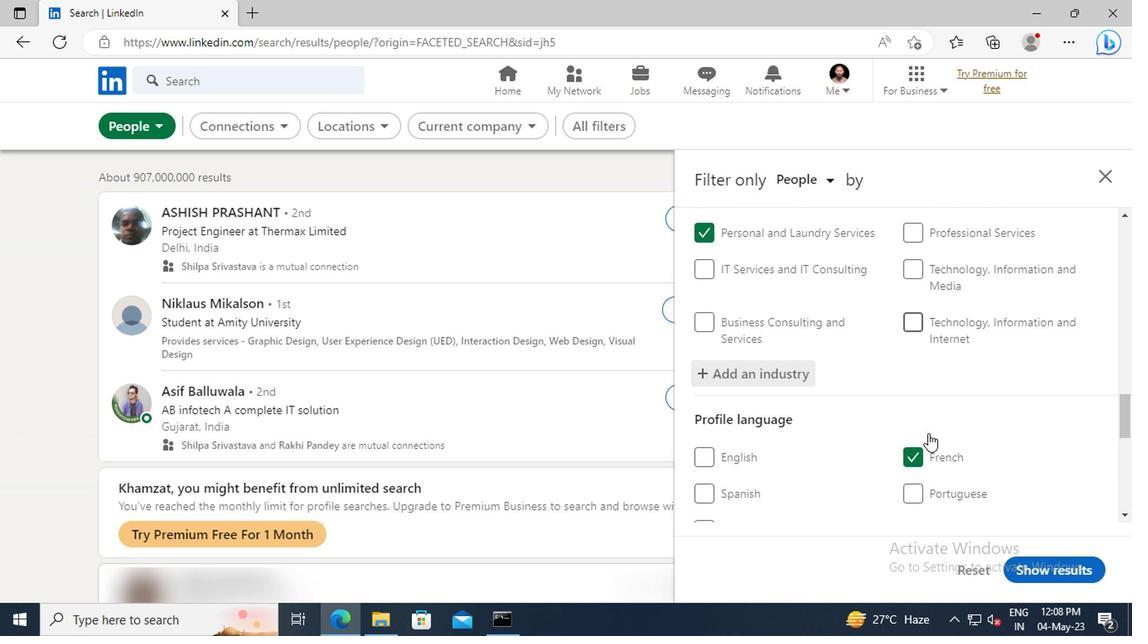 
Action: Mouse moved to (766, 408)
Screenshot: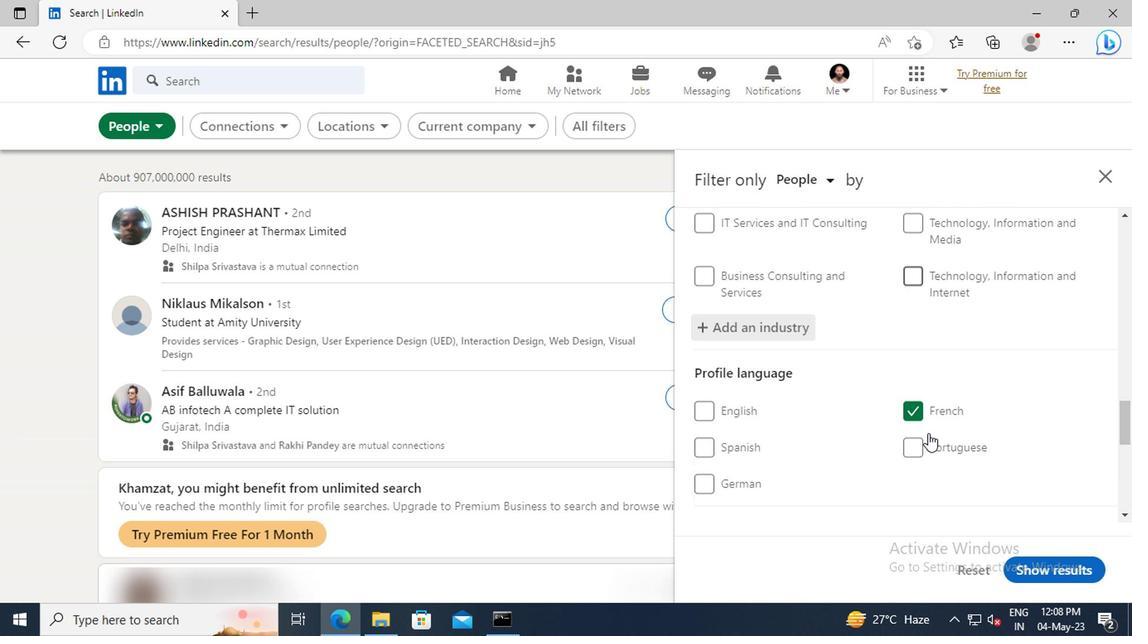 
Action: Mouse scrolled (766, 408) with delta (0, 0)
Screenshot: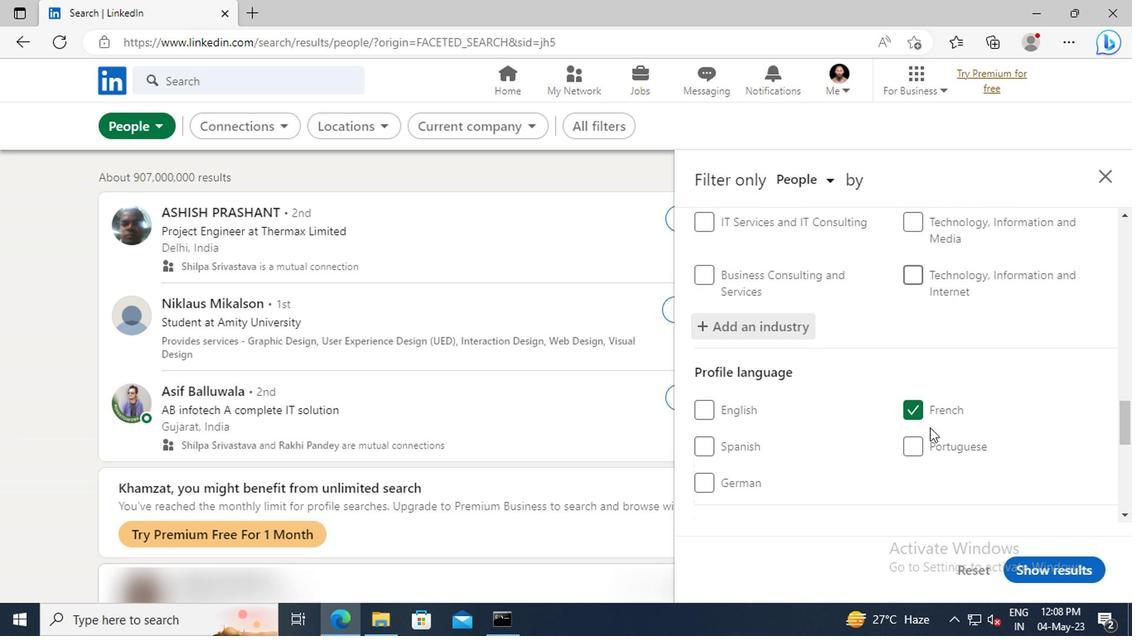 
Action: Mouse scrolled (766, 408) with delta (0, 0)
Screenshot: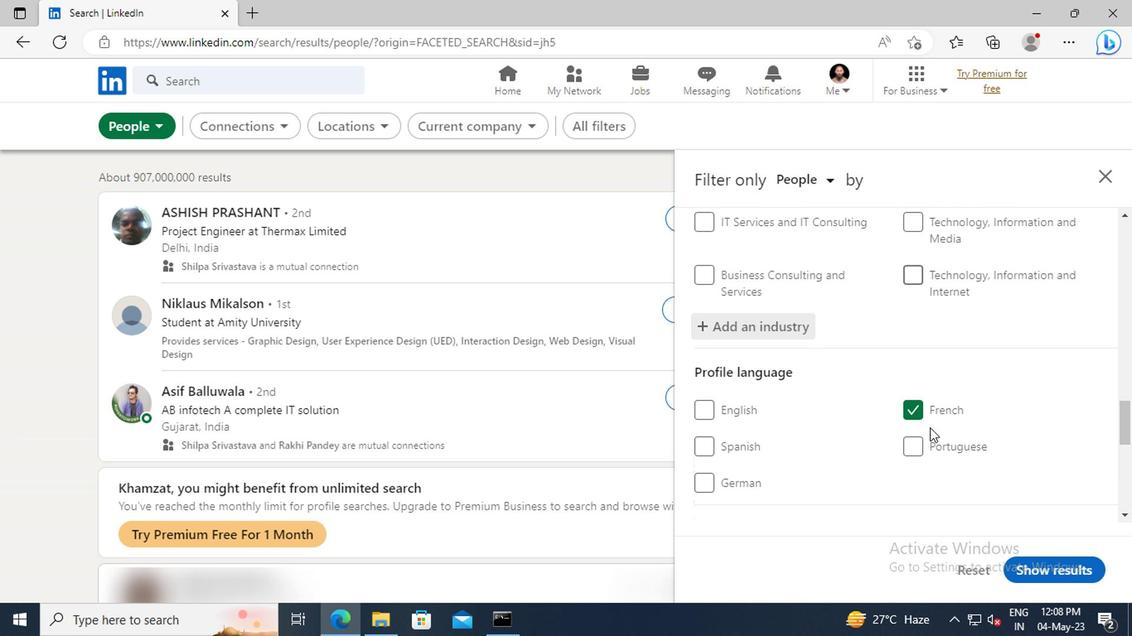 
Action: Mouse moved to (767, 397)
Screenshot: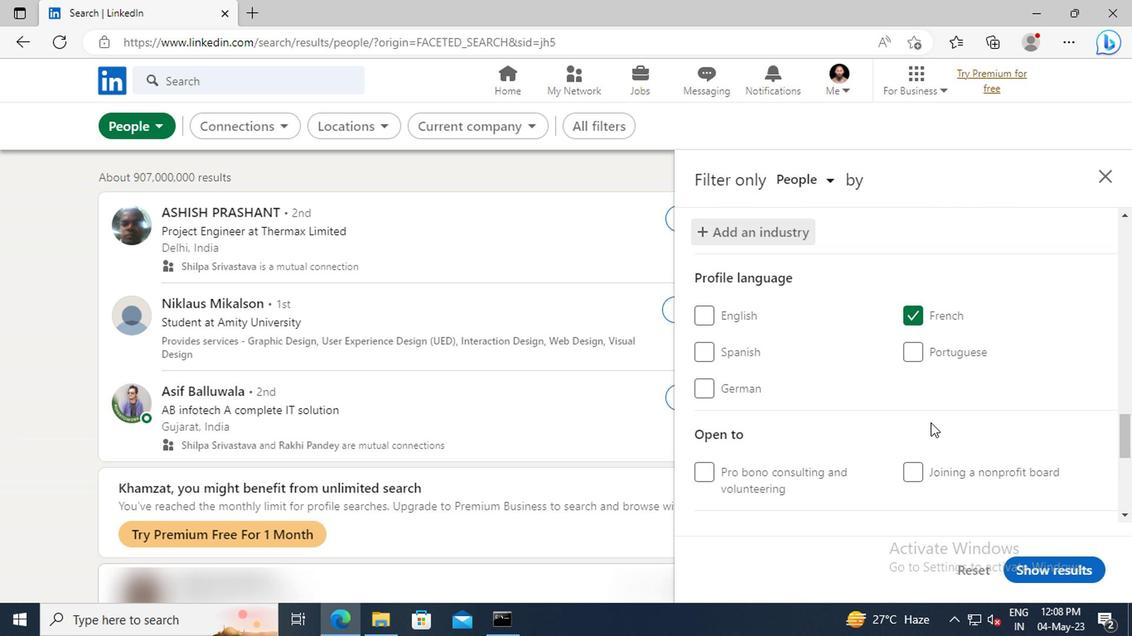 
Action: Mouse scrolled (767, 396) with delta (0, 0)
Screenshot: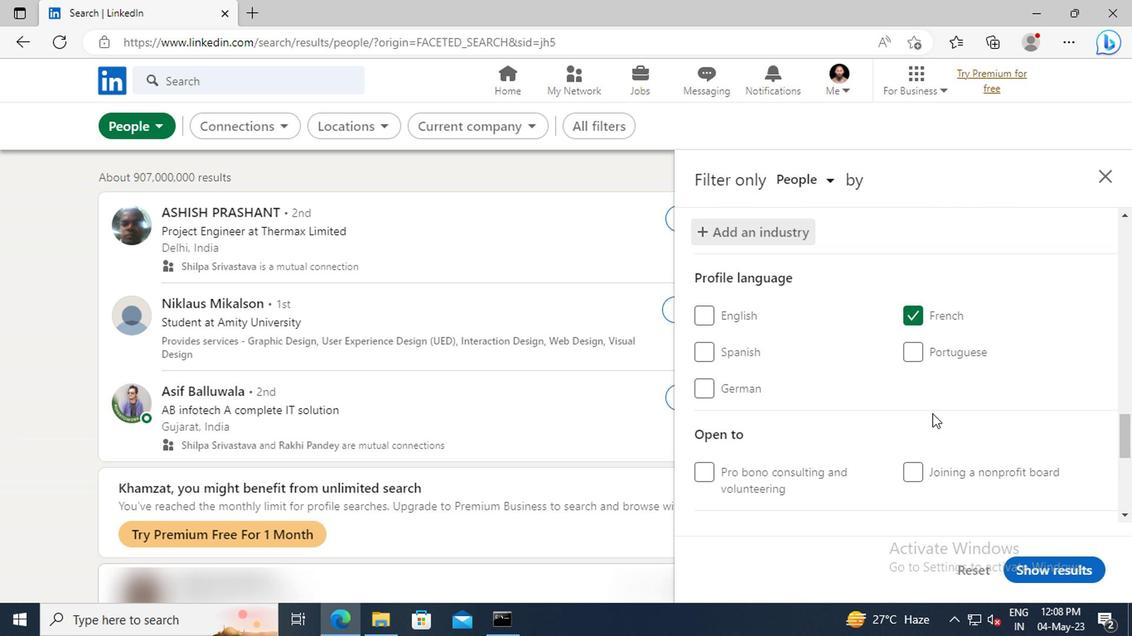 
Action: Mouse moved to (767, 397)
Screenshot: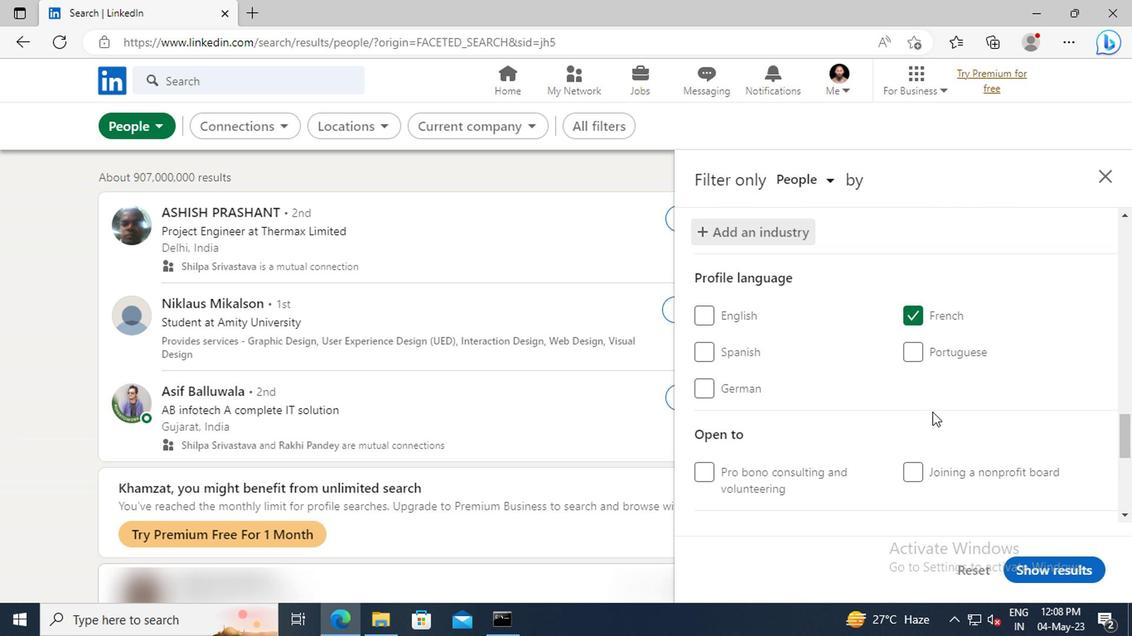 
Action: Mouse scrolled (767, 396) with delta (0, 0)
Screenshot: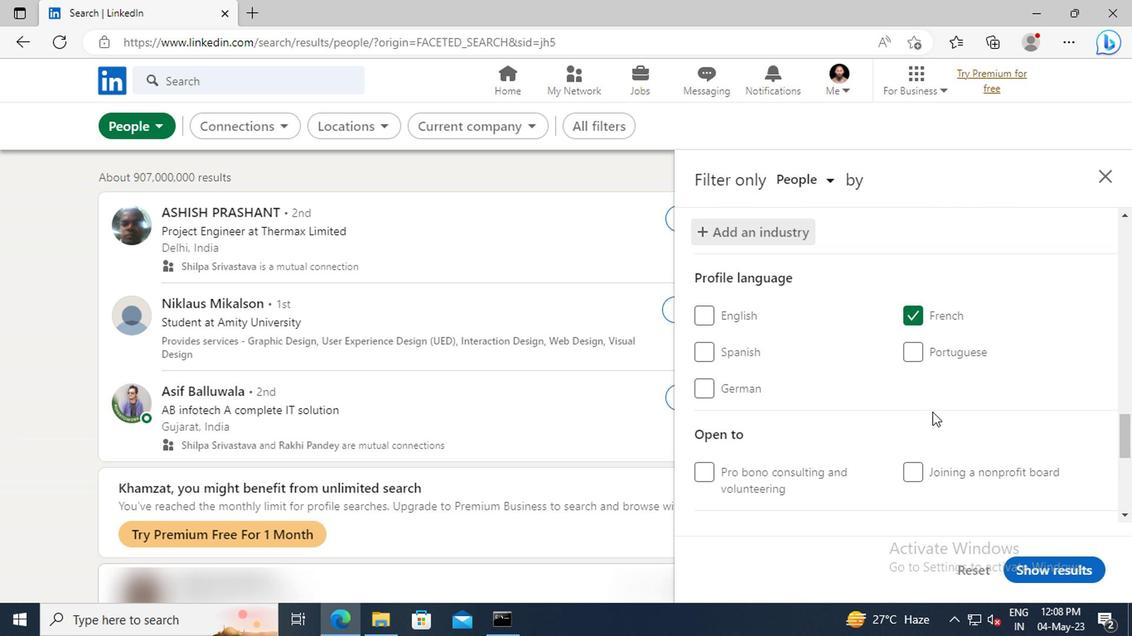 
Action: Mouse moved to (767, 395)
Screenshot: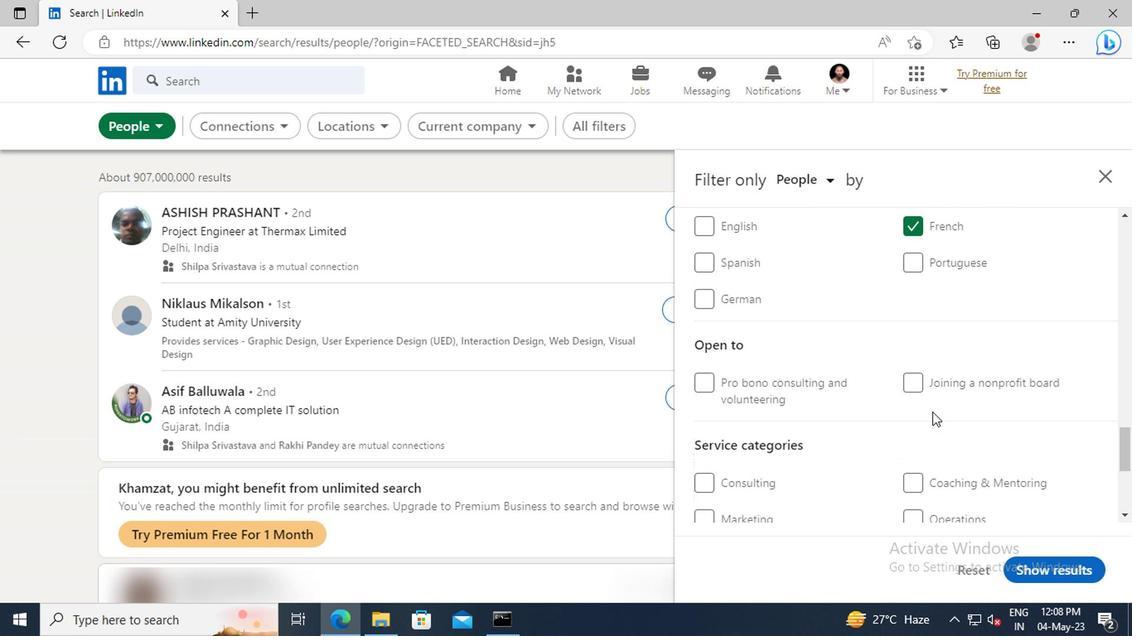 
Action: Mouse scrolled (767, 394) with delta (0, 0)
Screenshot: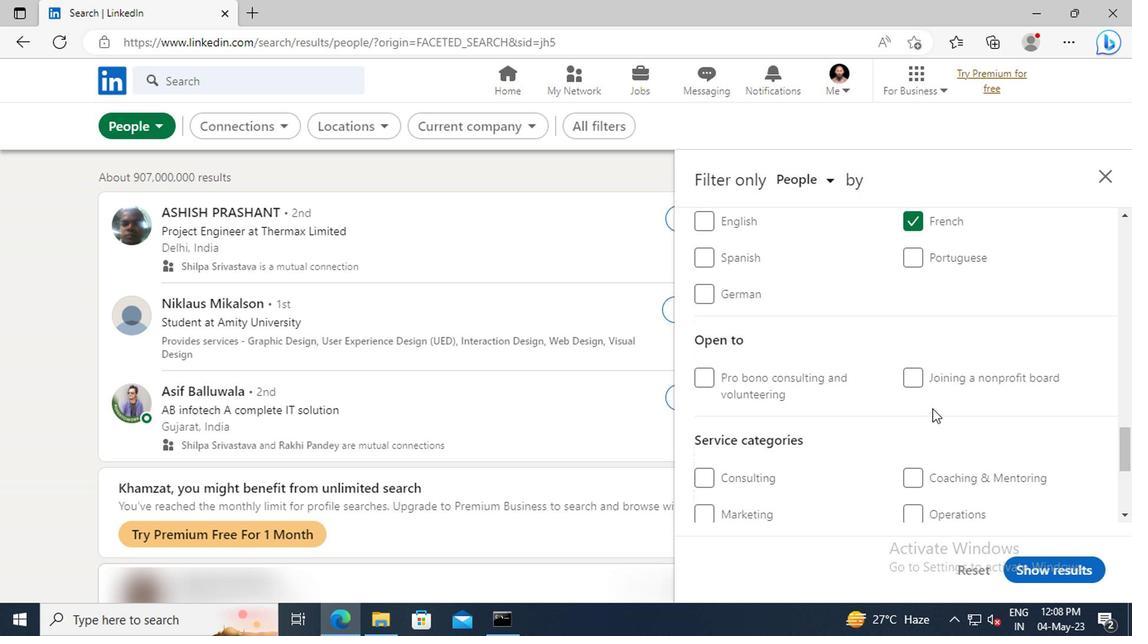 
Action: Mouse scrolled (767, 394) with delta (0, 0)
Screenshot: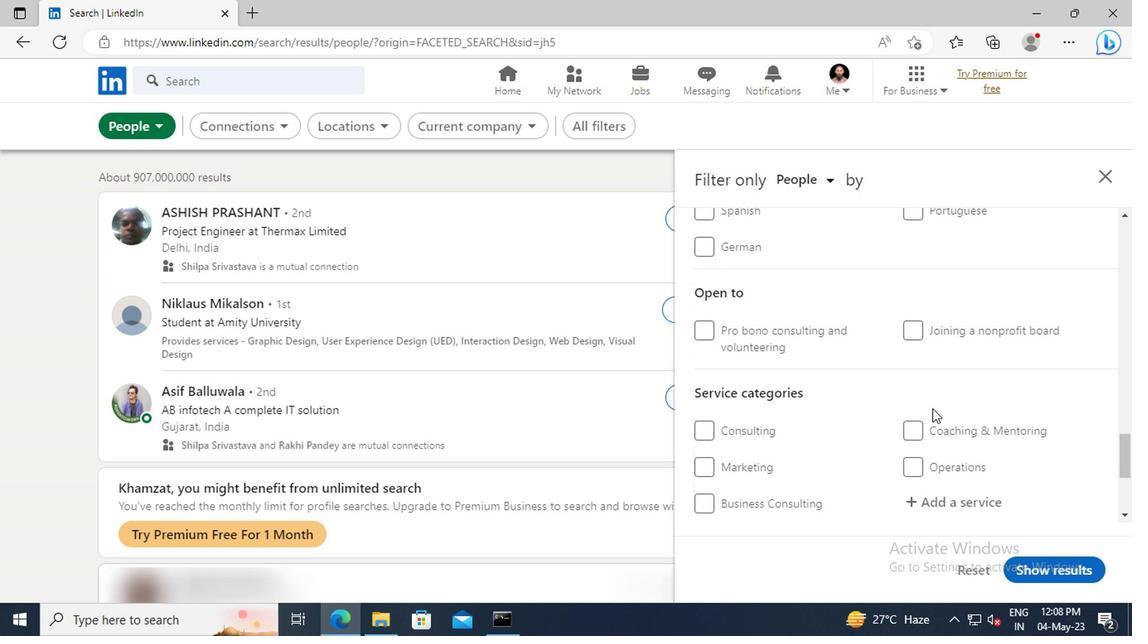 
Action: Mouse scrolled (767, 394) with delta (0, 0)
Screenshot: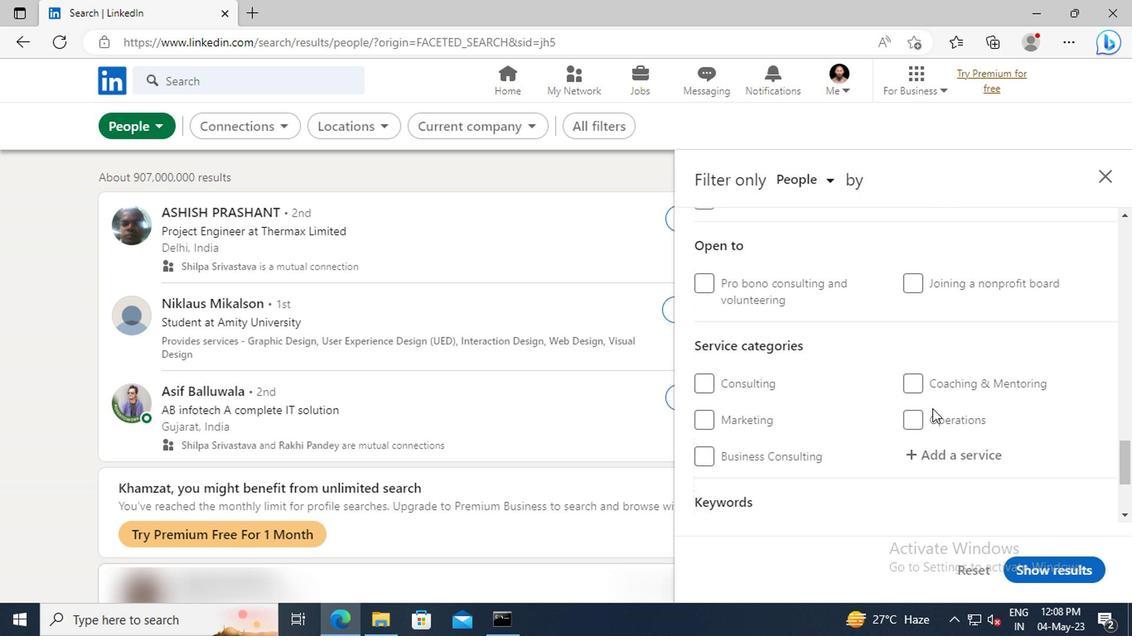 
Action: Mouse moved to (771, 393)
Screenshot: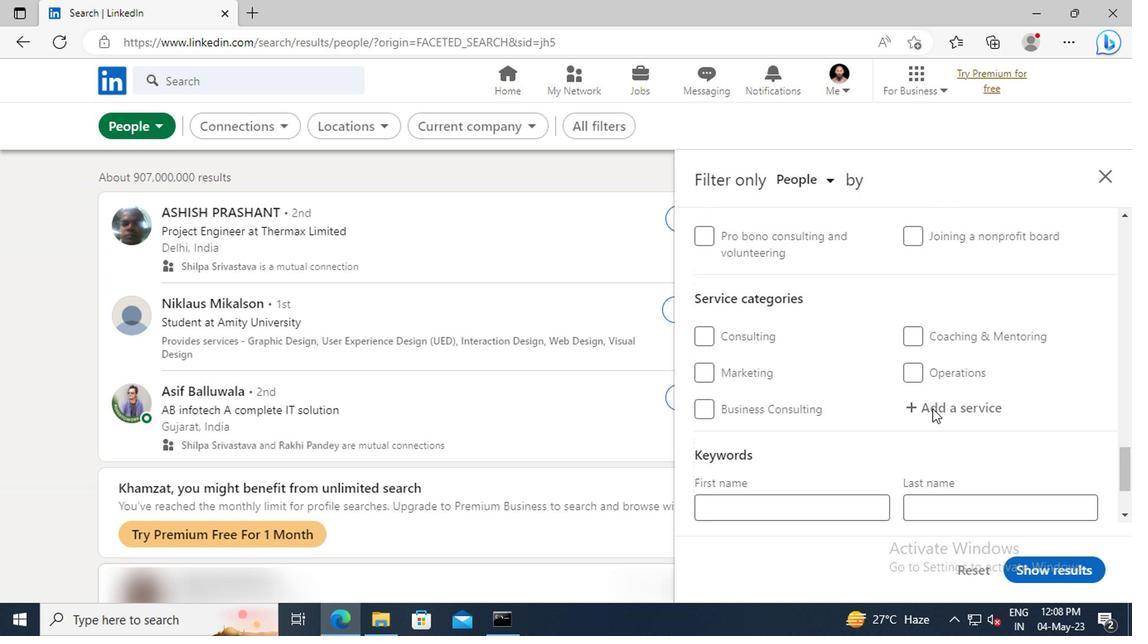 
Action: Mouse pressed left at (771, 393)
Screenshot: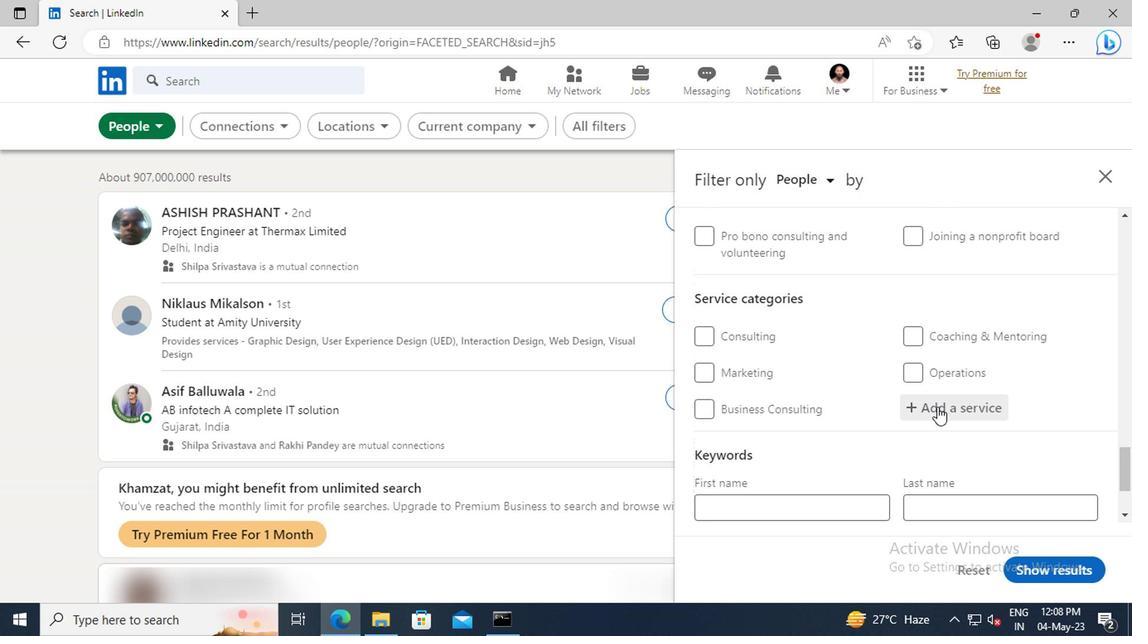 
Action: Key pressed <Key.shift>TELE
Screenshot: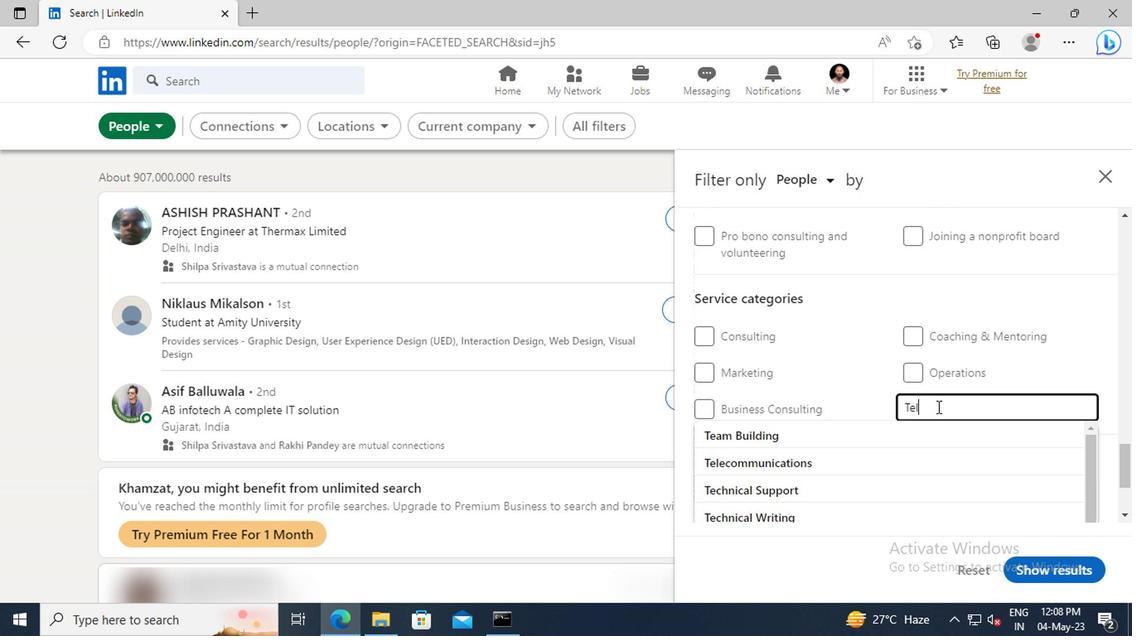 
Action: Mouse moved to (771, 412)
Screenshot: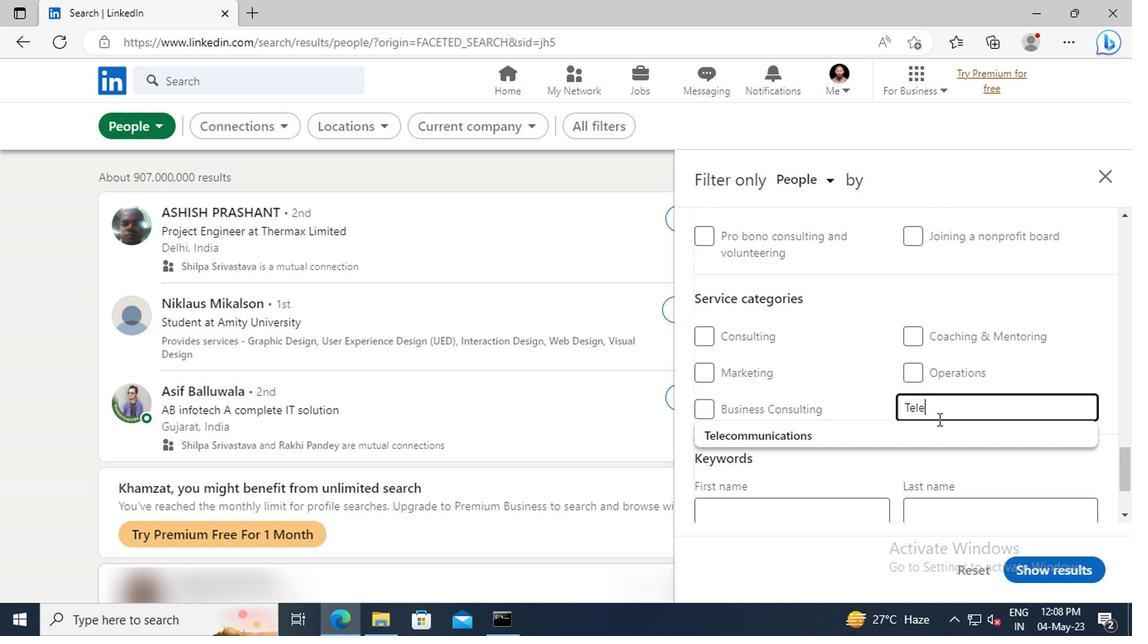 
Action: Mouse pressed left at (771, 412)
Screenshot: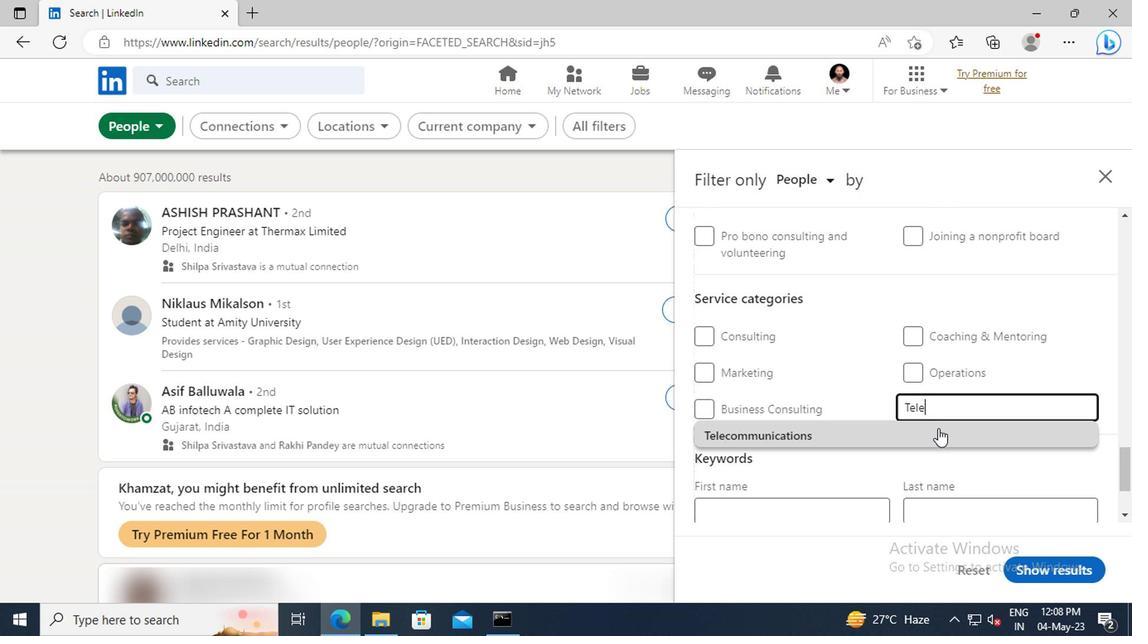 
Action: Mouse scrolled (771, 411) with delta (0, 0)
Screenshot: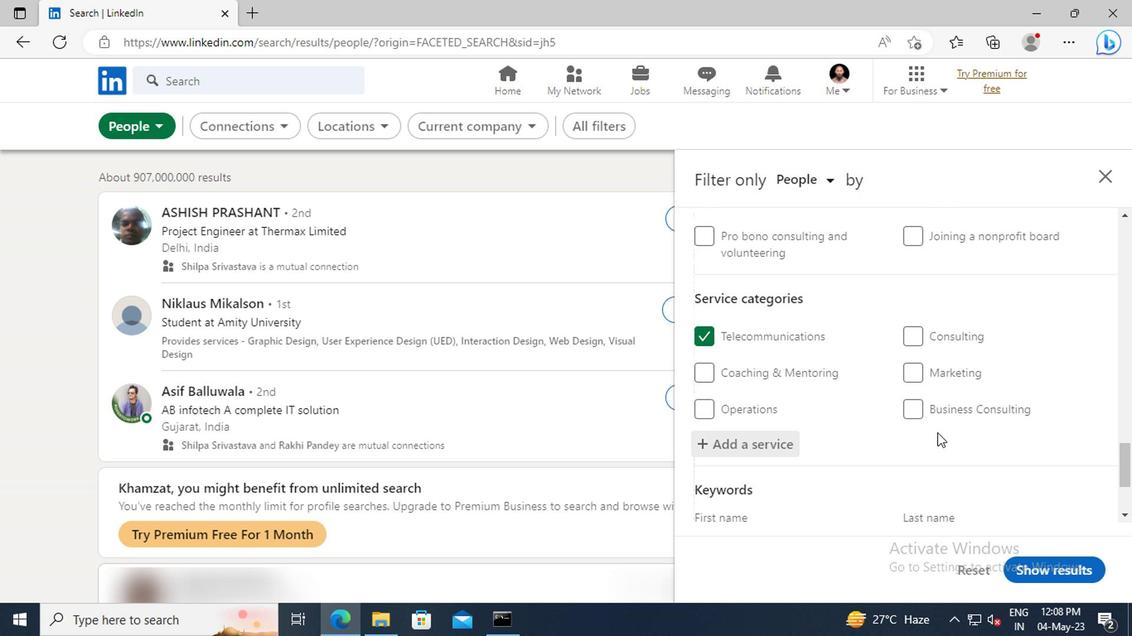 
Action: Mouse scrolled (771, 411) with delta (0, 0)
Screenshot: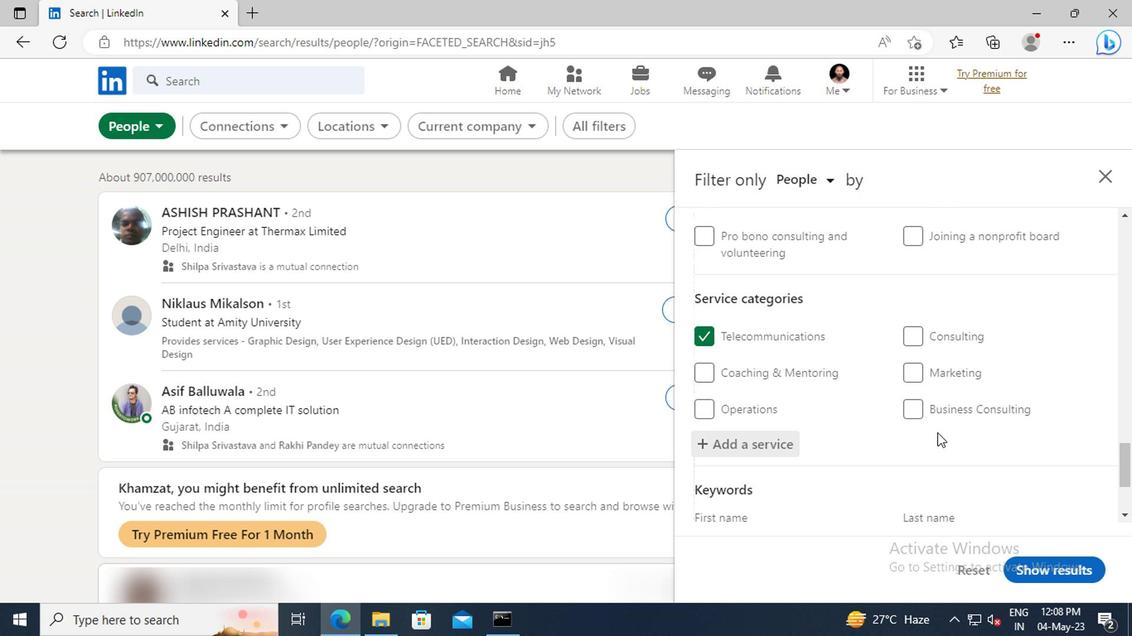 
Action: Mouse scrolled (771, 411) with delta (0, 0)
Screenshot: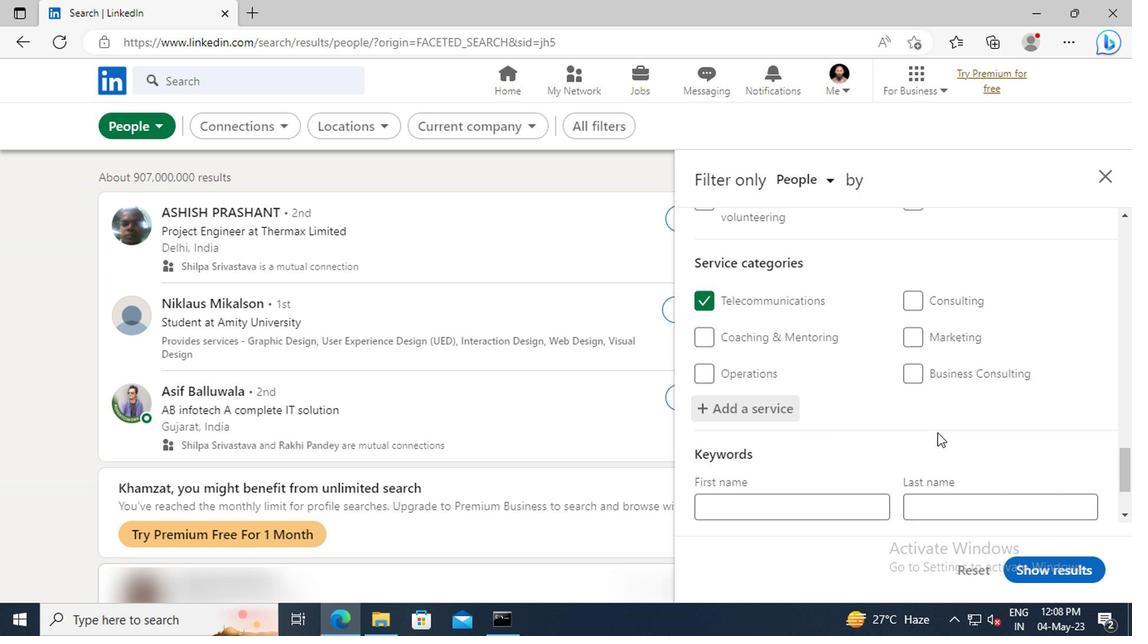 
Action: Mouse moved to (714, 429)
Screenshot: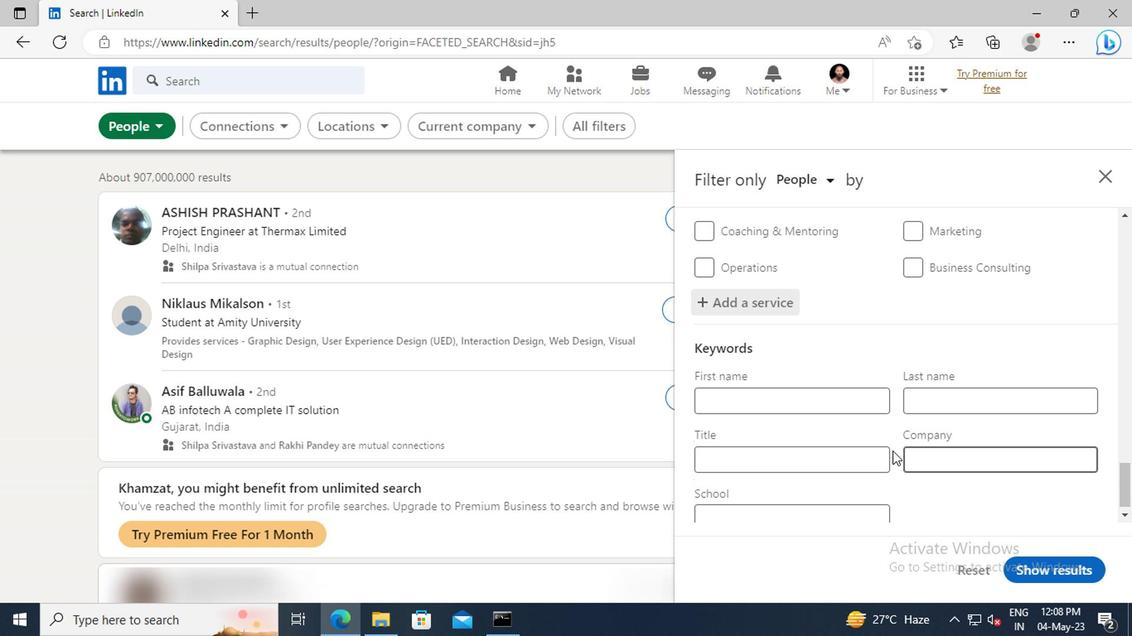 
Action: Mouse pressed left at (714, 429)
Screenshot: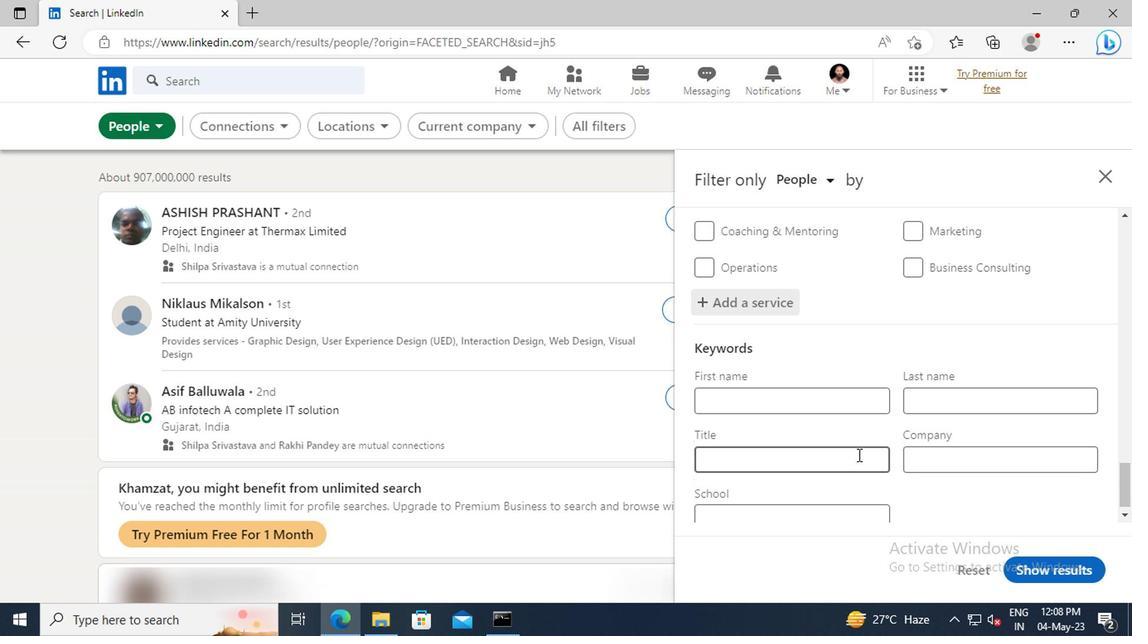 
Action: Key pressed <Key.shift>FINANCIAL<Key.space><Key.shift>ANALYST<Key.enter>
Screenshot: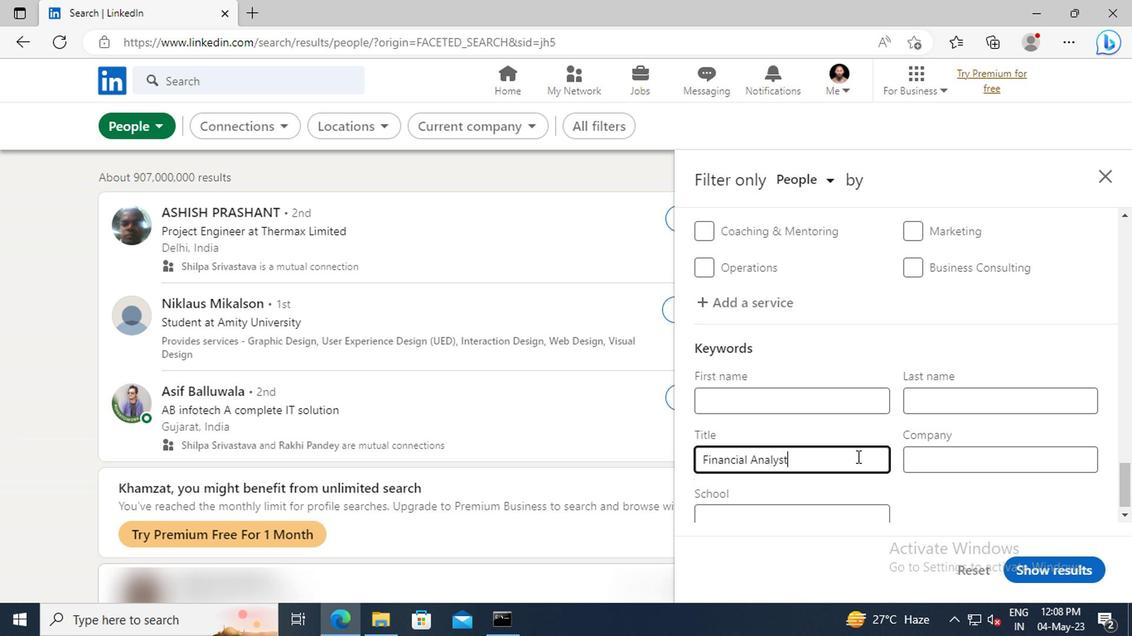 
Action: Mouse moved to (847, 511)
Screenshot: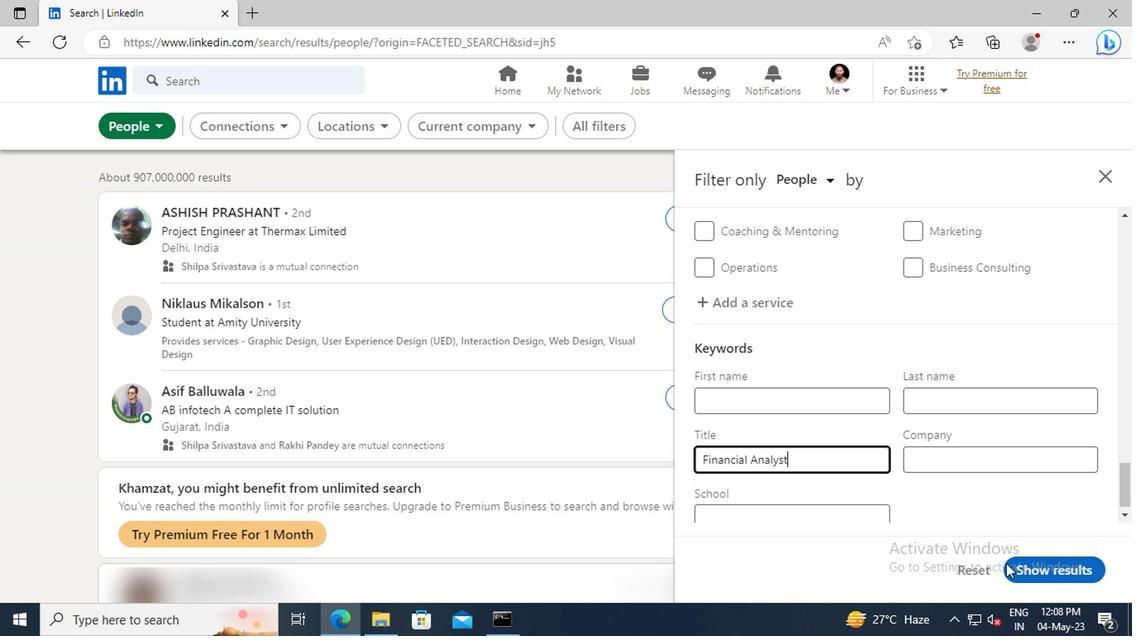 
Action: Mouse pressed left at (847, 511)
Screenshot: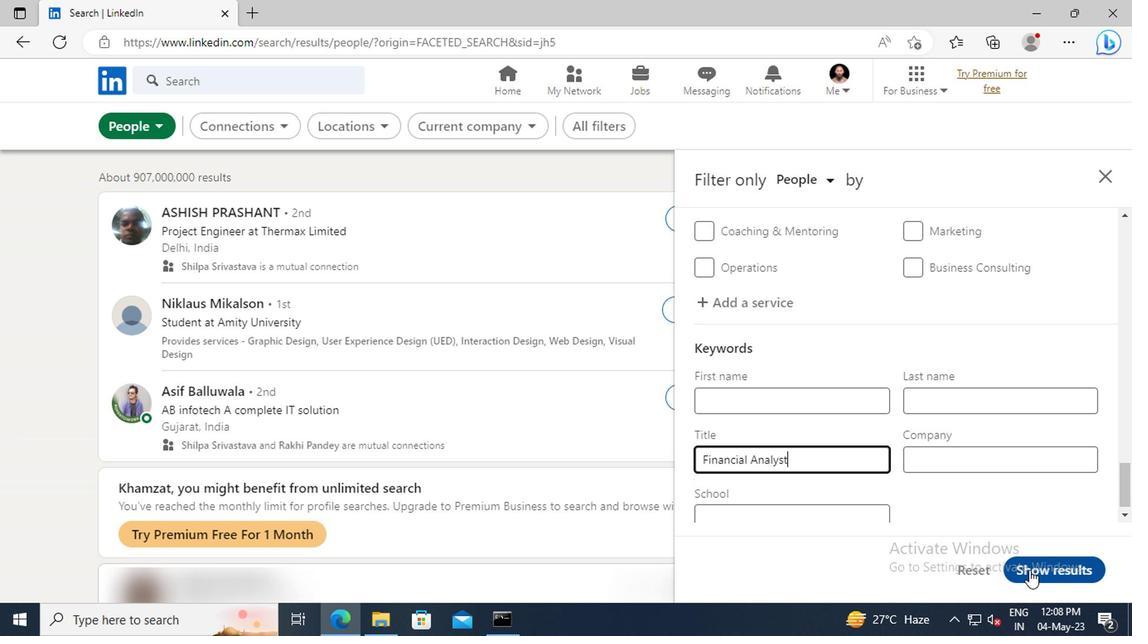 
